 Task: Look for space in Bakri, Malaysia from 12th  July, 2023 to 15th July, 2023 for 3 adults in price range Rs.12000 to Rs.16000. Place can be entire place with 2 bedrooms having 3 beds and 1 bathroom. Property type can be house, flat, guest house. Booking option can be shelf check-in. Required host language is English.
Action: Mouse moved to (573, 110)
Screenshot: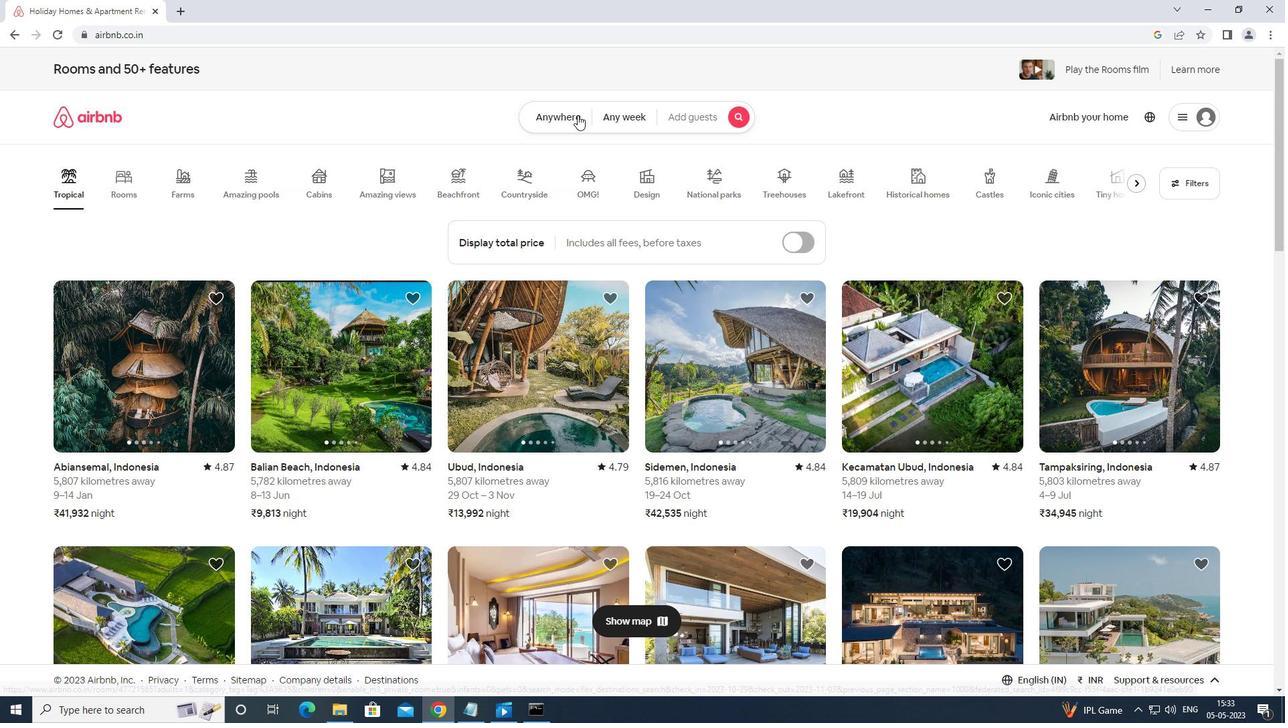 
Action: Mouse pressed left at (573, 110)
Screenshot: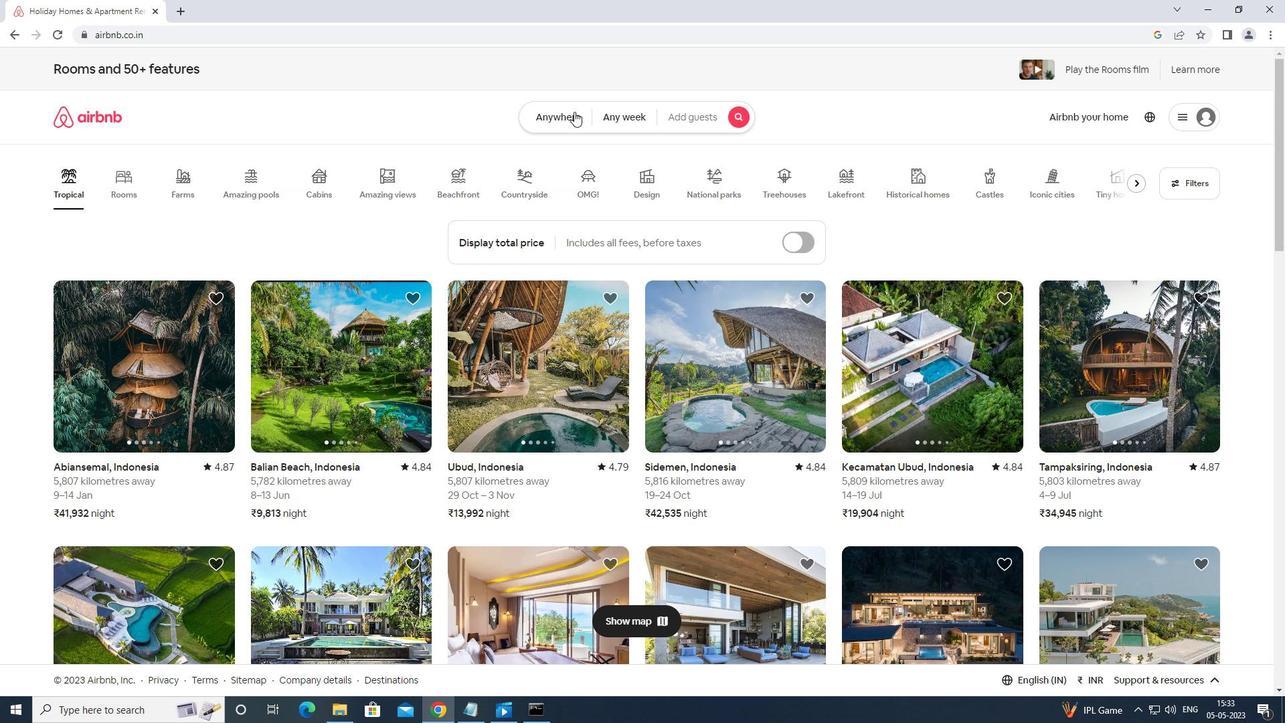 
Action: Mouse moved to (572, 148)
Screenshot: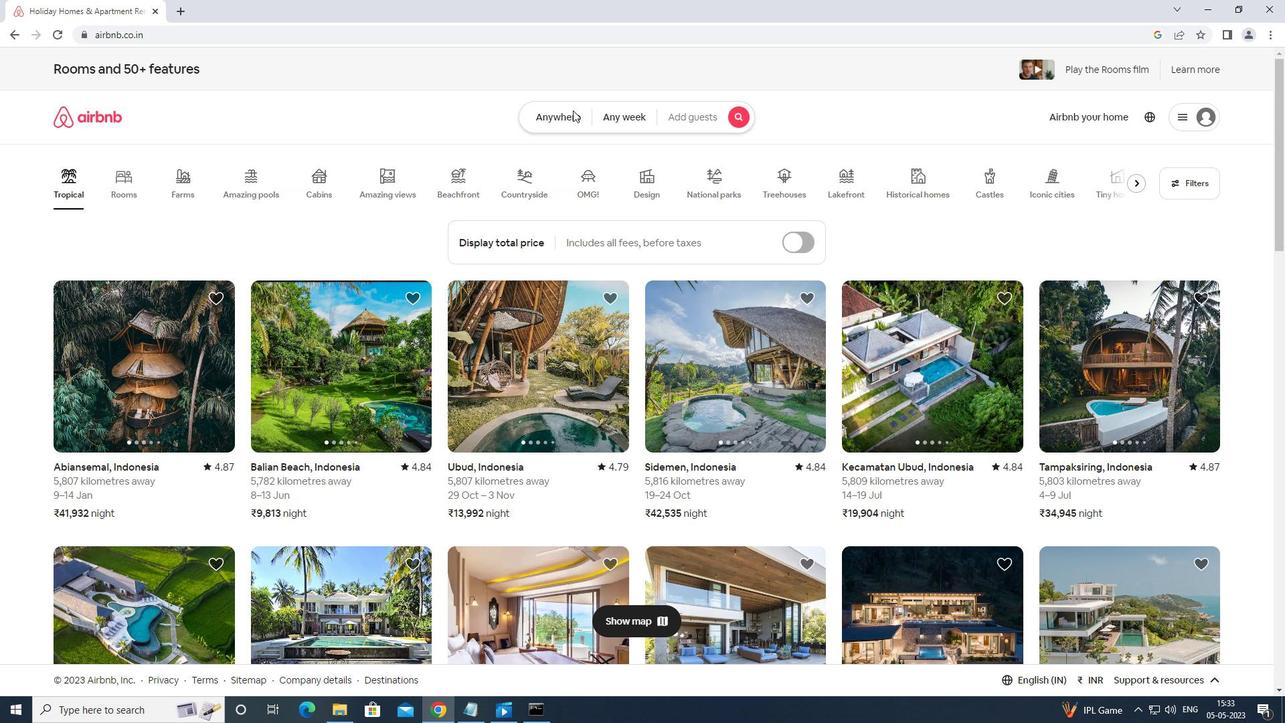 
Action: Key pressed nn
Screenshot: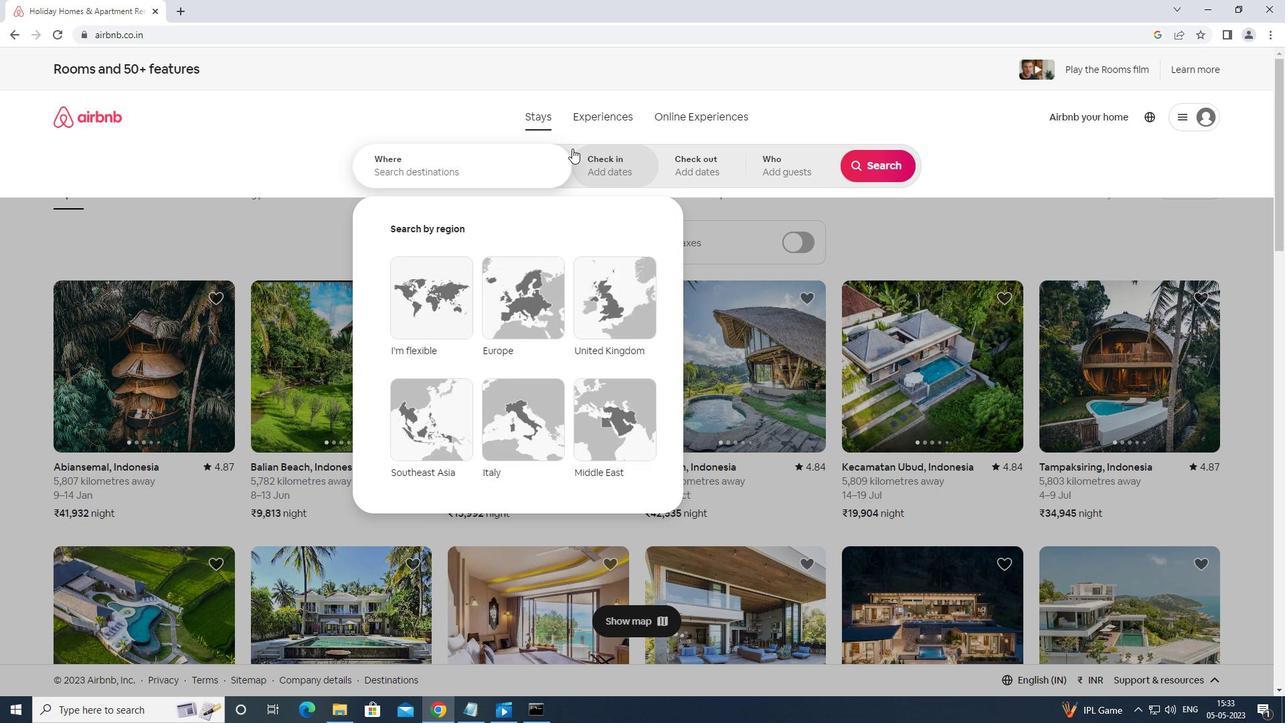 
Action: Mouse moved to (479, 150)
Screenshot: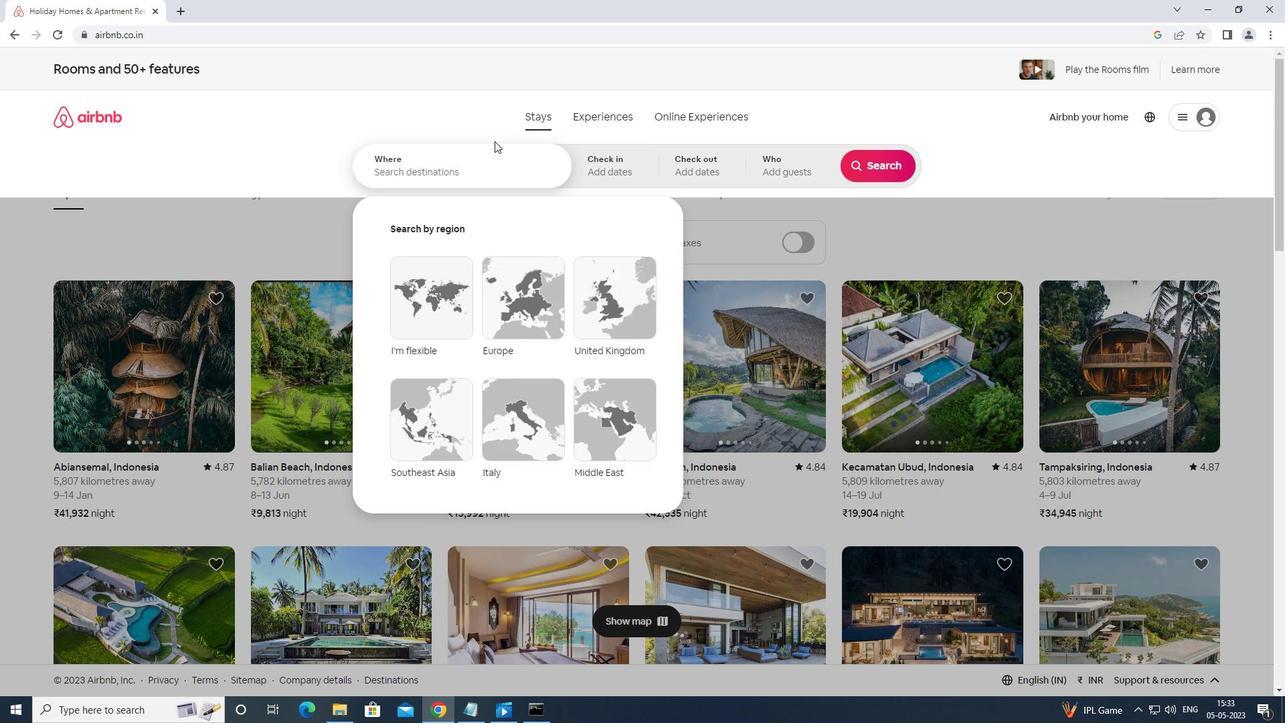 
Action: Mouse pressed left at (479, 150)
Screenshot: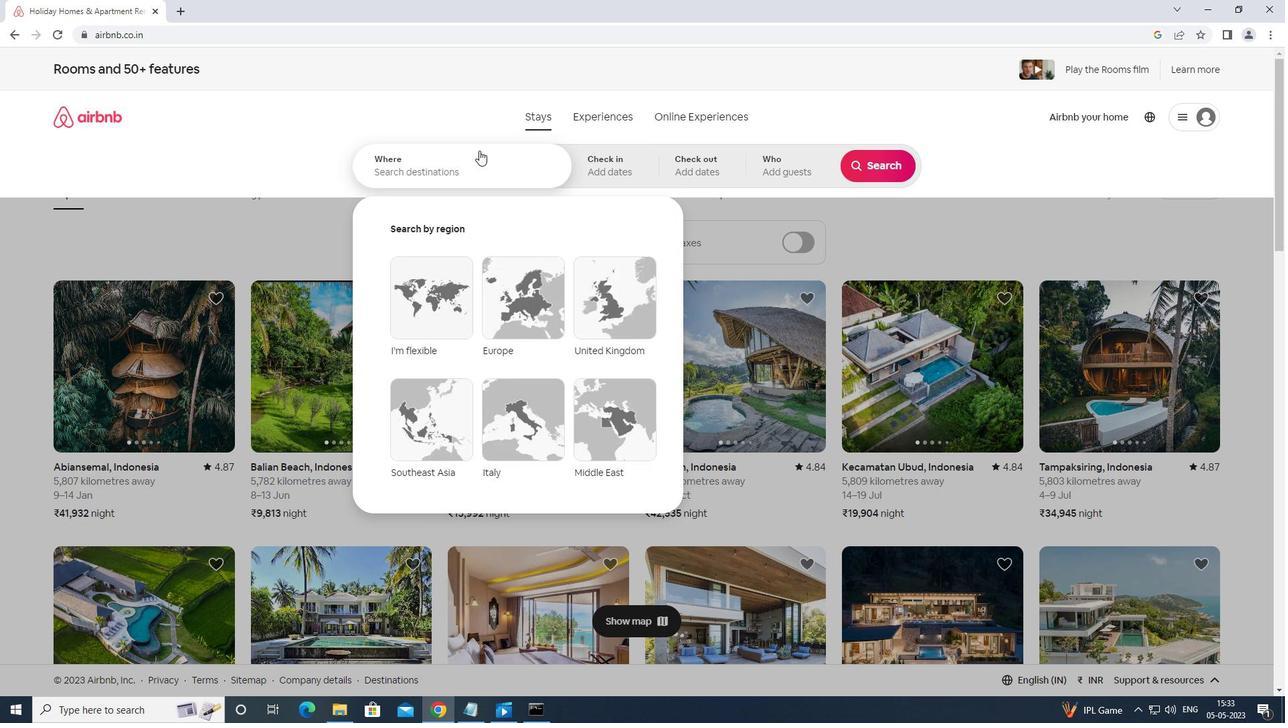 
Action: Mouse moved to (476, 153)
Screenshot: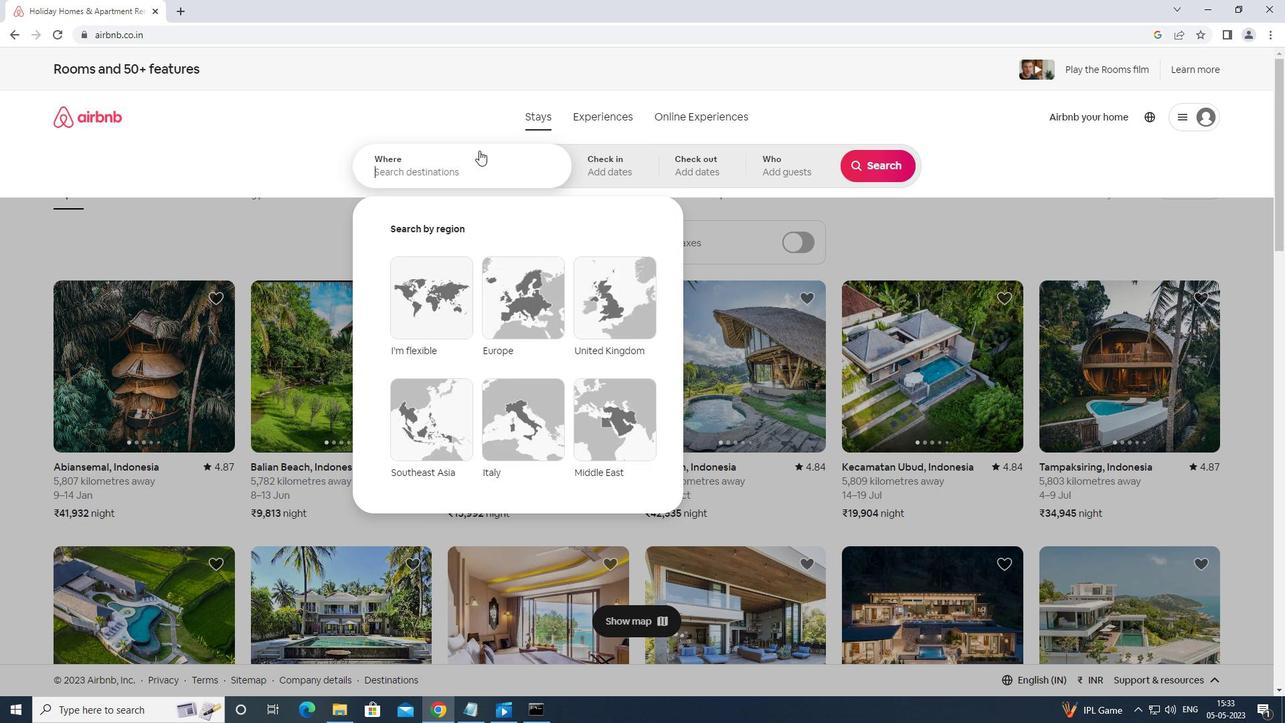 
Action: Key pressed <Key.backspace><Key.shift>B<Key.backspace><Key.shift>BAKRI<Key.space>MALAYSIA<Key.enter>
Screenshot: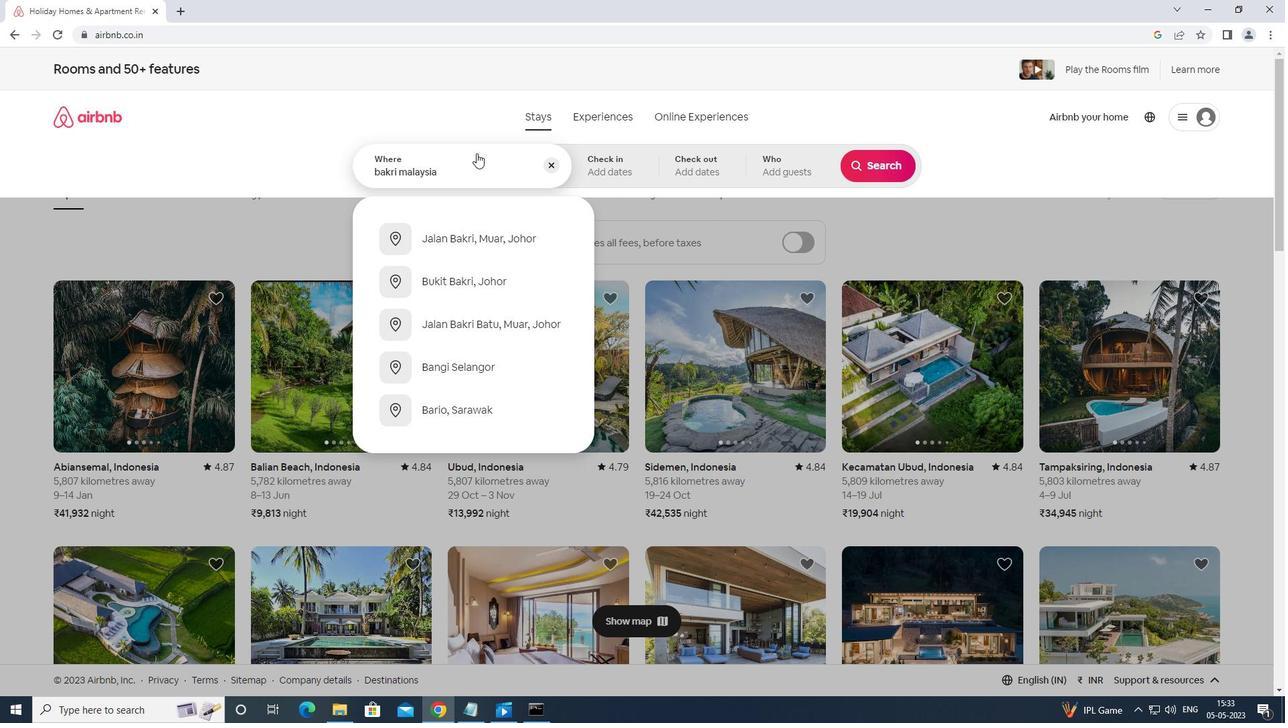 
Action: Mouse moved to (879, 273)
Screenshot: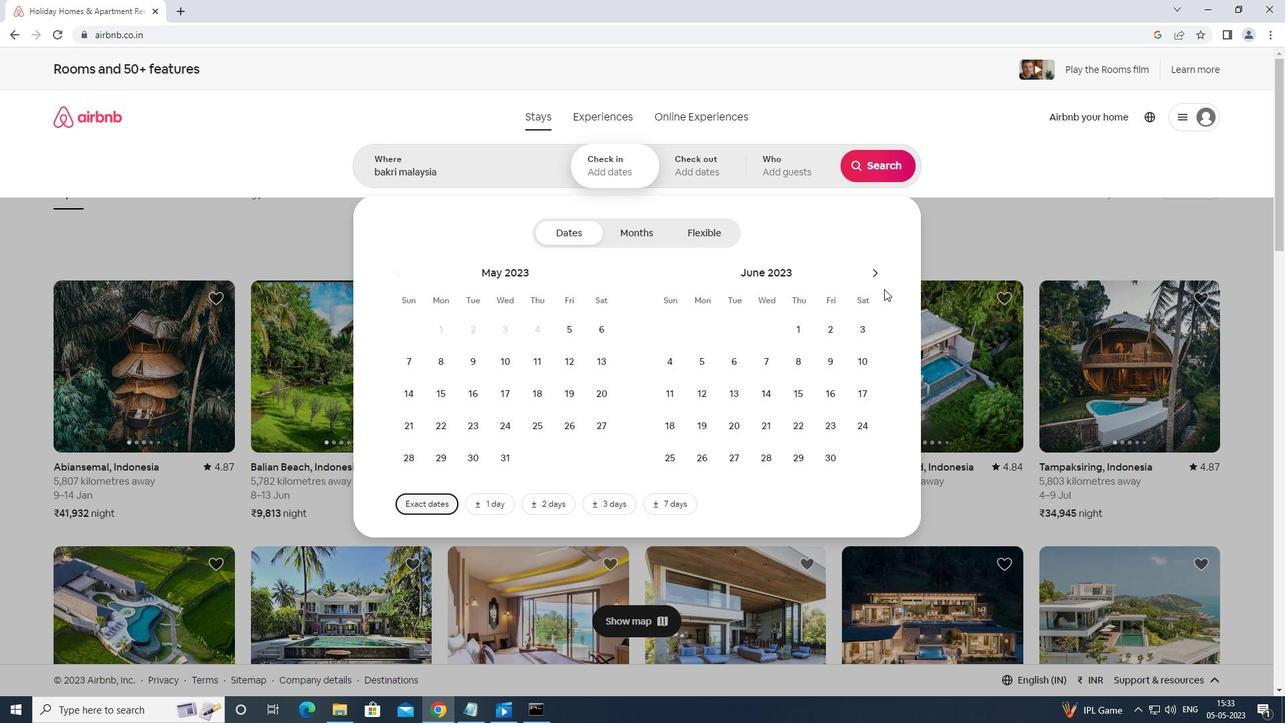 
Action: Mouse pressed left at (879, 273)
Screenshot: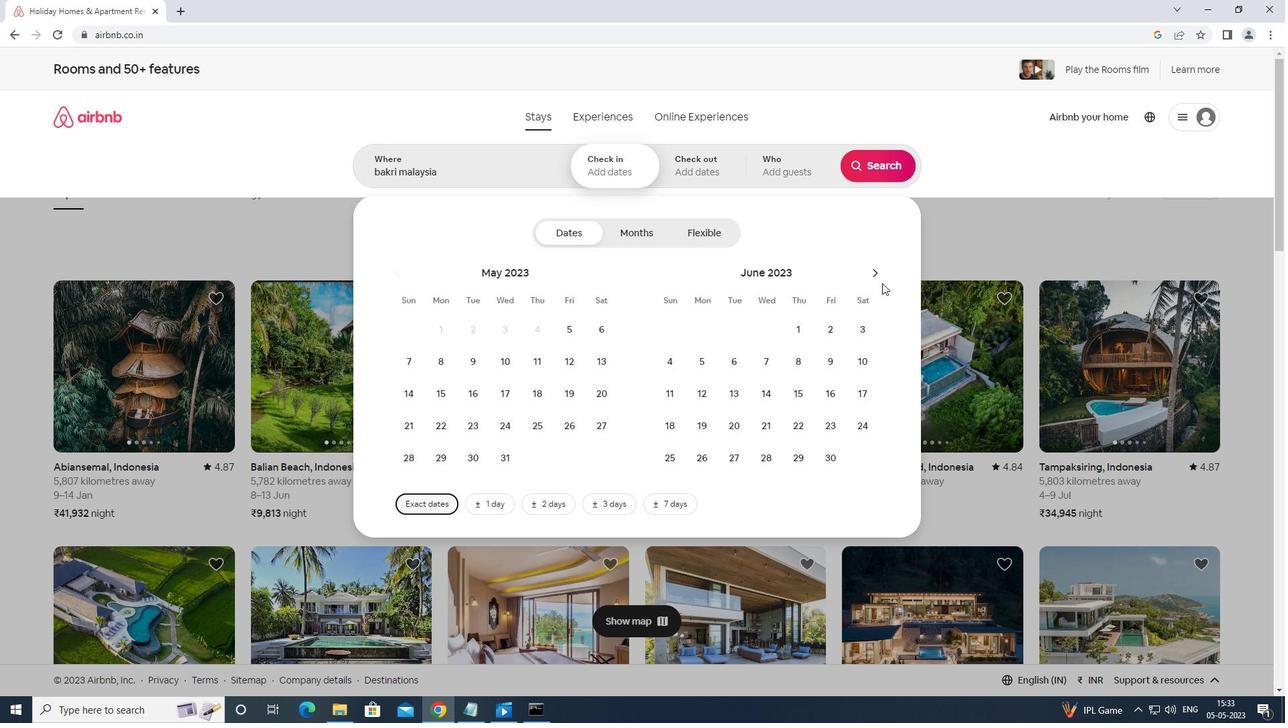 
Action: Mouse moved to (769, 389)
Screenshot: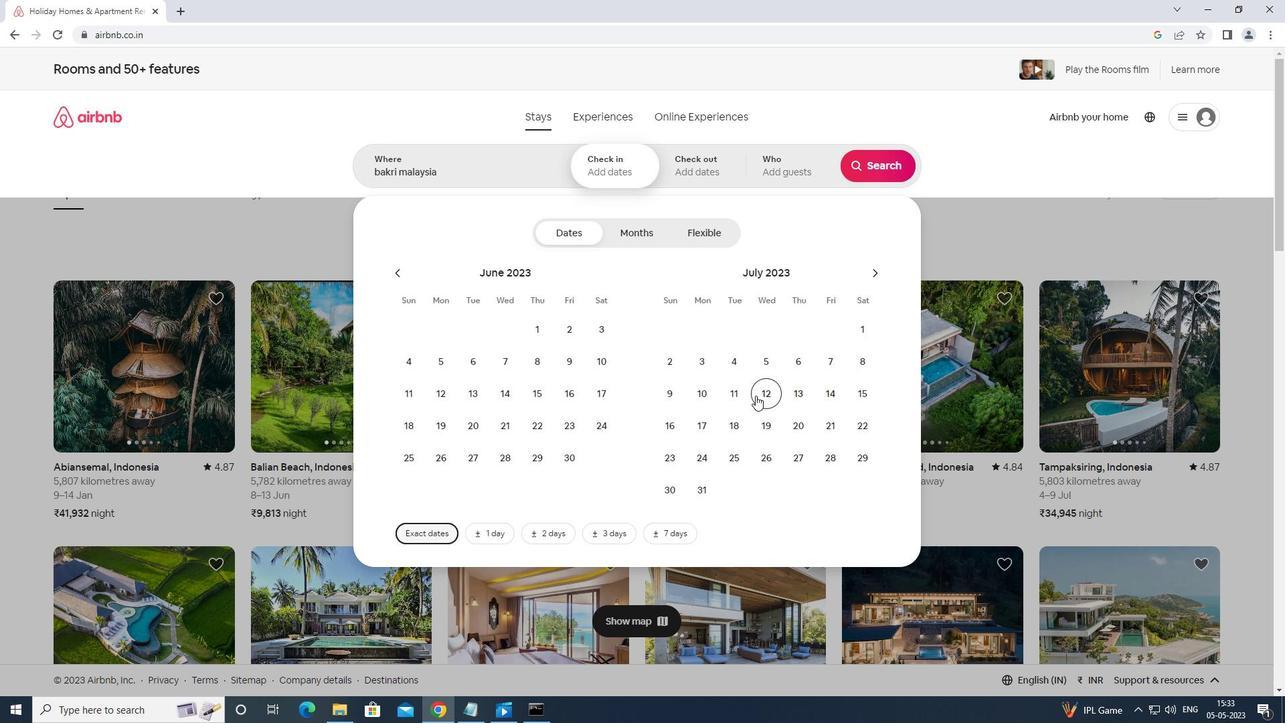 
Action: Mouse pressed left at (769, 389)
Screenshot: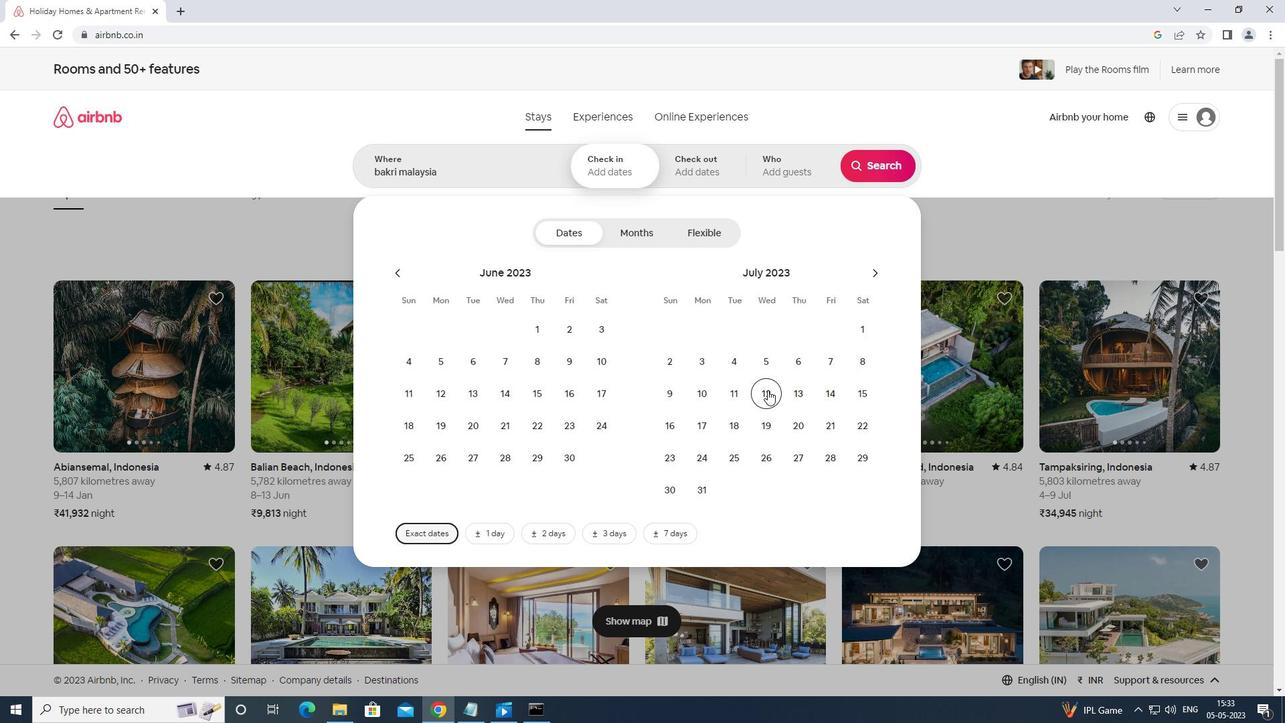 
Action: Mouse moved to (857, 389)
Screenshot: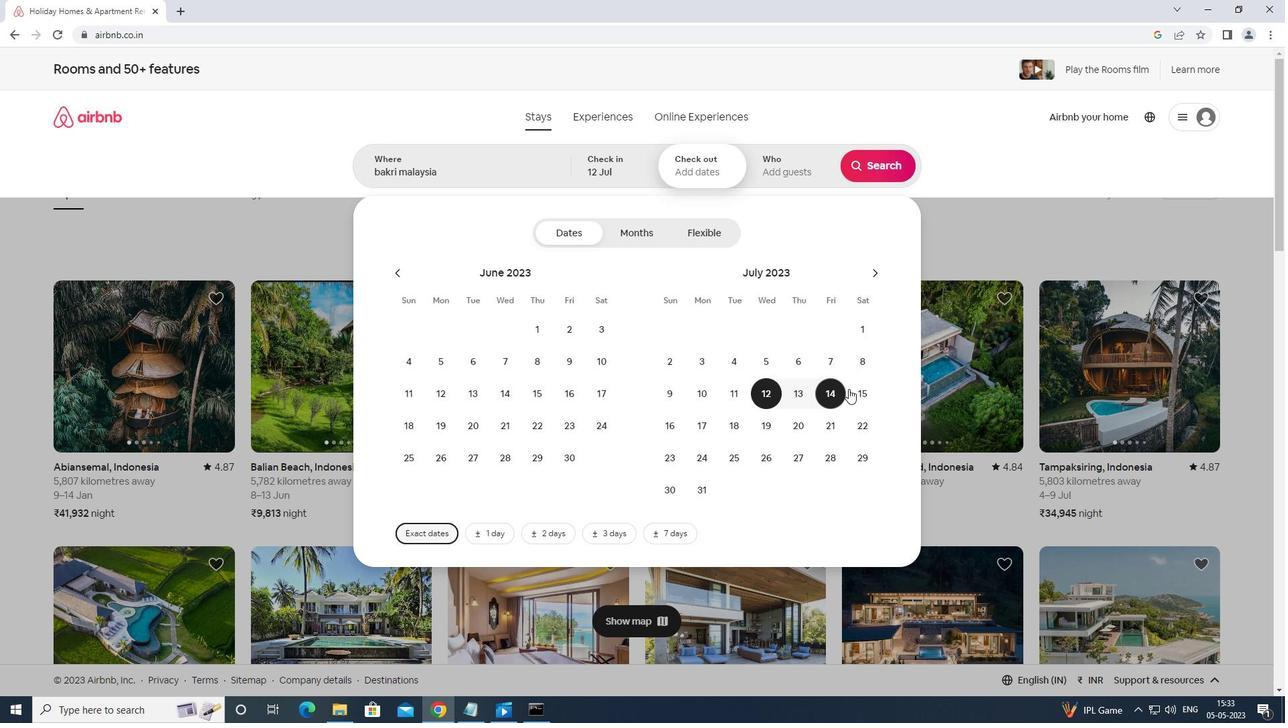 
Action: Mouse pressed left at (857, 389)
Screenshot: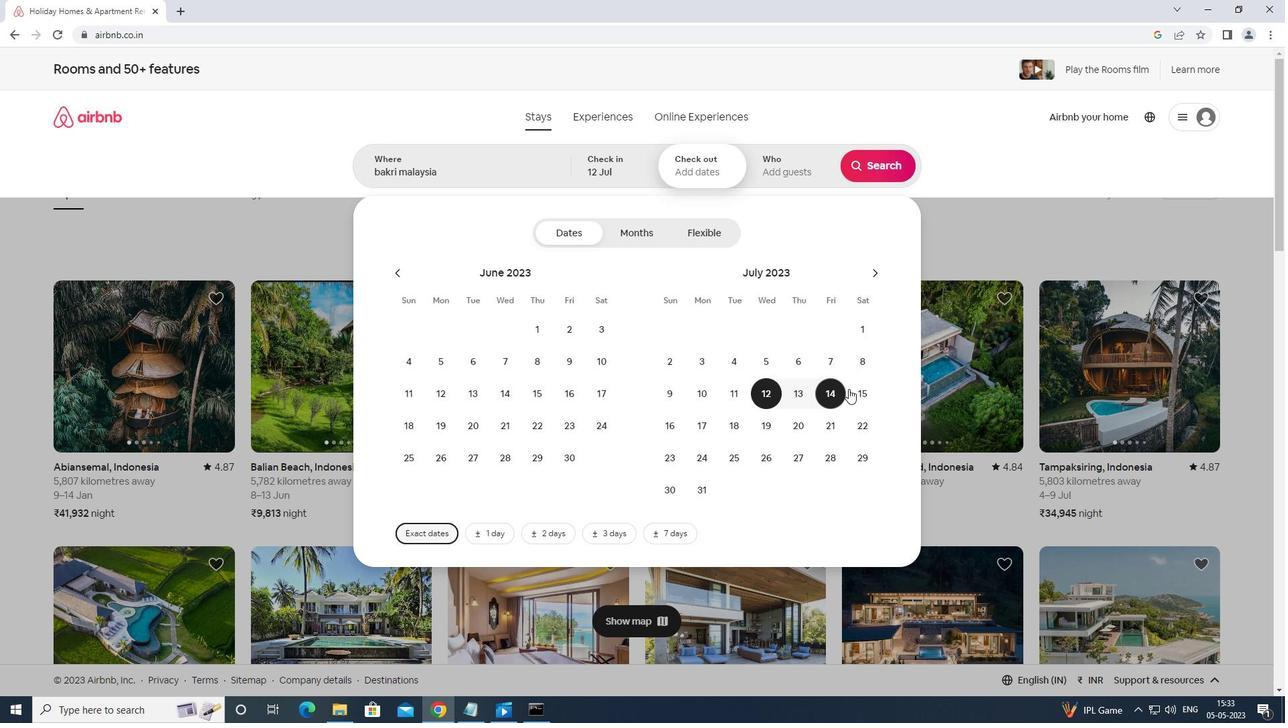 
Action: Mouse moved to (803, 162)
Screenshot: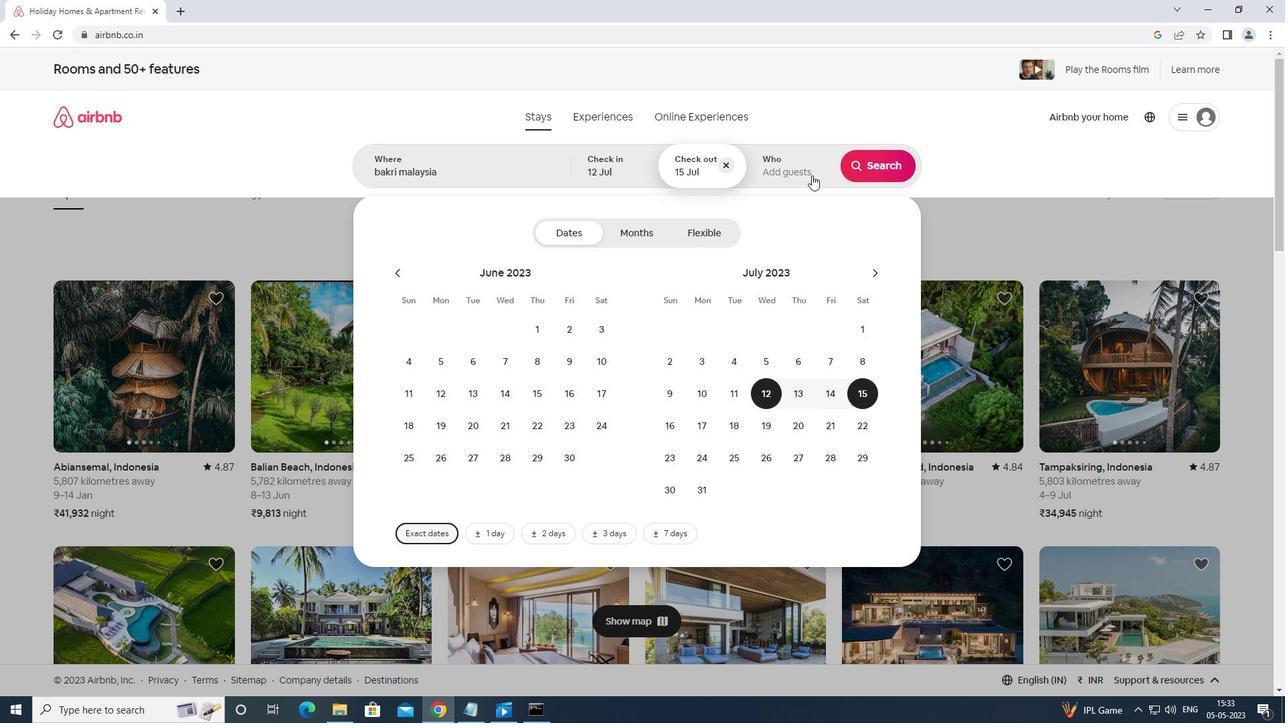 
Action: Mouse pressed left at (803, 162)
Screenshot: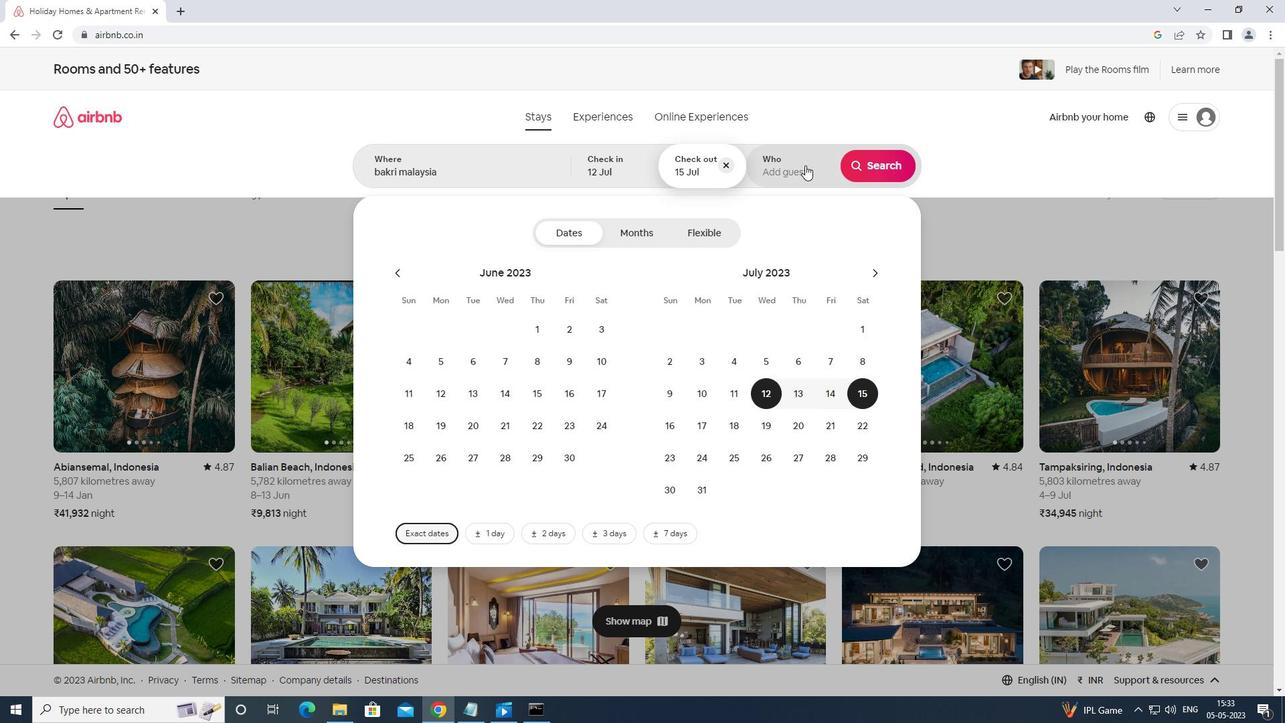 
Action: Mouse moved to (883, 241)
Screenshot: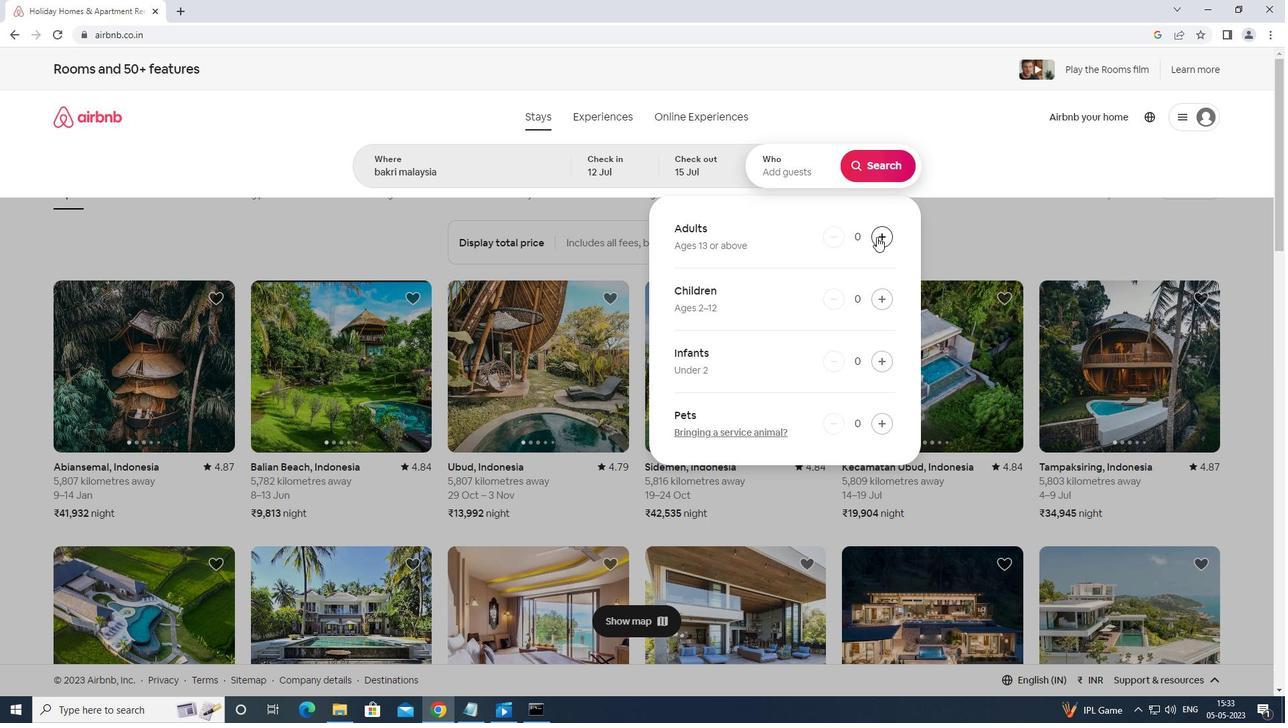 
Action: Mouse pressed left at (883, 241)
Screenshot: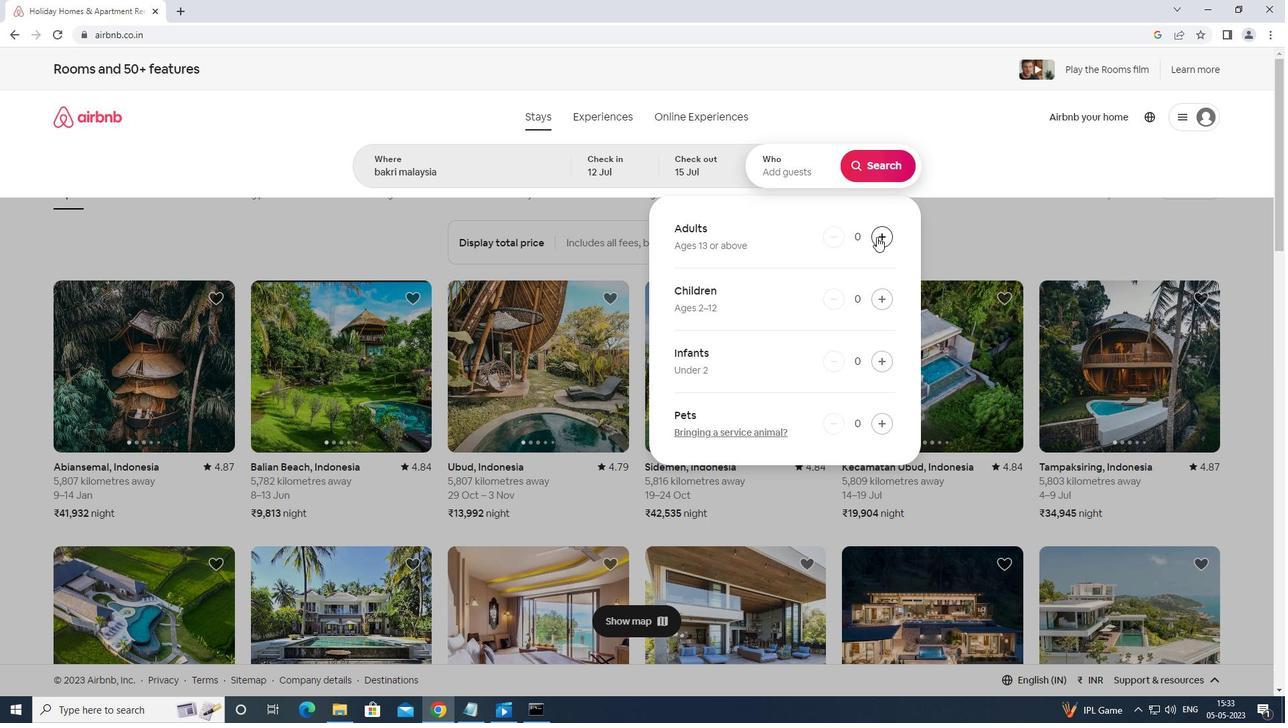 
Action: Mouse moved to (884, 237)
Screenshot: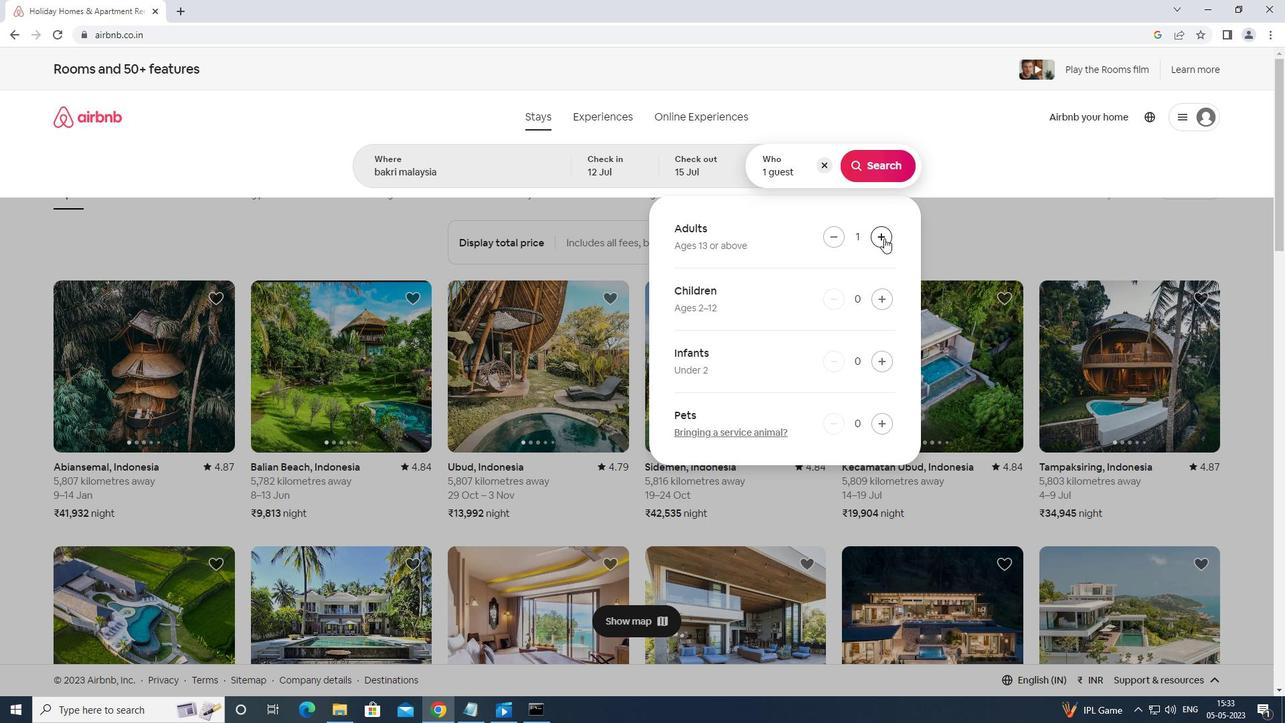 
Action: Mouse pressed left at (884, 237)
Screenshot: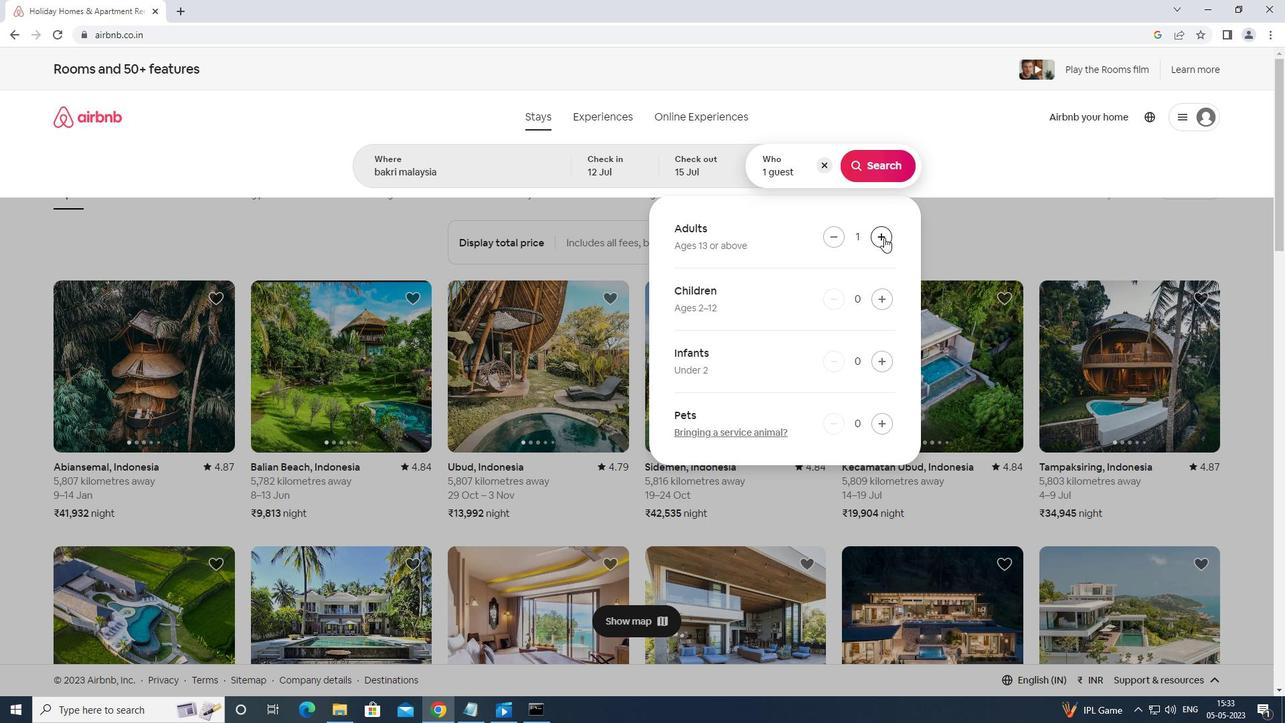 
Action: Mouse moved to (884, 235)
Screenshot: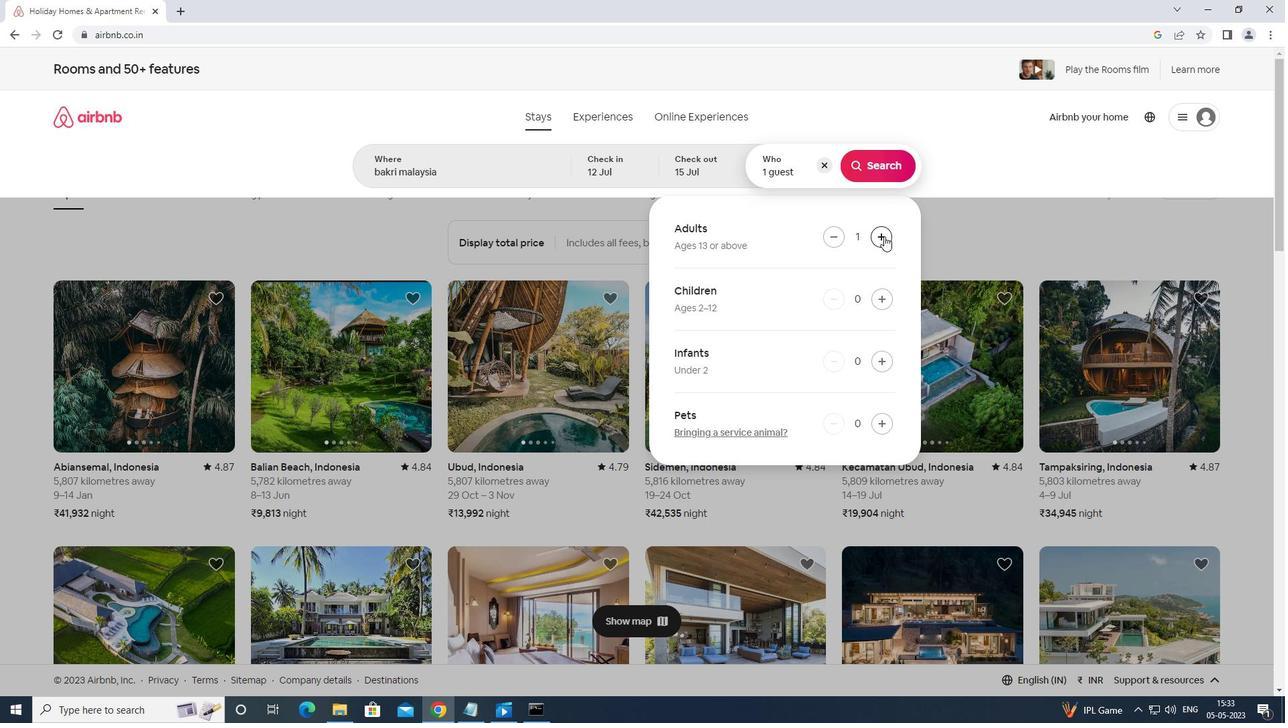 
Action: Mouse pressed left at (884, 235)
Screenshot: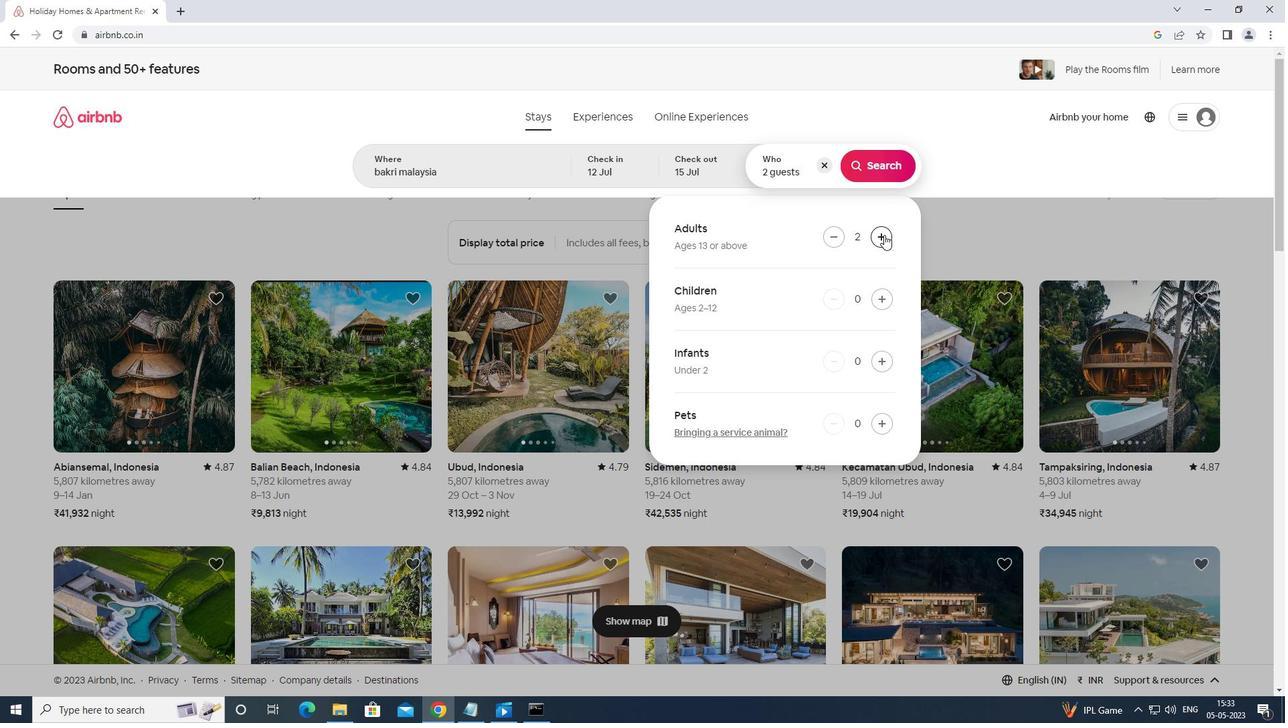 
Action: Mouse moved to (881, 162)
Screenshot: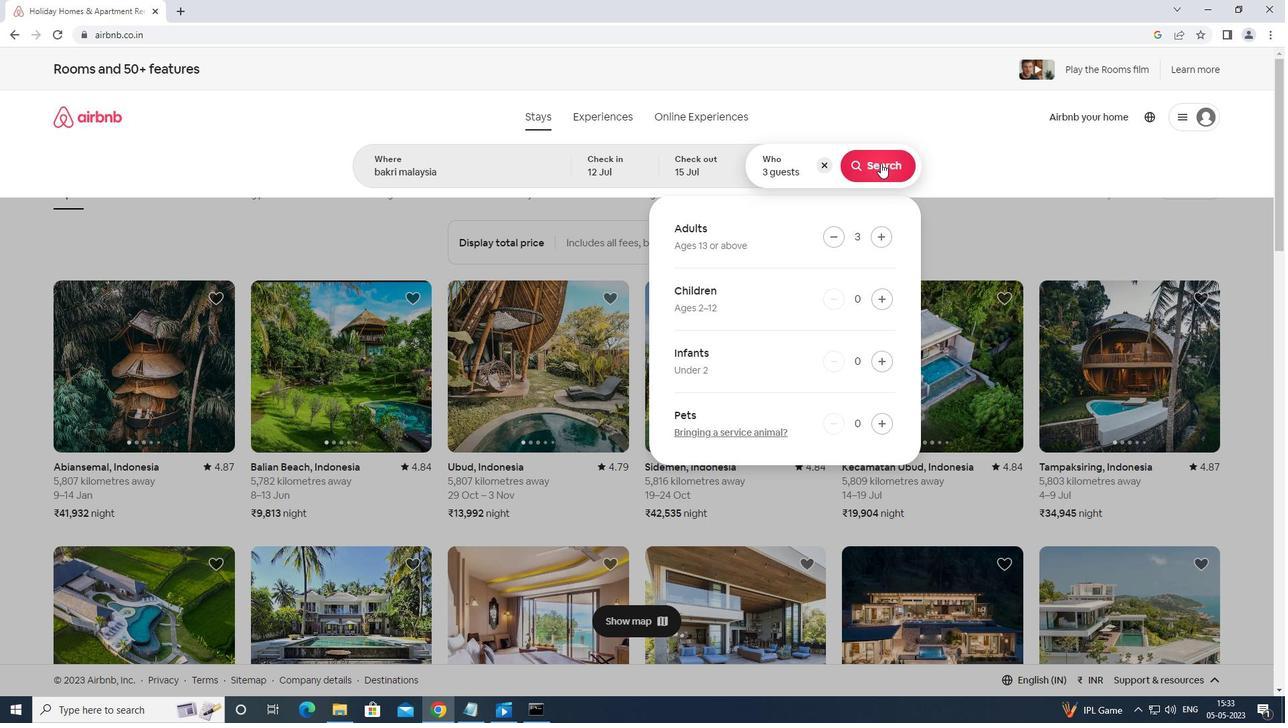 
Action: Mouse pressed left at (881, 162)
Screenshot: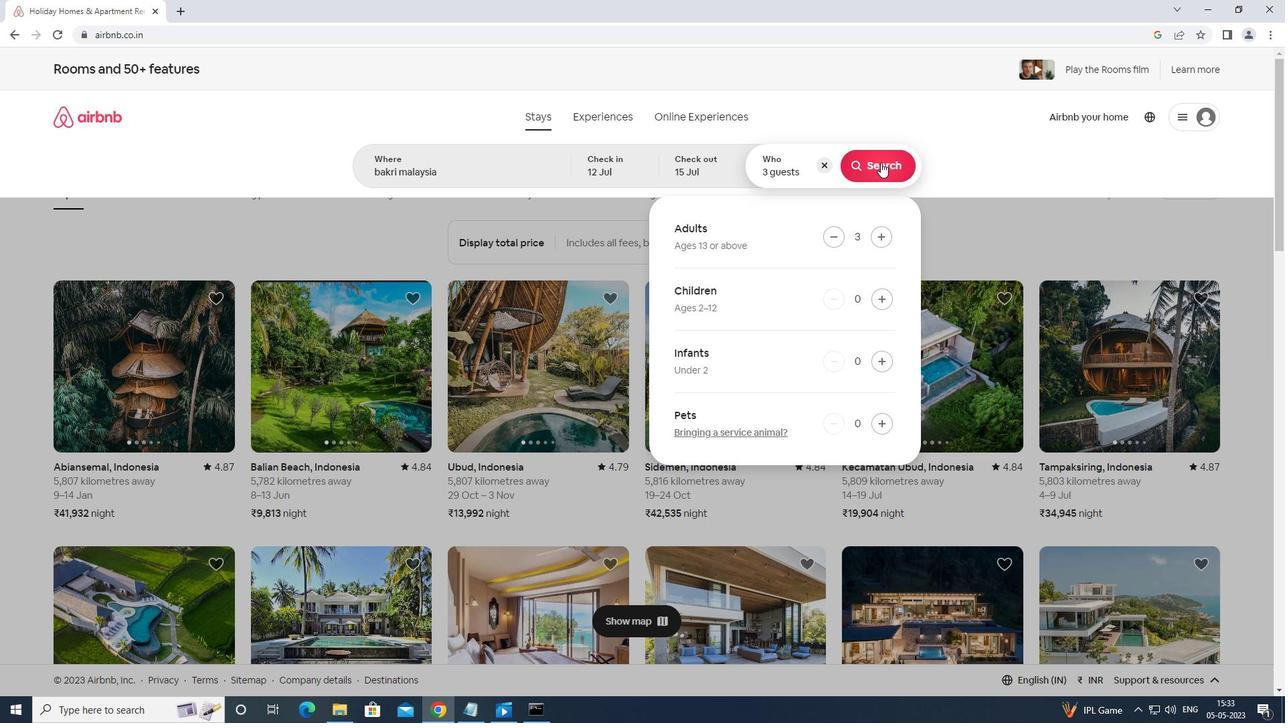 
Action: Mouse moved to (1240, 126)
Screenshot: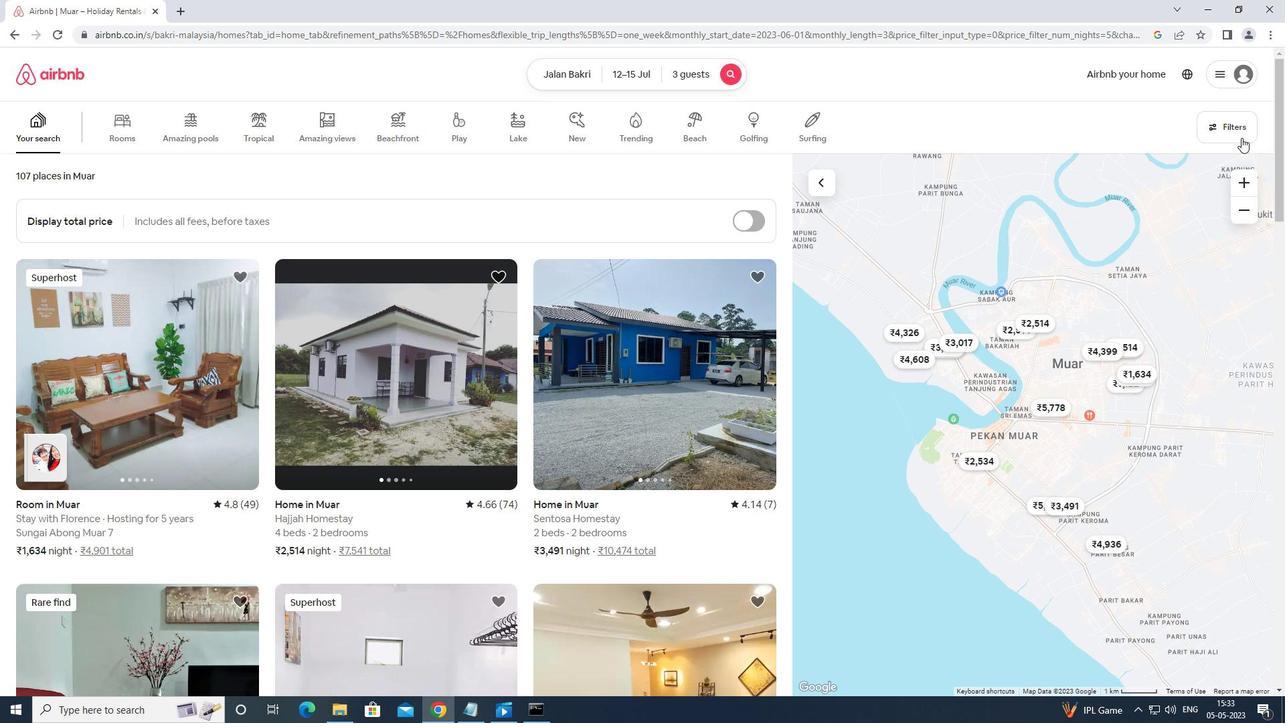 
Action: Mouse pressed left at (1240, 126)
Screenshot: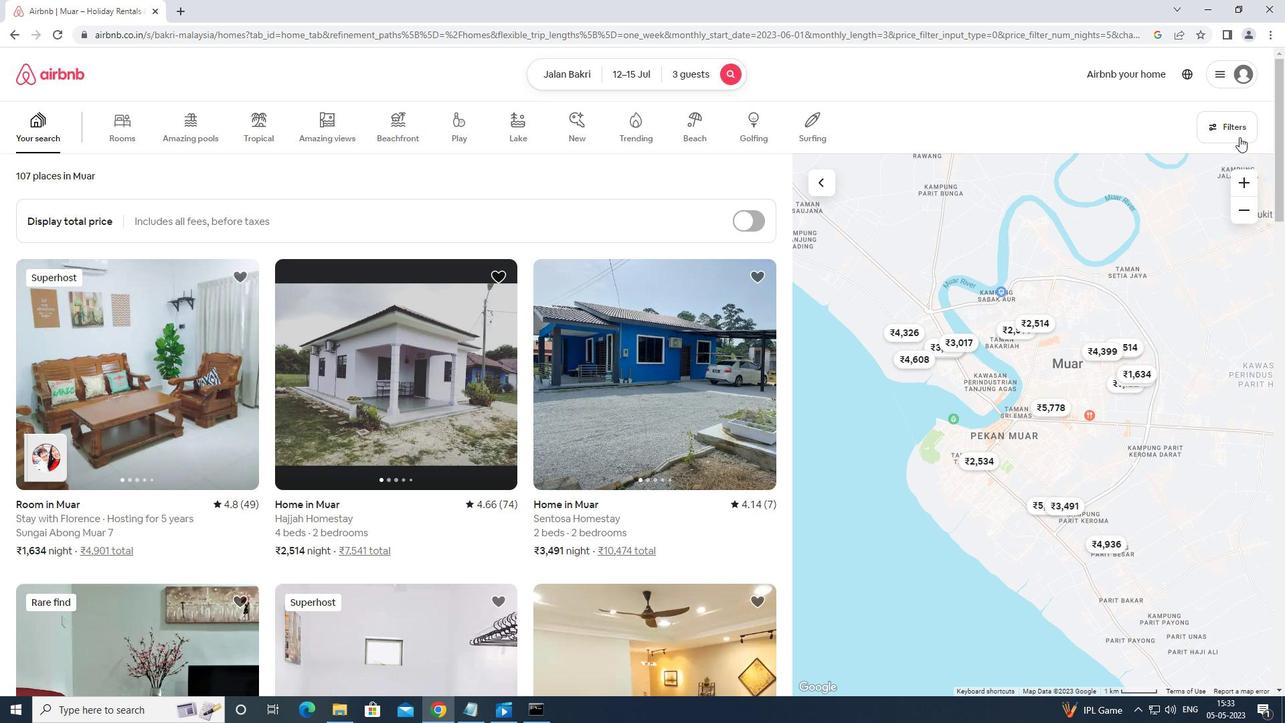 
Action: Mouse moved to (585, 450)
Screenshot: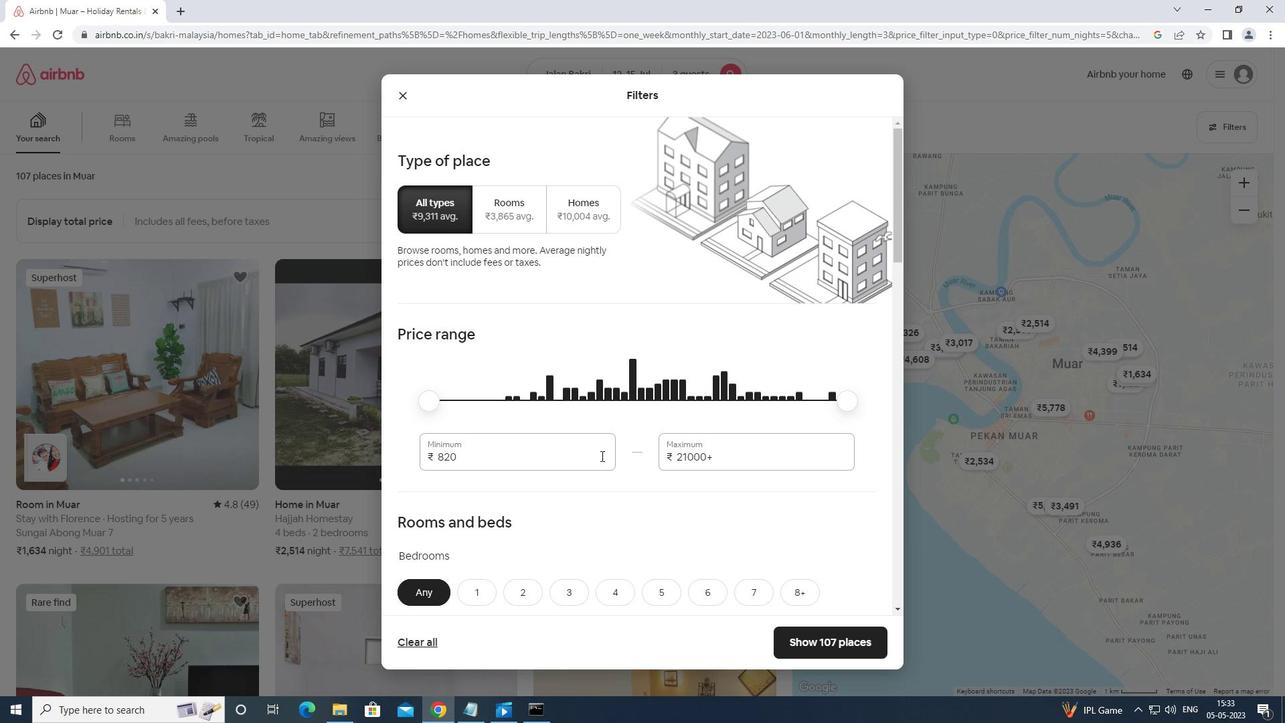 
Action: Mouse pressed left at (585, 450)
Screenshot: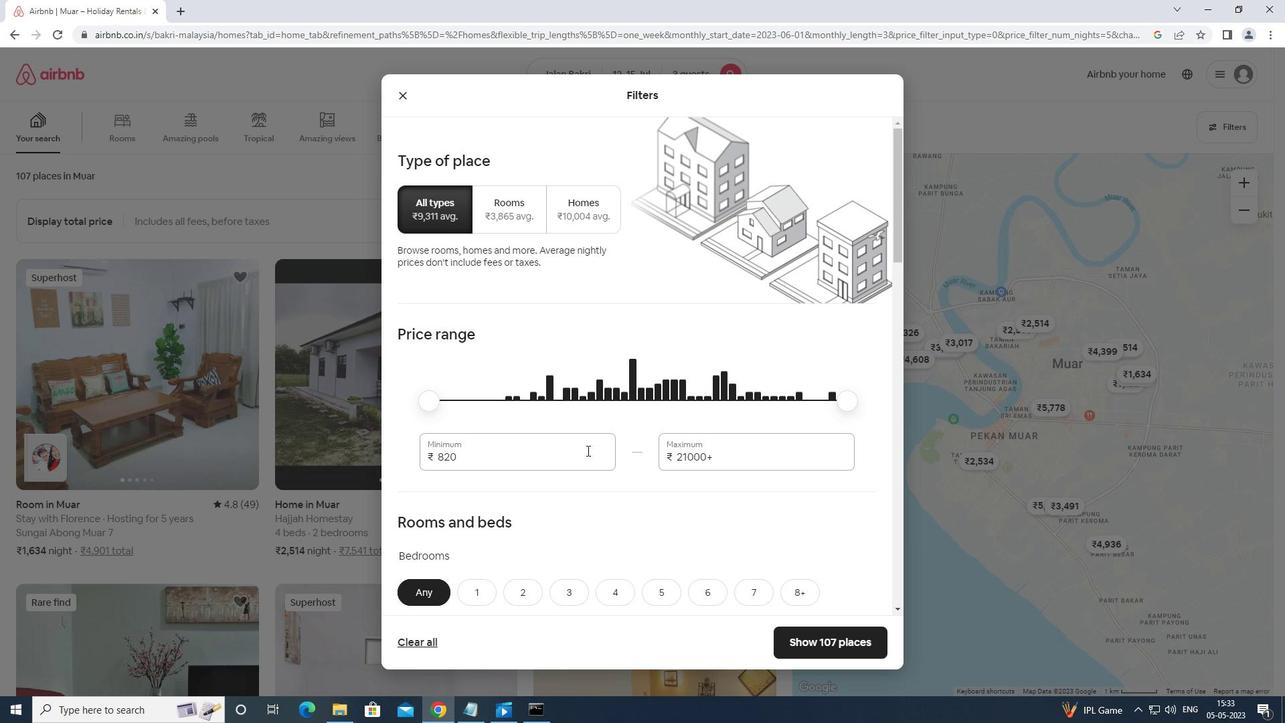 
Action: Mouse moved to (586, 449)
Screenshot: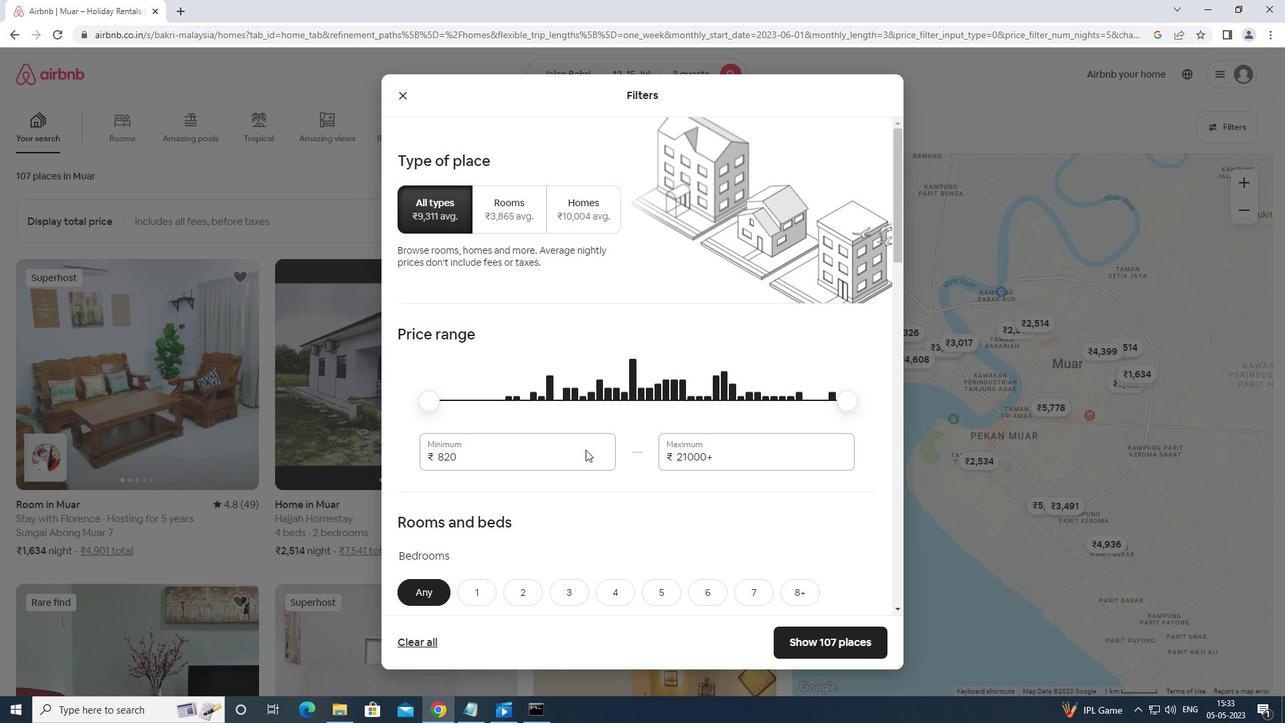 
Action: Key pressed <Key.backspace><Key.backspace><Key.backspace><Key.backspace><Key.backspace><Key.backspace>12000
Screenshot: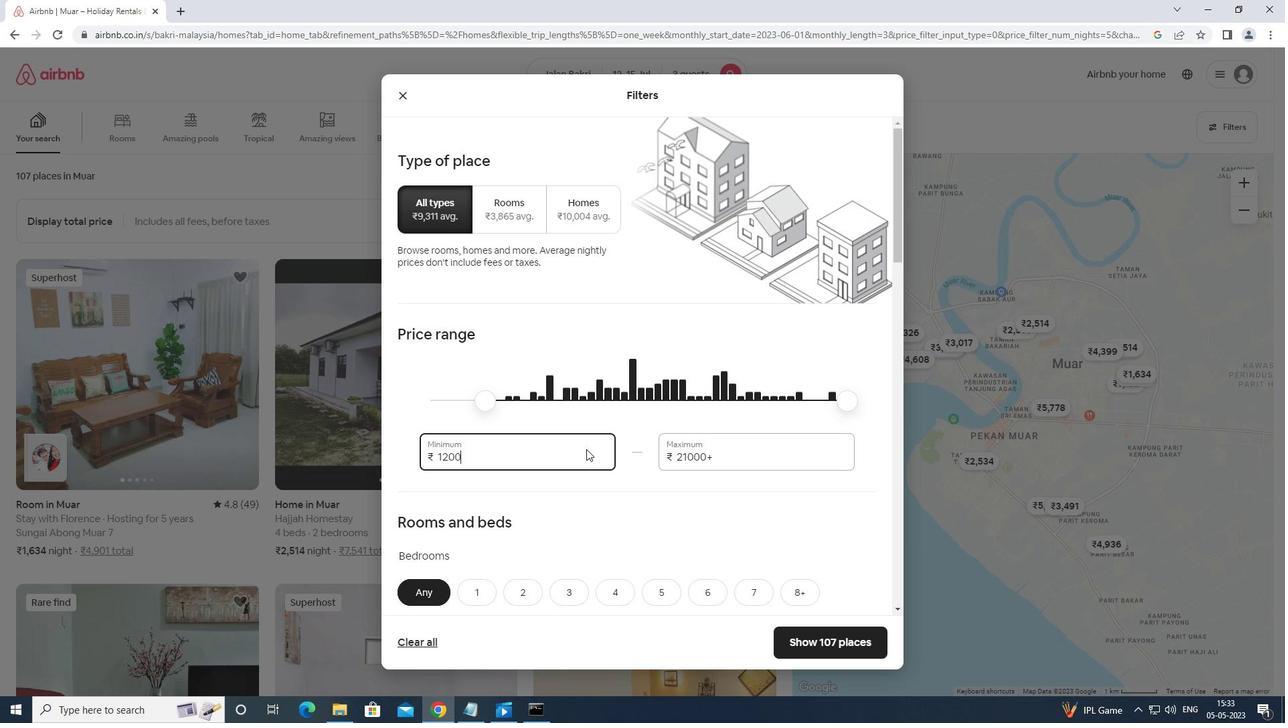 
Action: Mouse moved to (727, 452)
Screenshot: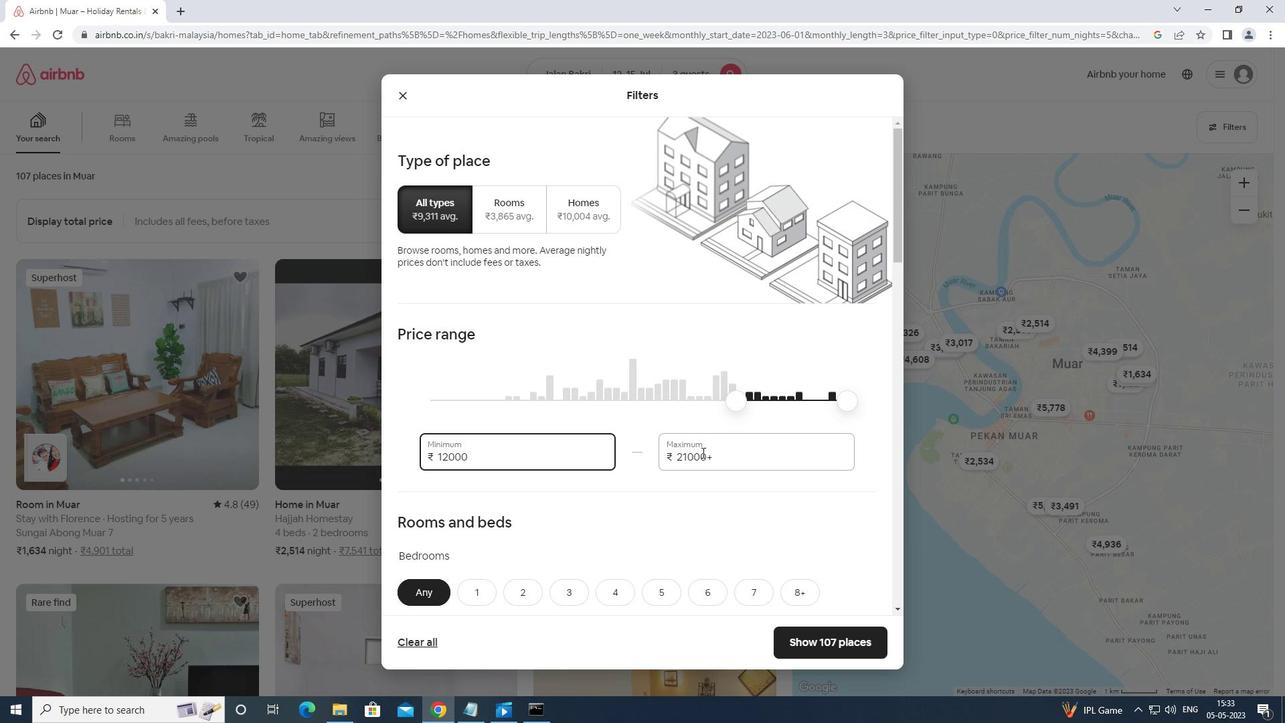 
Action: Mouse pressed left at (727, 452)
Screenshot: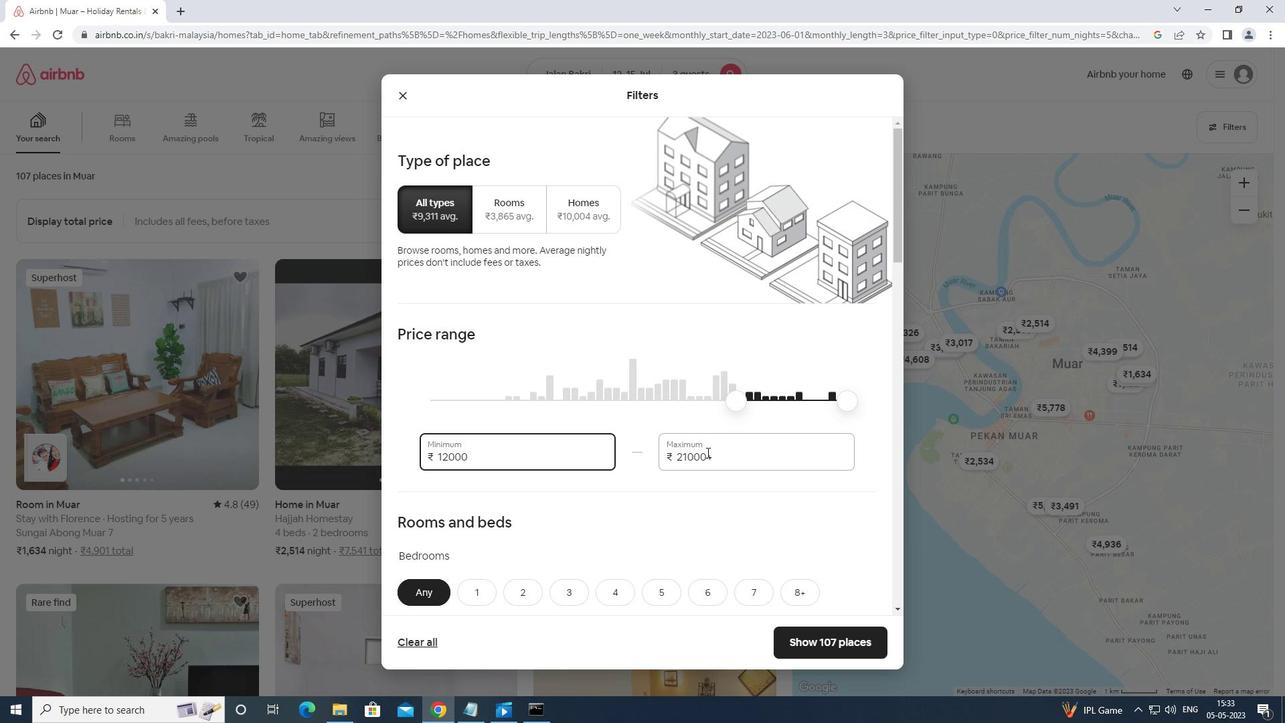 
Action: Key pressed <Key.backspace><Key.backspace><Key.backspace><Key.backspace><Key.backspace><Key.backspace><Key.backspace><Key.backspace><Key.backspace><Key.backspace><Key.backspace>1
Screenshot: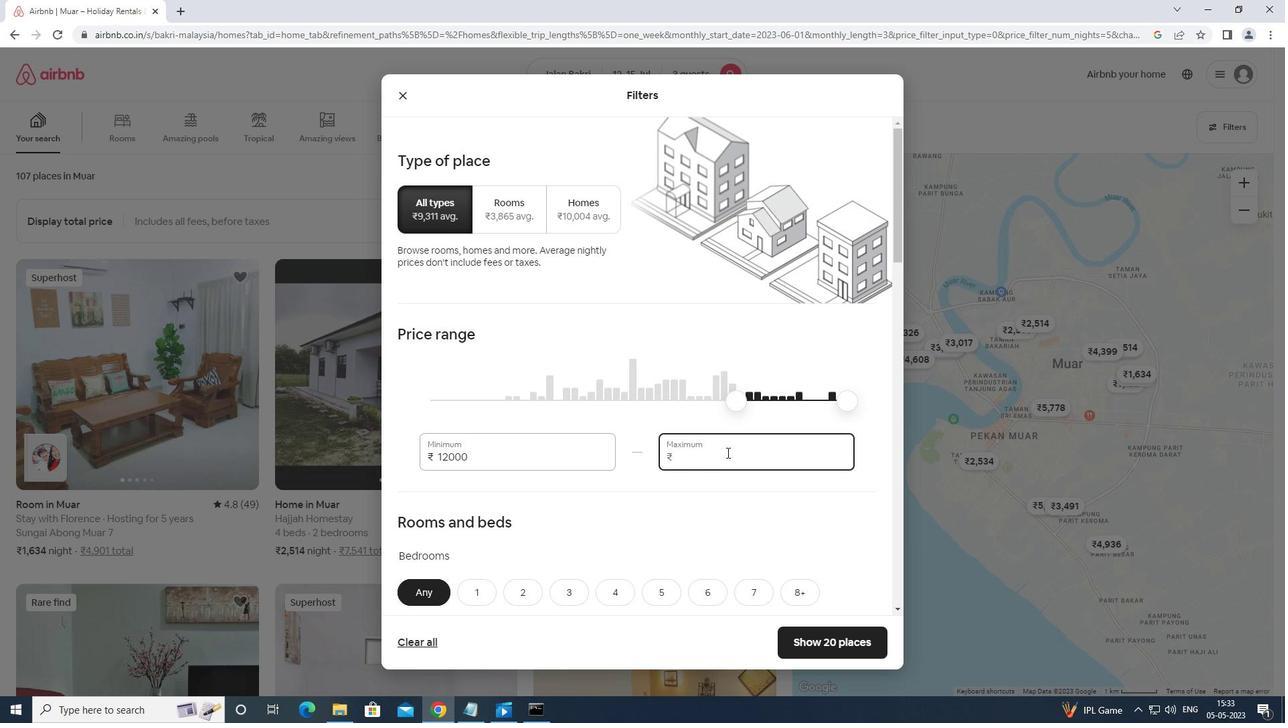 
Action: Mouse moved to (846, 425)
Screenshot: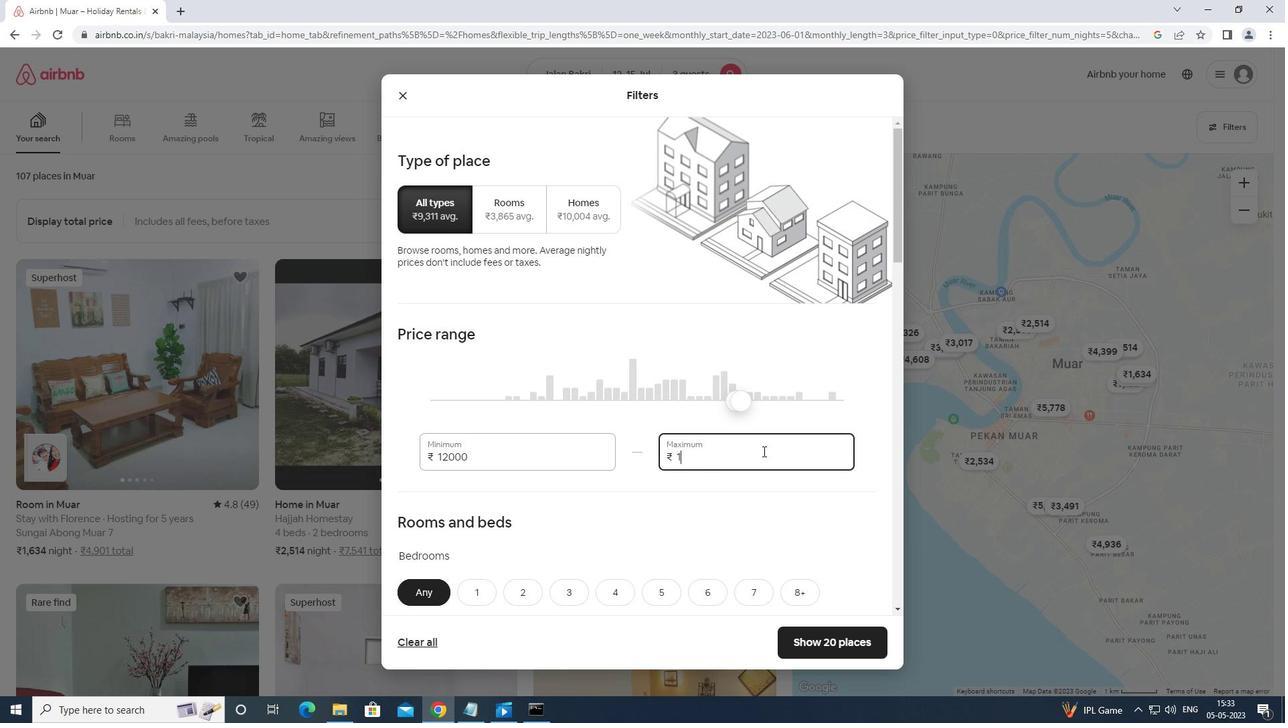 
Action: Key pressed 6
Screenshot: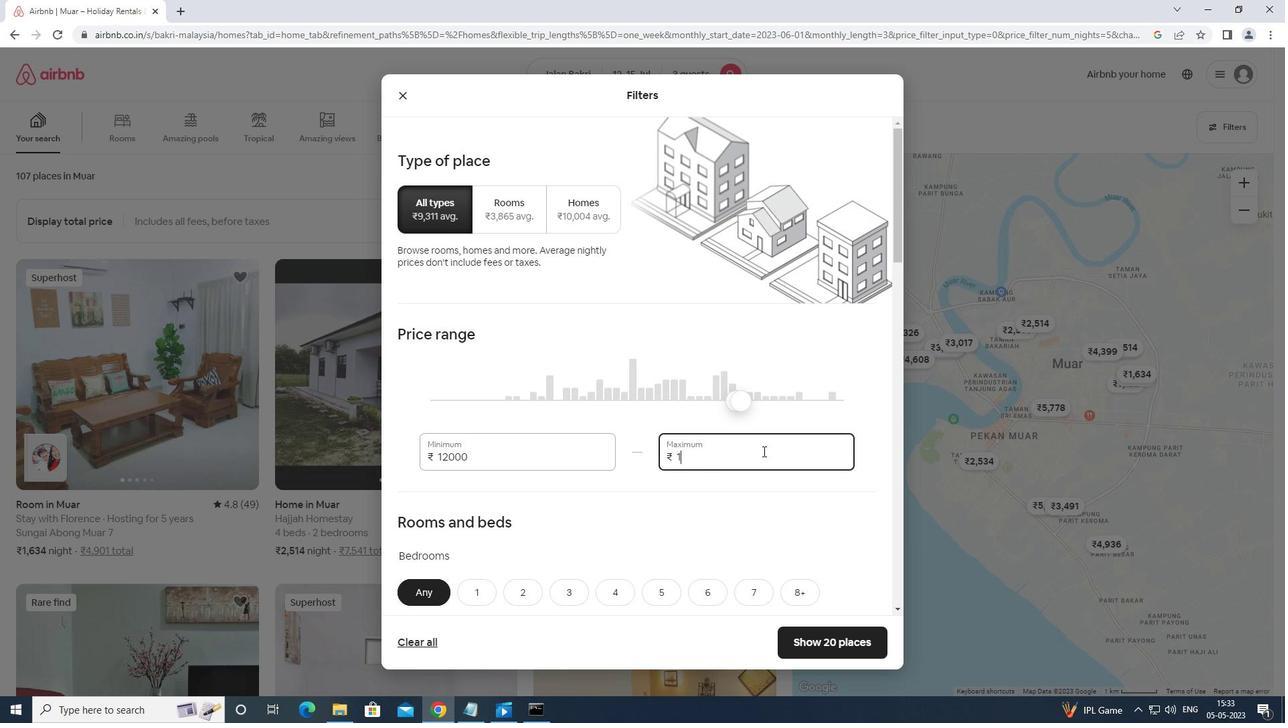 
Action: Mouse moved to (853, 427)
Screenshot: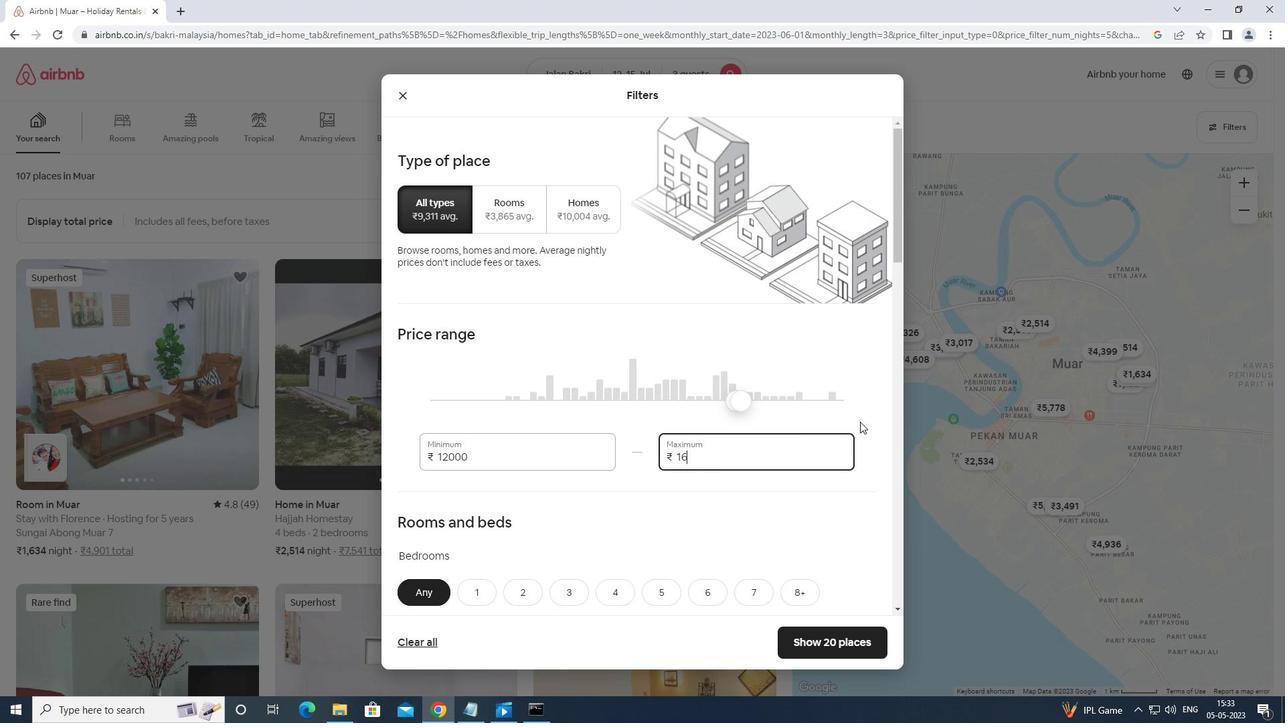 
Action: Key pressed 0
Screenshot: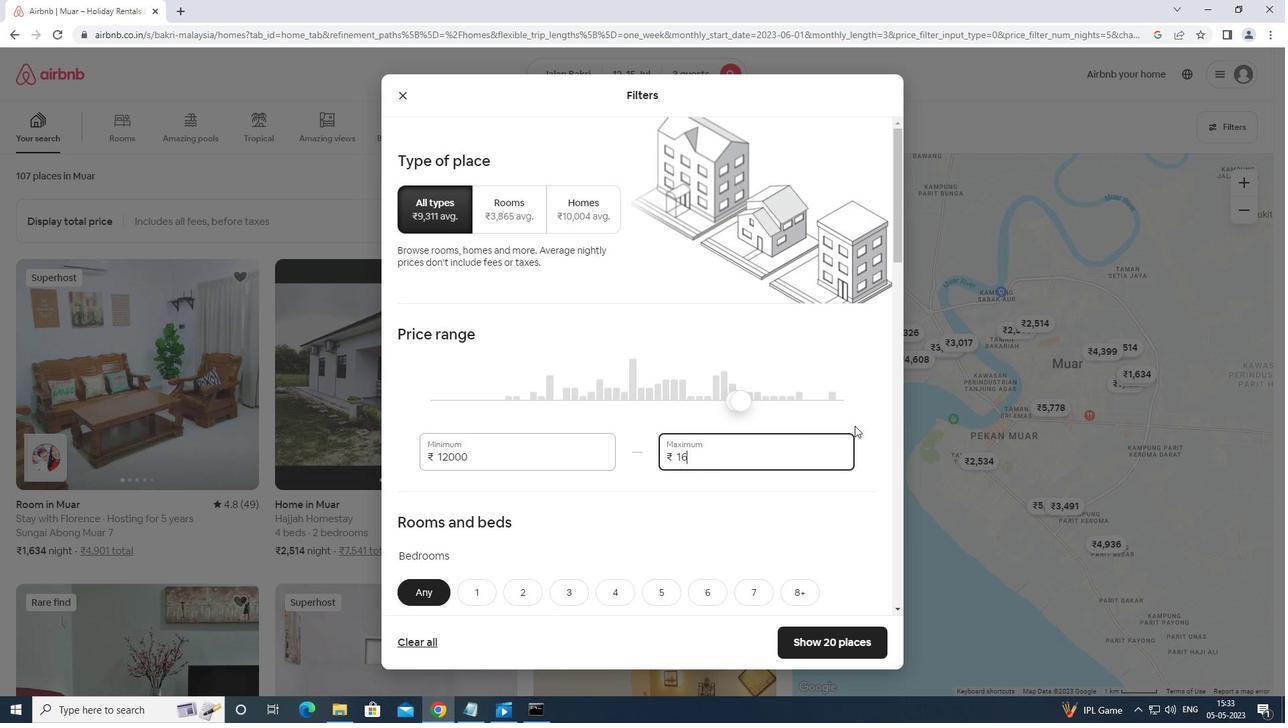 
Action: Mouse moved to (852, 427)
Screenshot: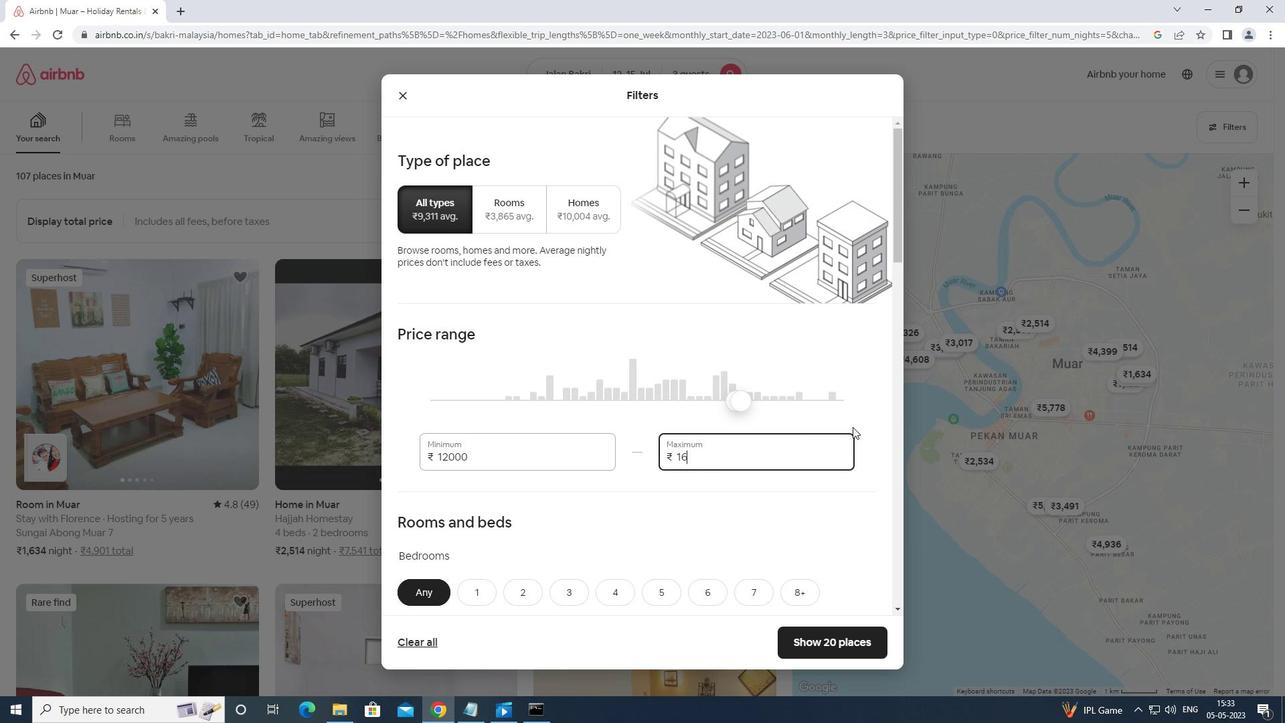 
Action: Key pressed 00
Screenshot: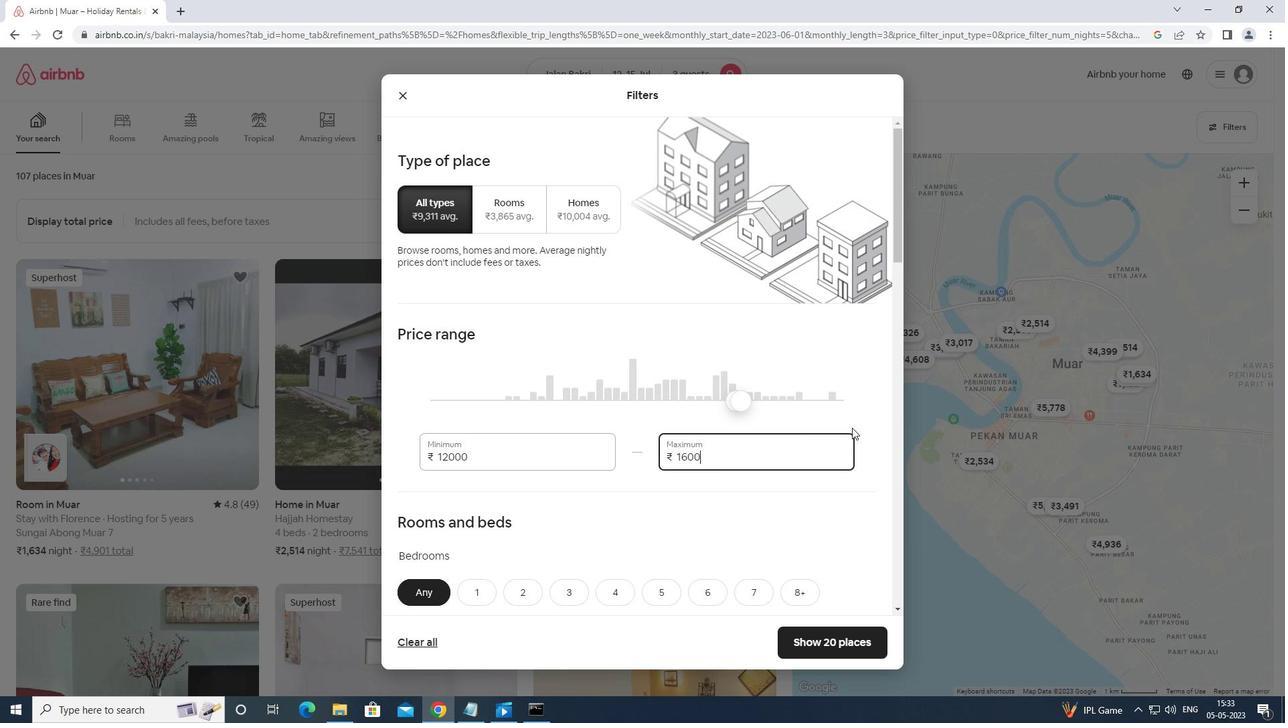 
Action: Mouse moved to (800, 436)
Screenshot: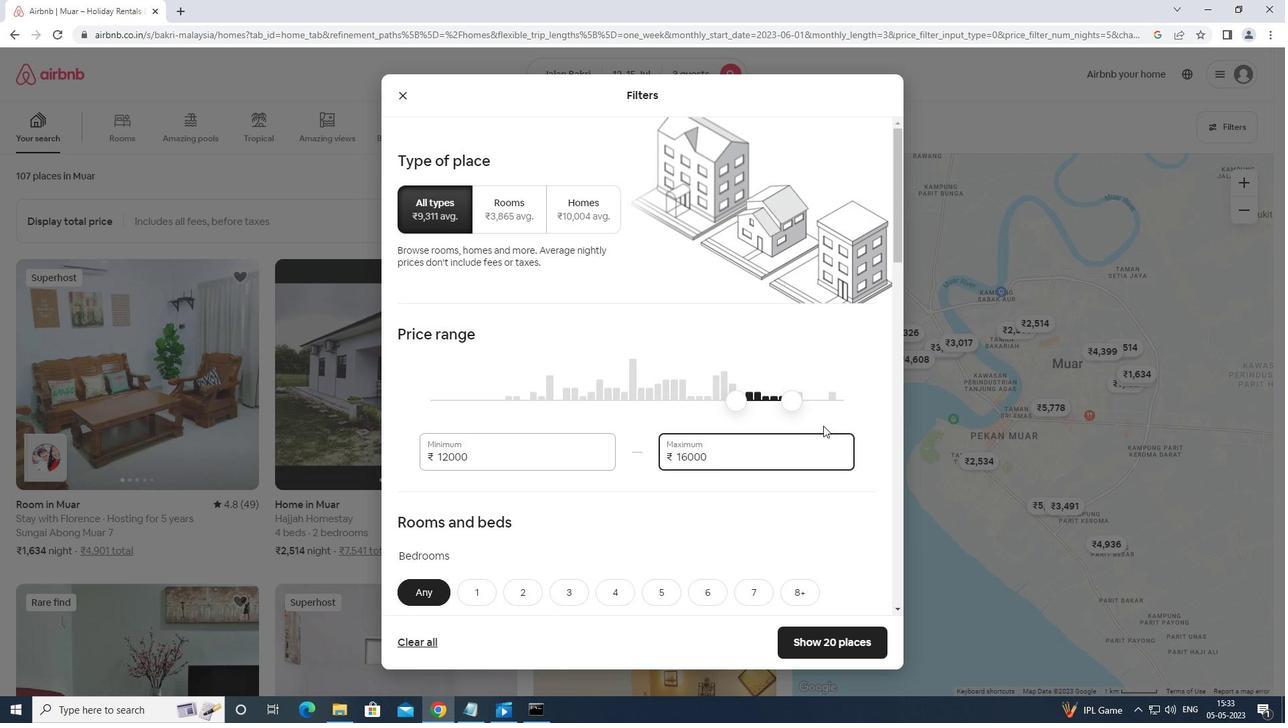 
Action: Mouse scrolled (800, 435) with delta (0, 0)
Screenshot: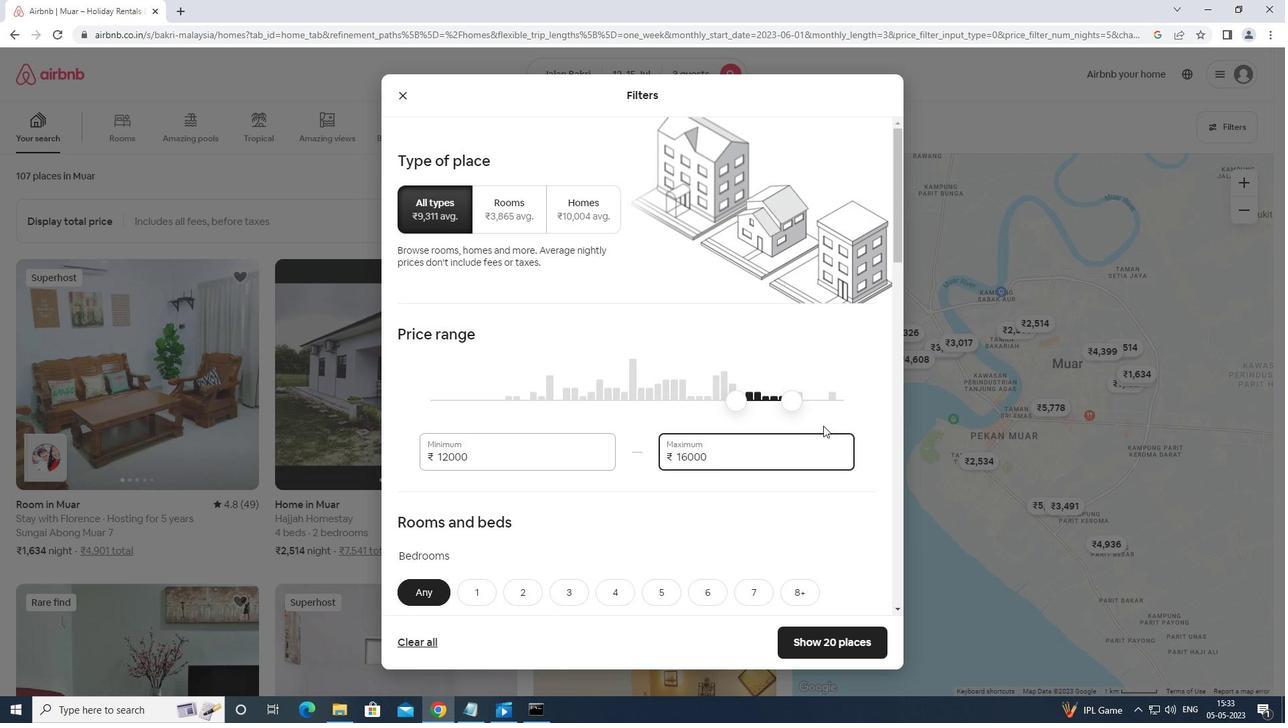 
Action: Mouse moved to (797, 439)
Screenshot: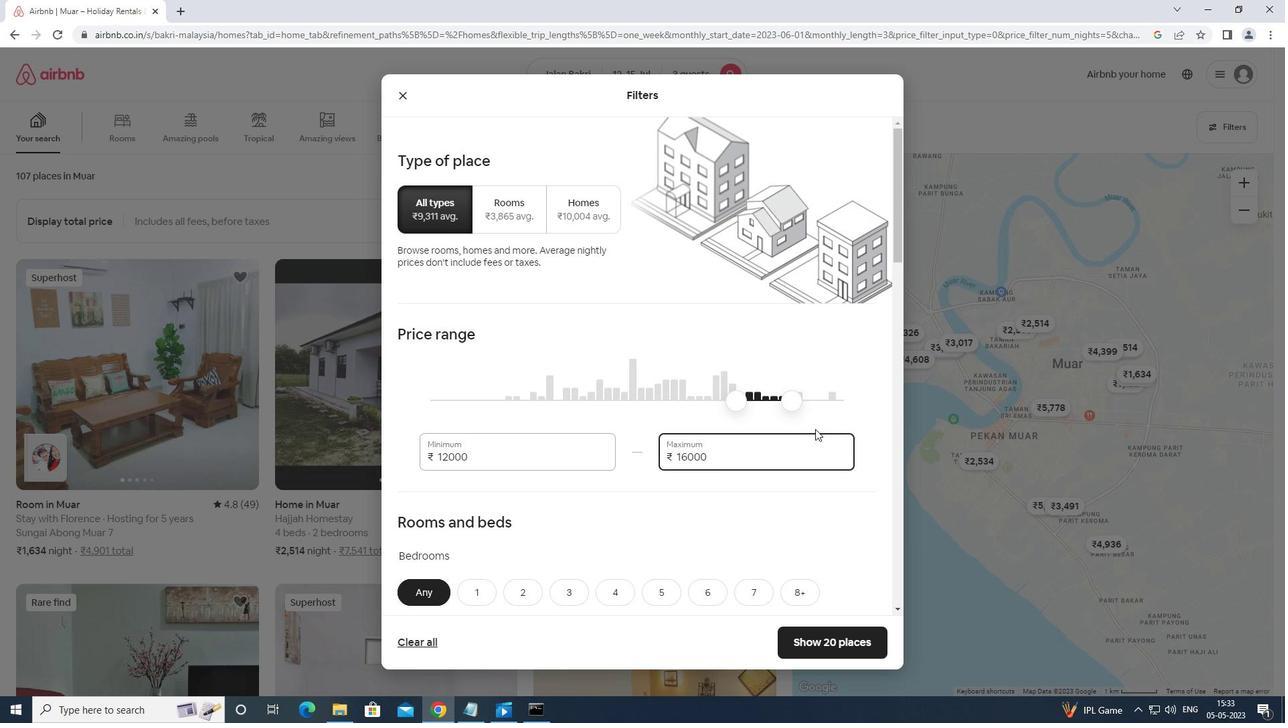 
Action: Mouse scrolled (797, 438) with delta (0, 0)
Screenshot: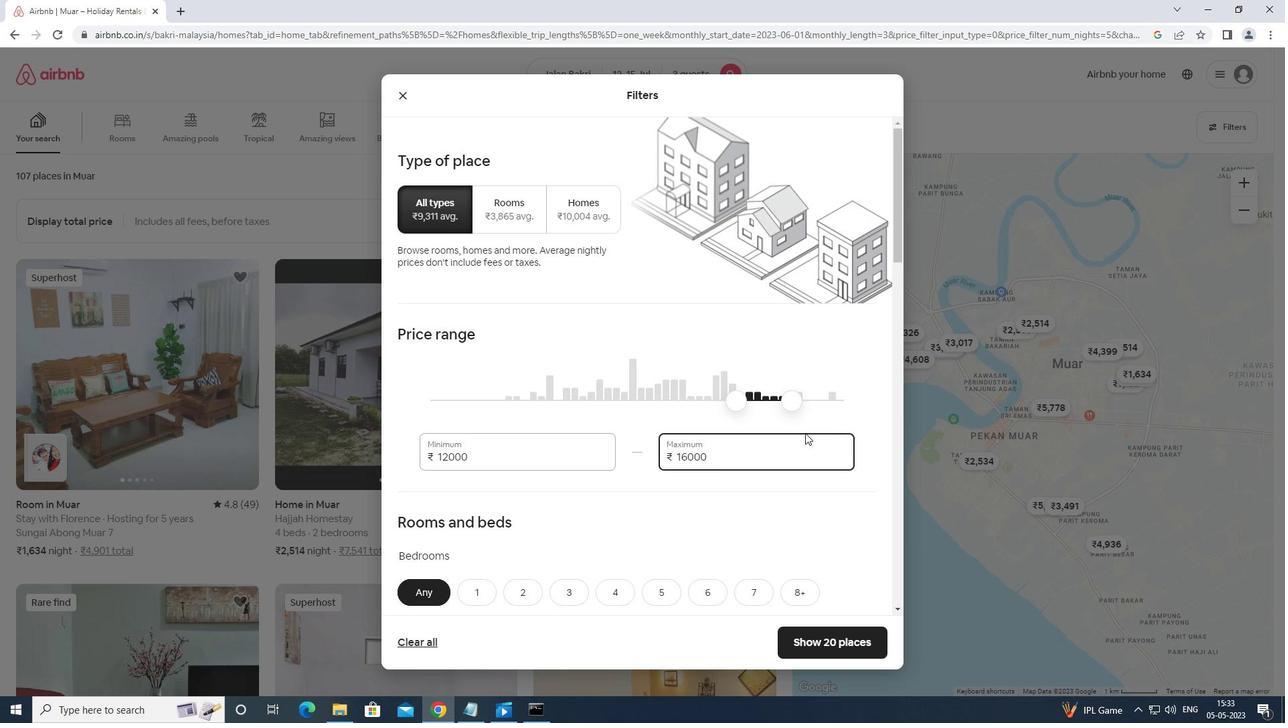 
Action: Mouse scrolled (797, 438) with delta (0, 0)
Screenshot: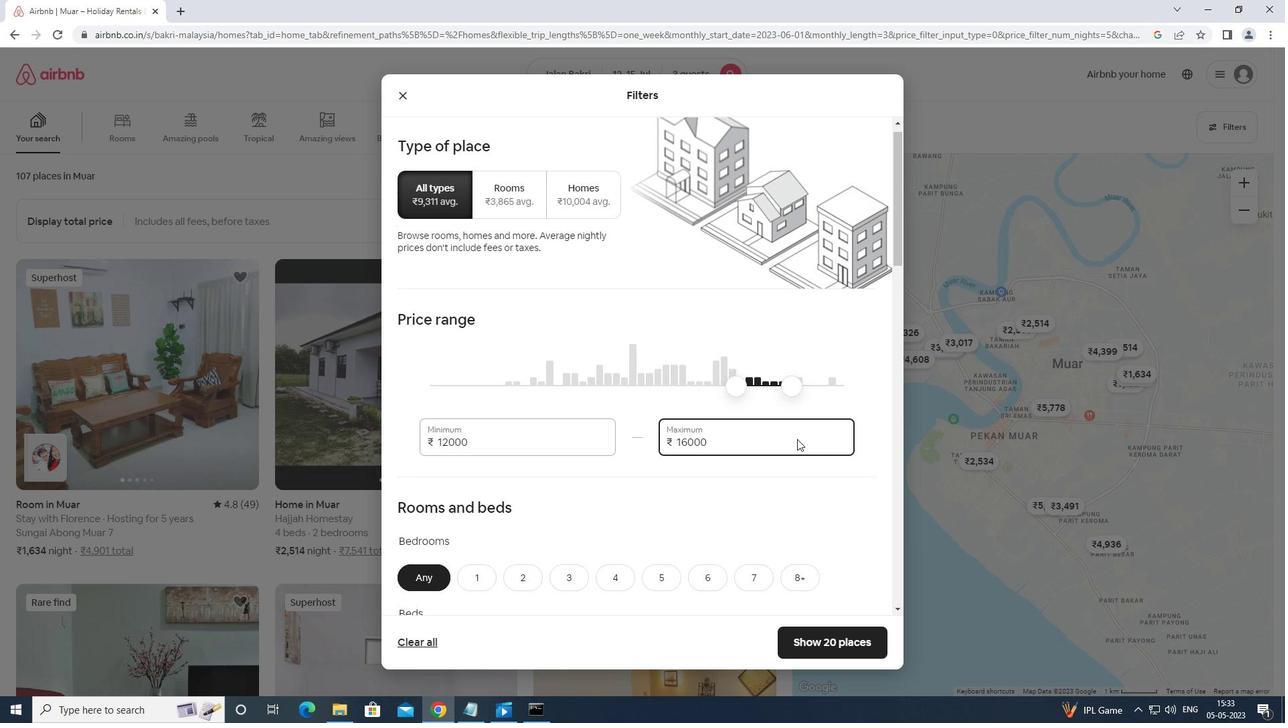 
Action: Mouse scrolled (797, 438) with delta (0, 0)
Screenshot: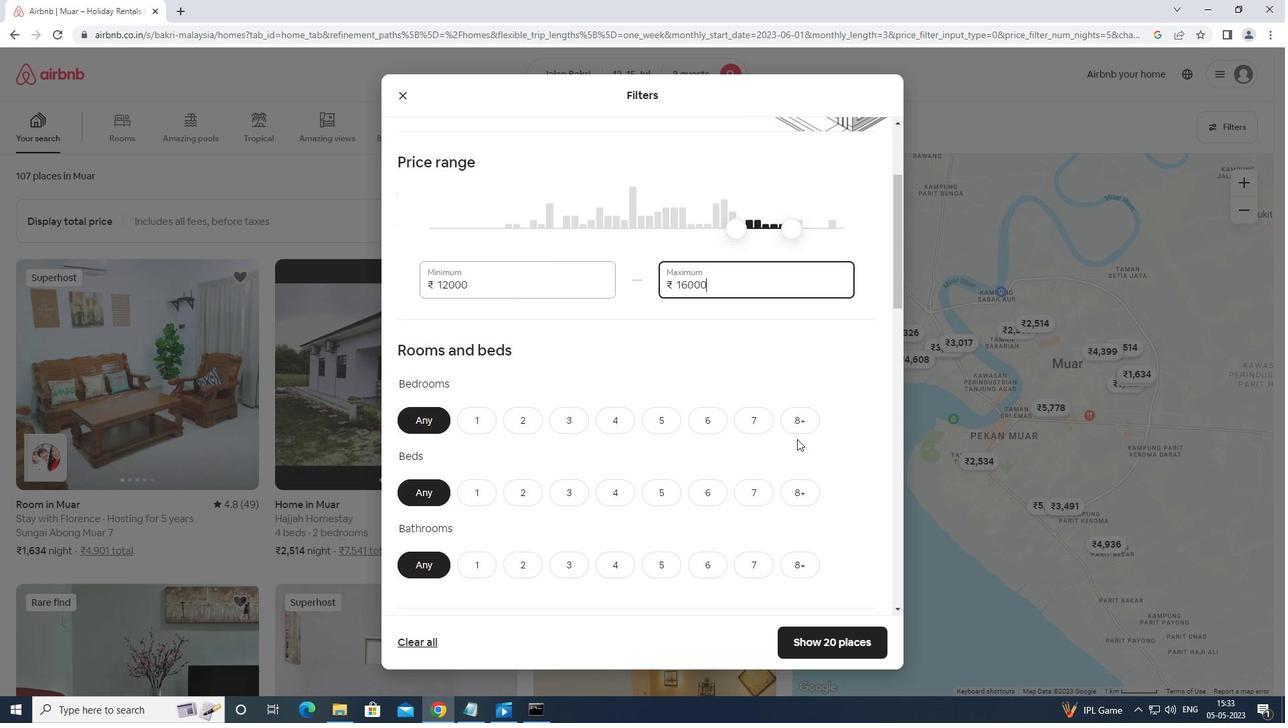 
Action: Mouse scrolled (797, 438) with delta (0, 0)
Screenshot: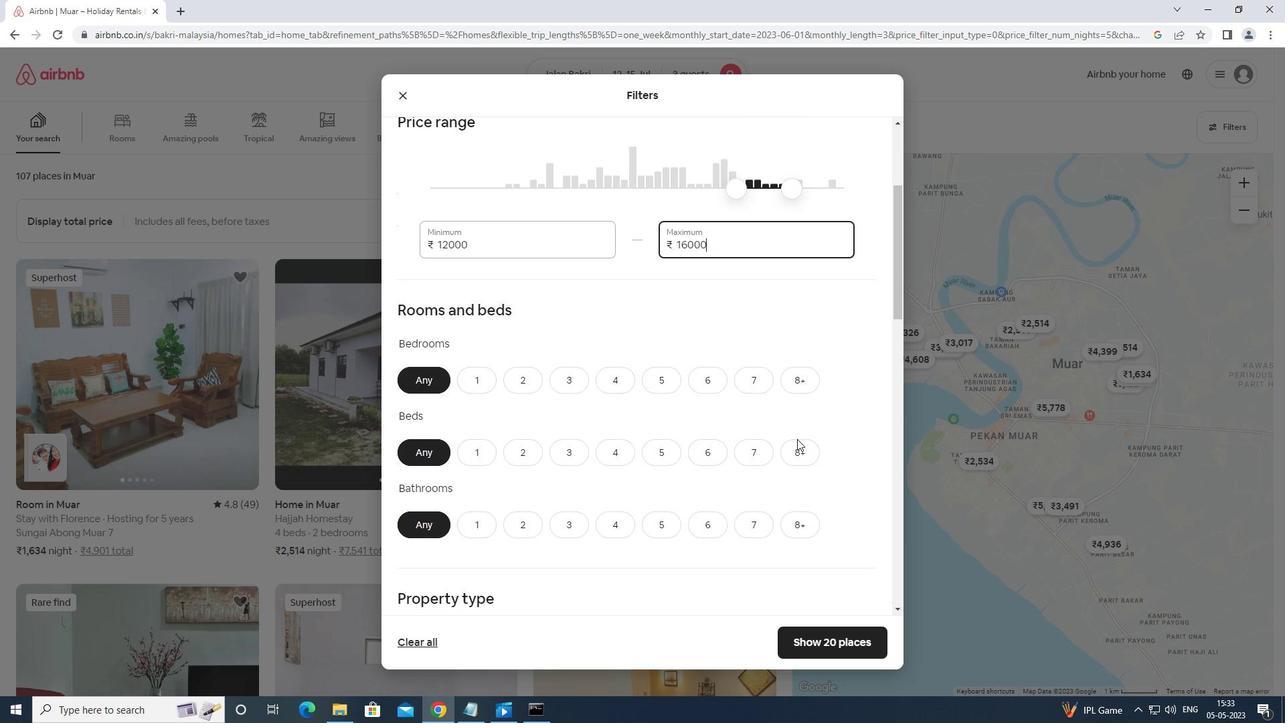 
Action: Mouse moved to (521, 250)
Screenshot: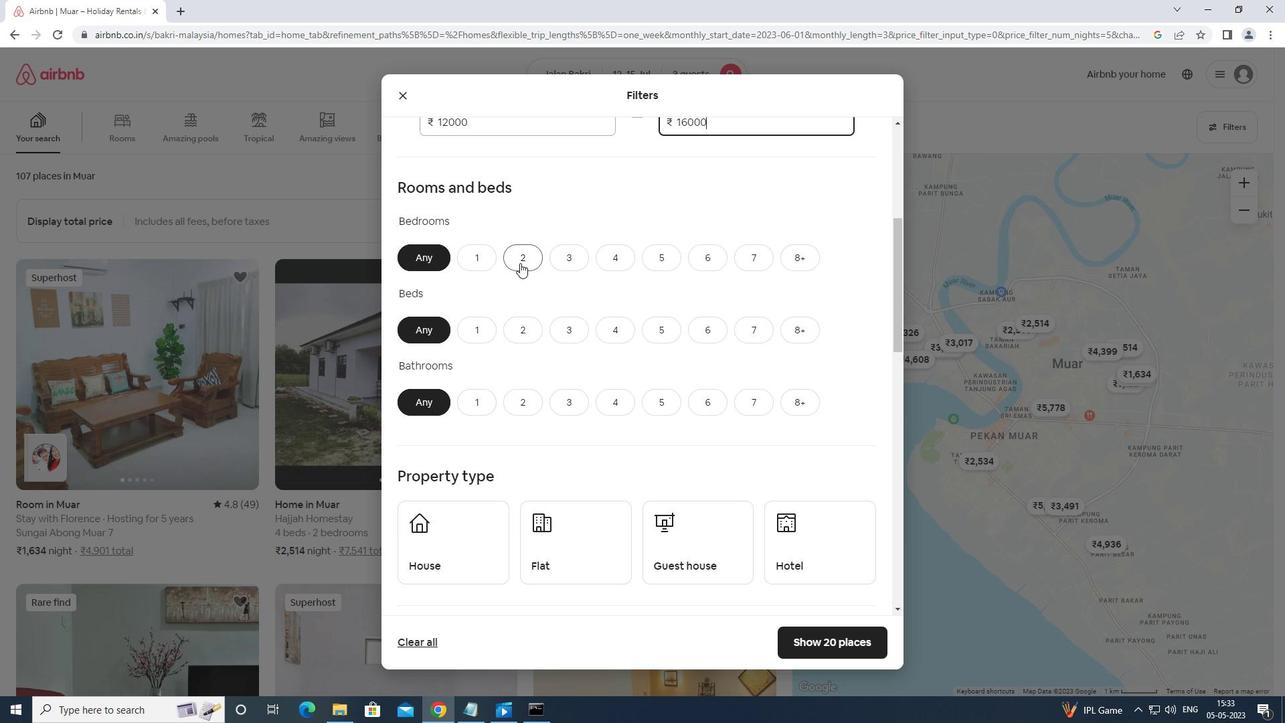 
Action: Mouse pressed left at (521, 250)
Screenshot: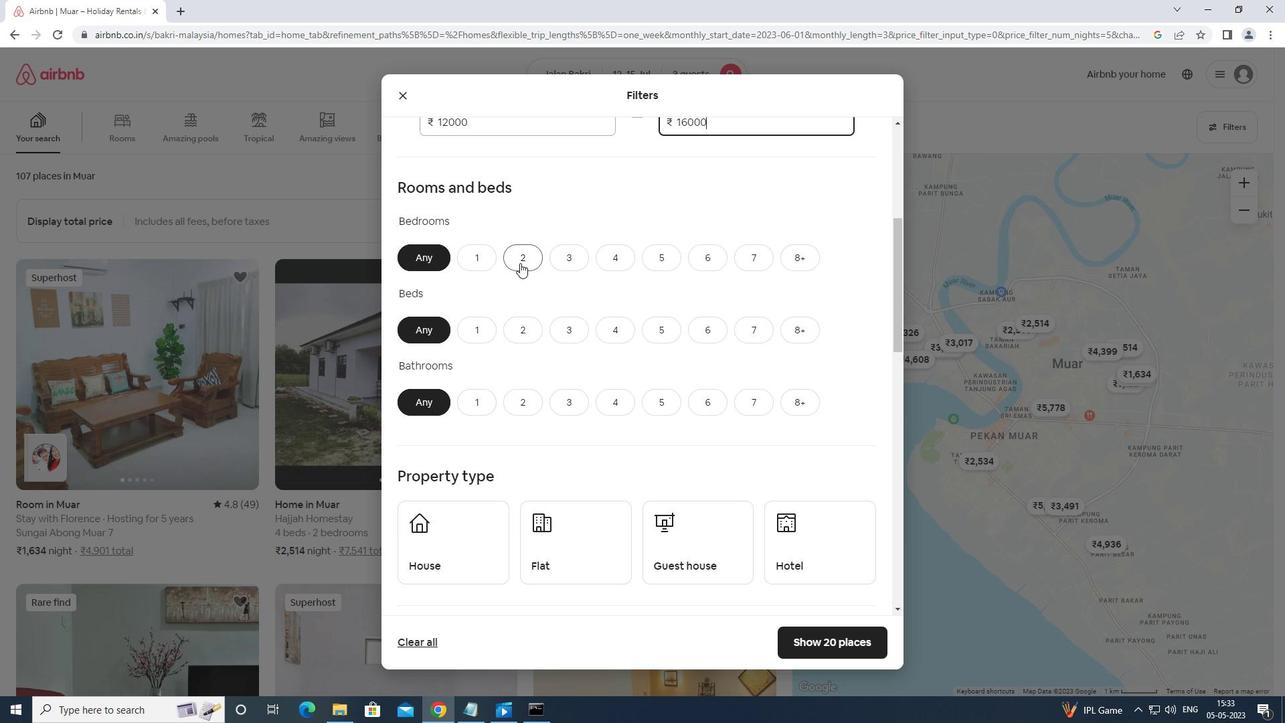 
Action: Mouse moved to (563, 321)
Screenshot: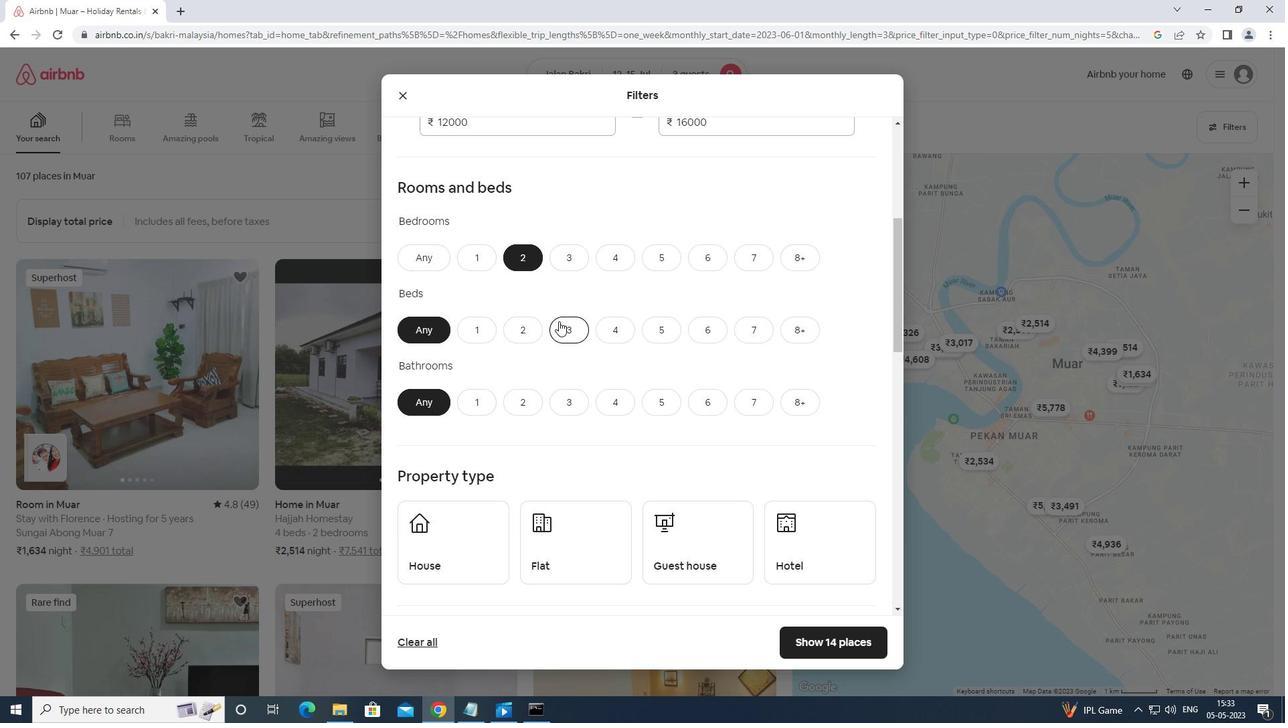 
Action: Mouse pressed left at (563, 321)
Screenshot: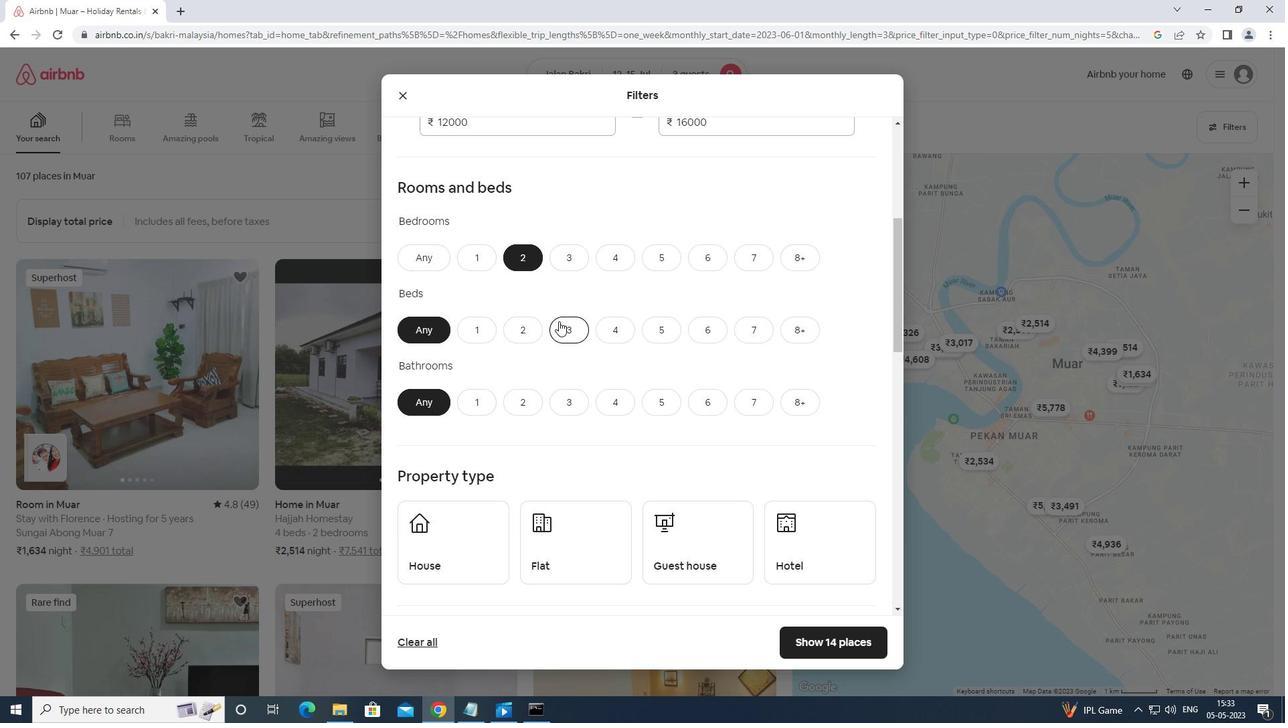
Action: Mouse moved to (480, 394)
Screenshot: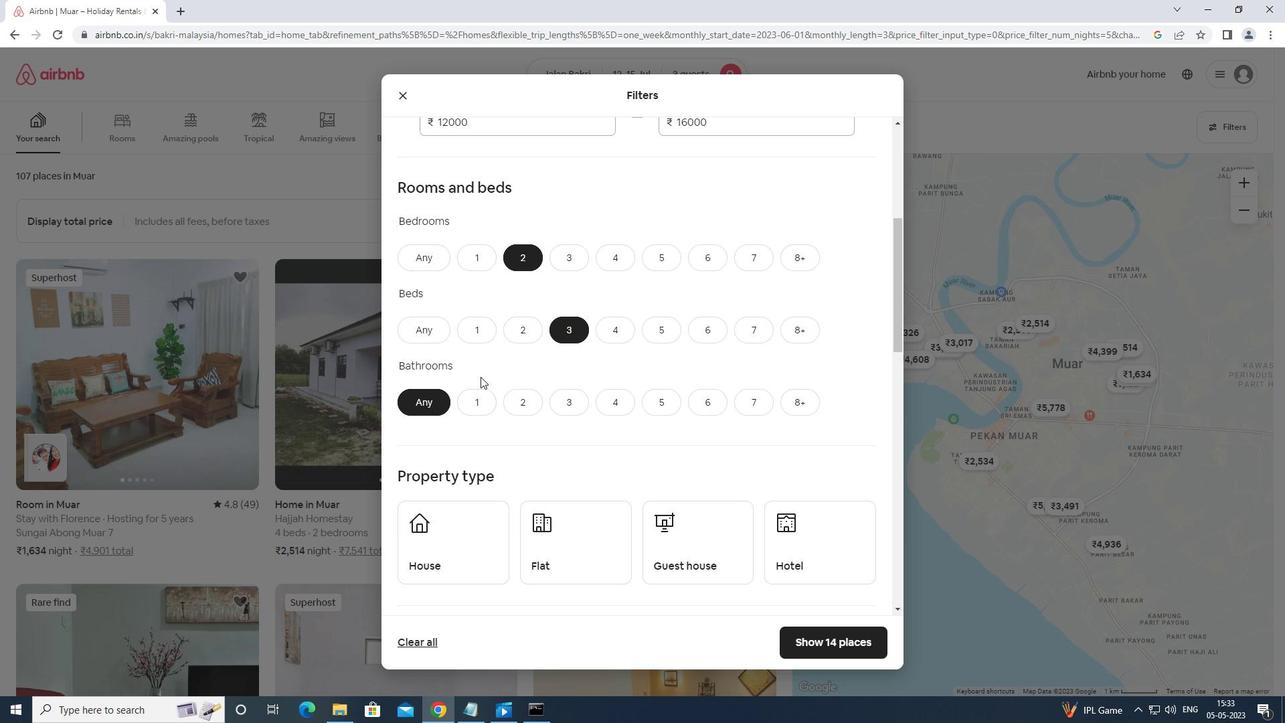 
Action: Mouse pressed left at (480, 394)
Screenshot: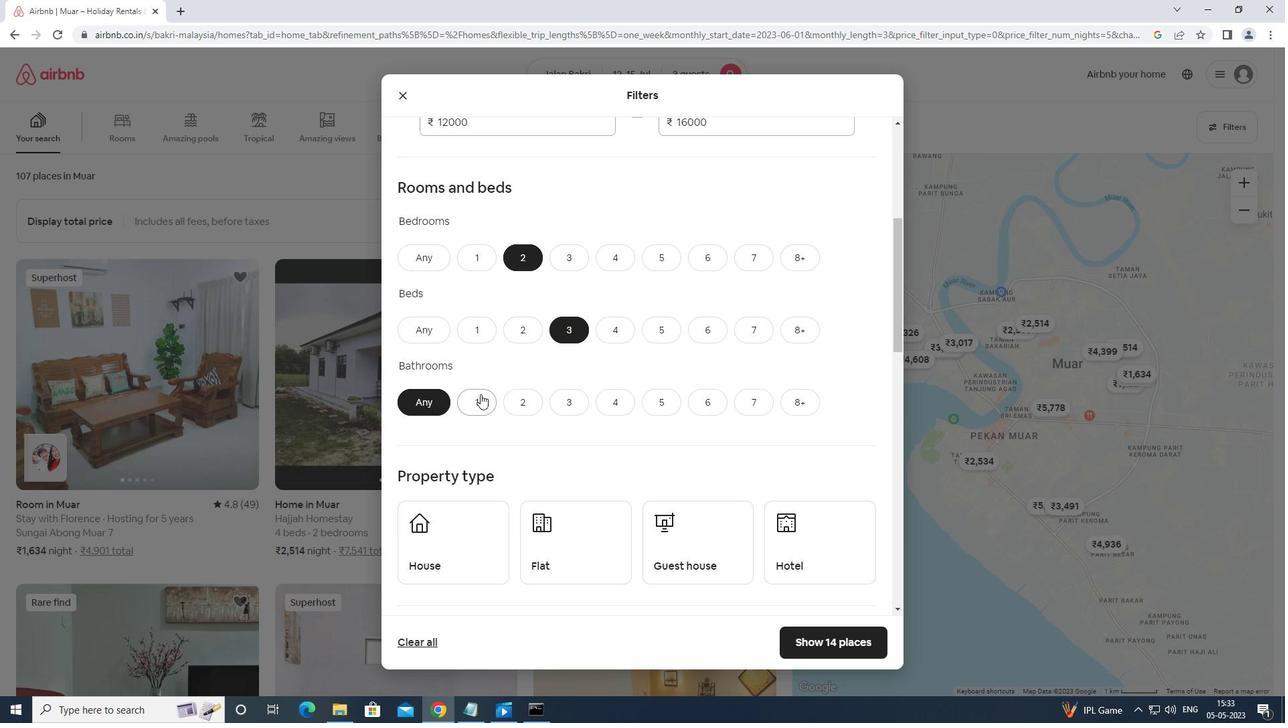 
Action: Mouse moved to (454, 535)
Screenshot: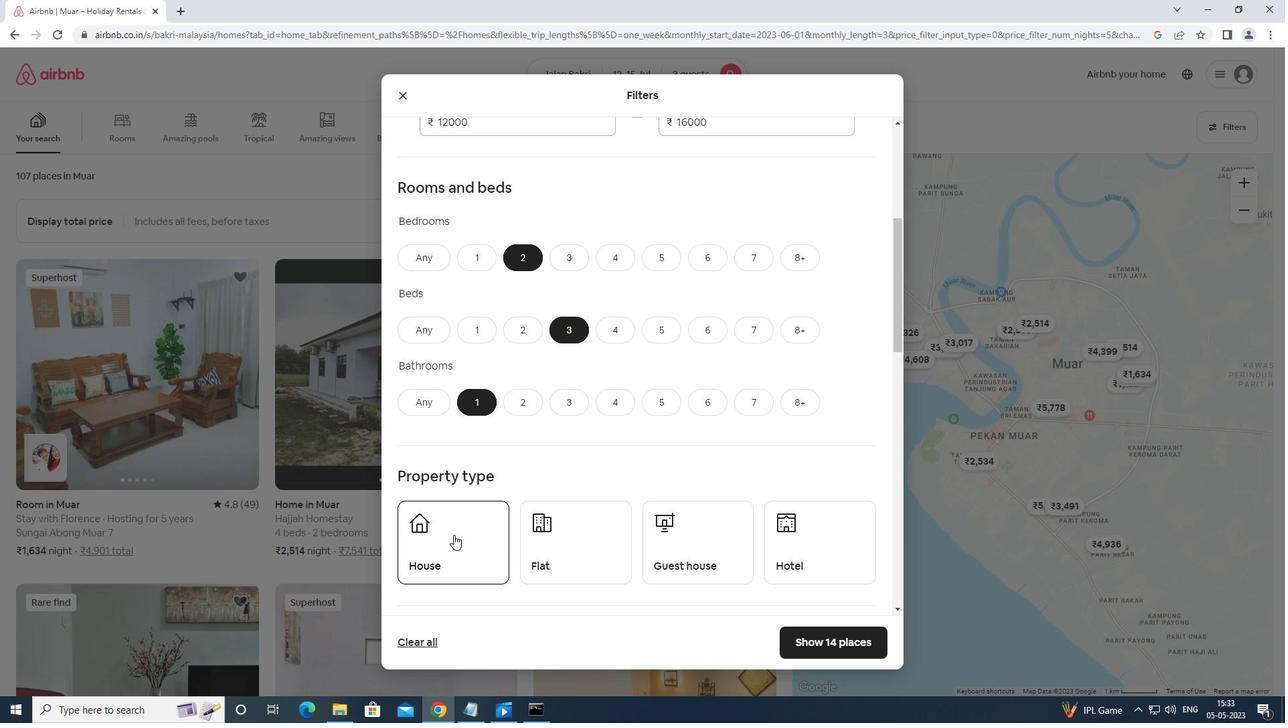 
Action: Mouse pressed left at (454, 535)
Screenshot: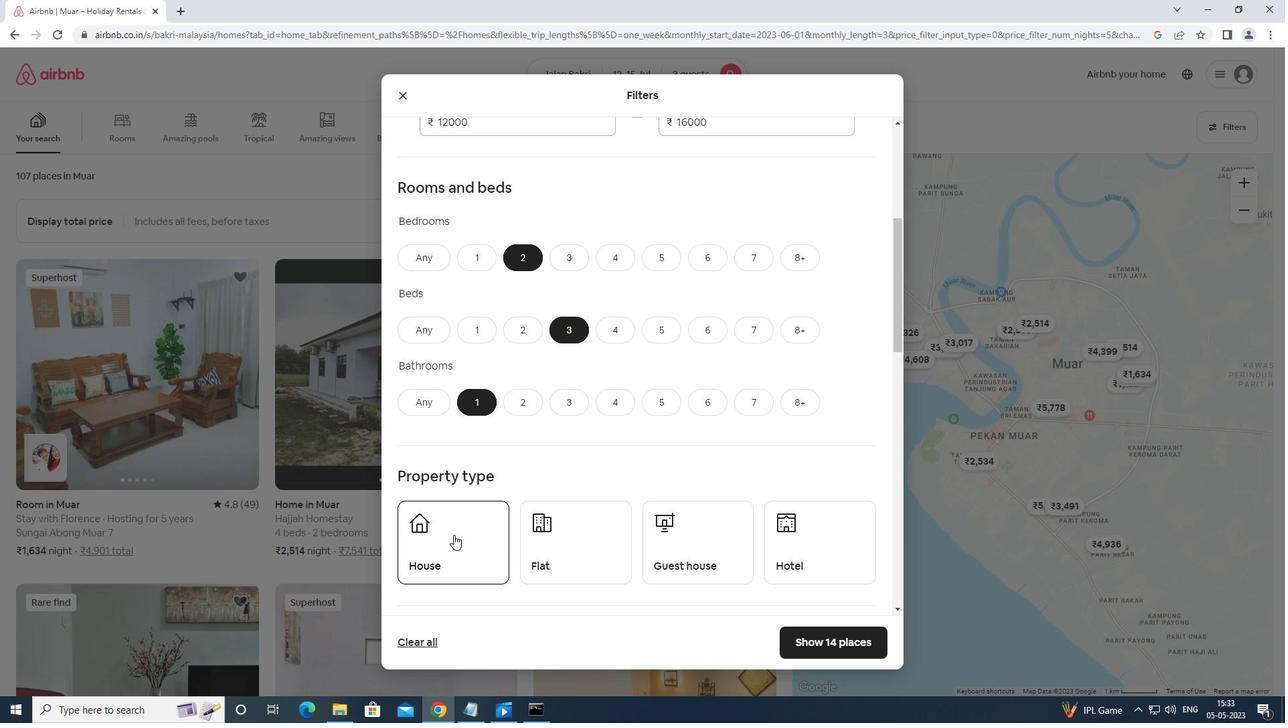 
Action: Mouse moved to (556, 563)
Screenshot: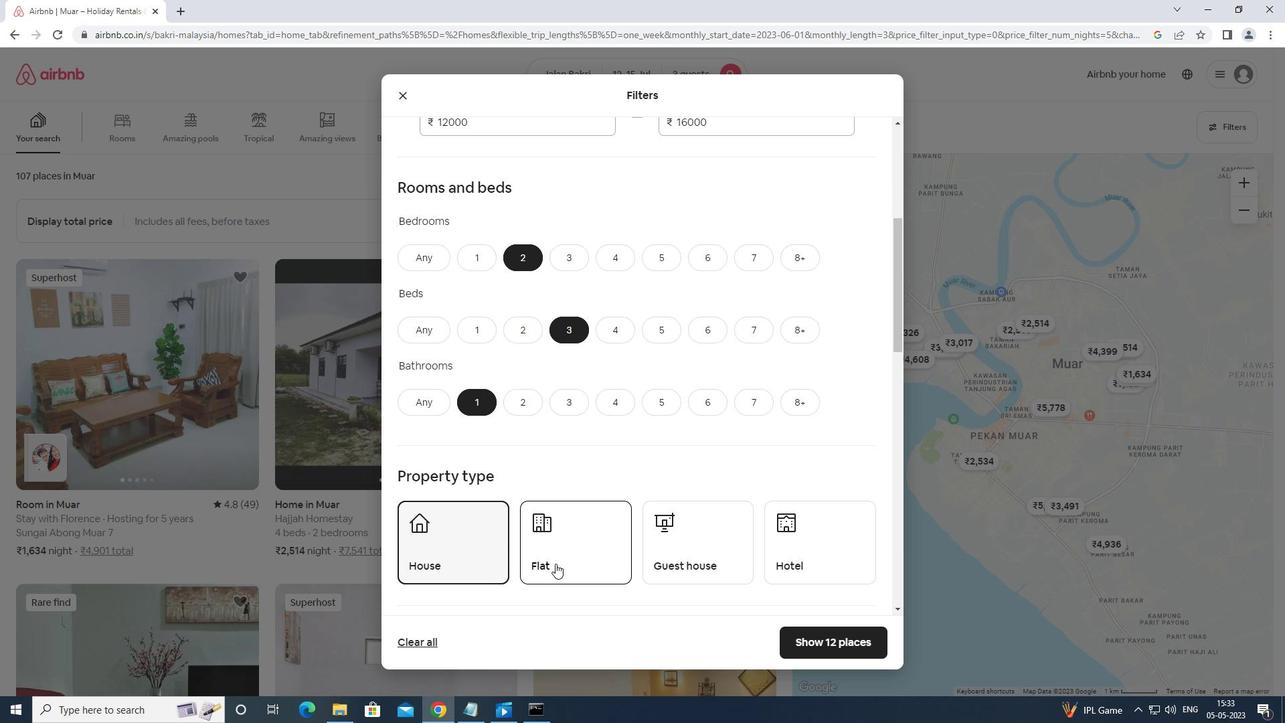 
Action: Mouse pressed left at (556, 563)
Screenshot: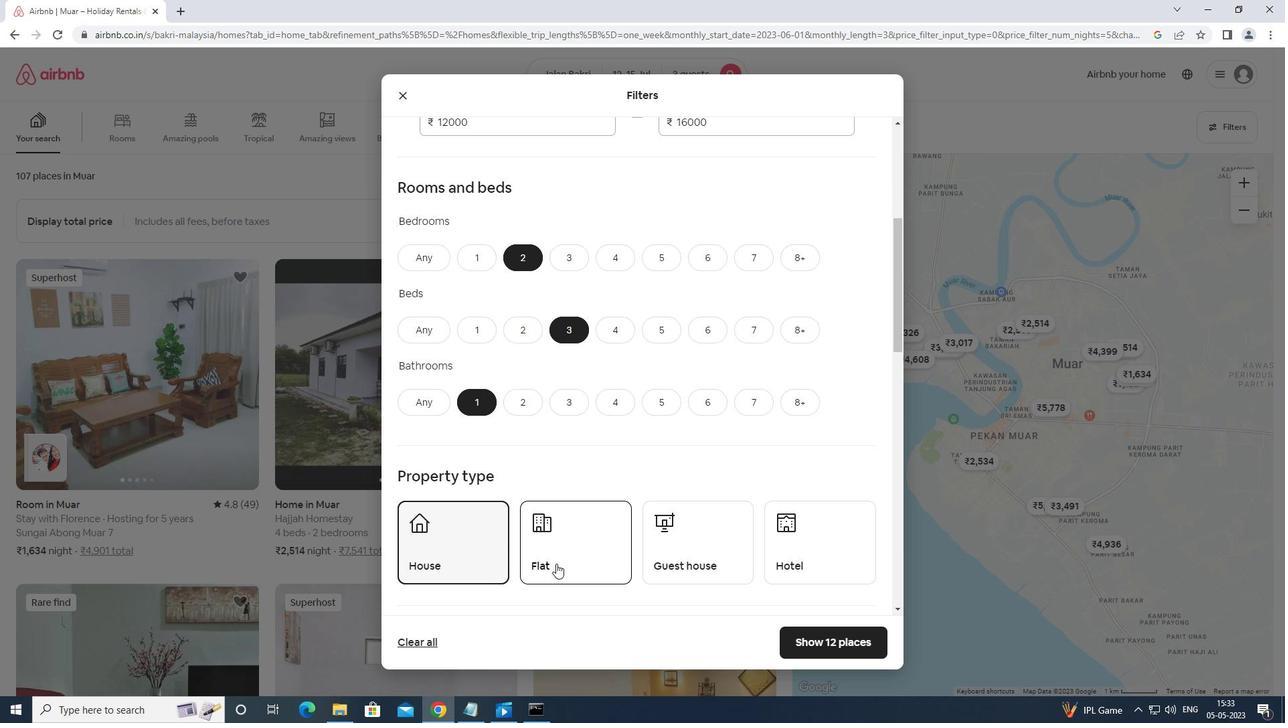 
Action: Mouse moved to (692, 550)
Screenshot: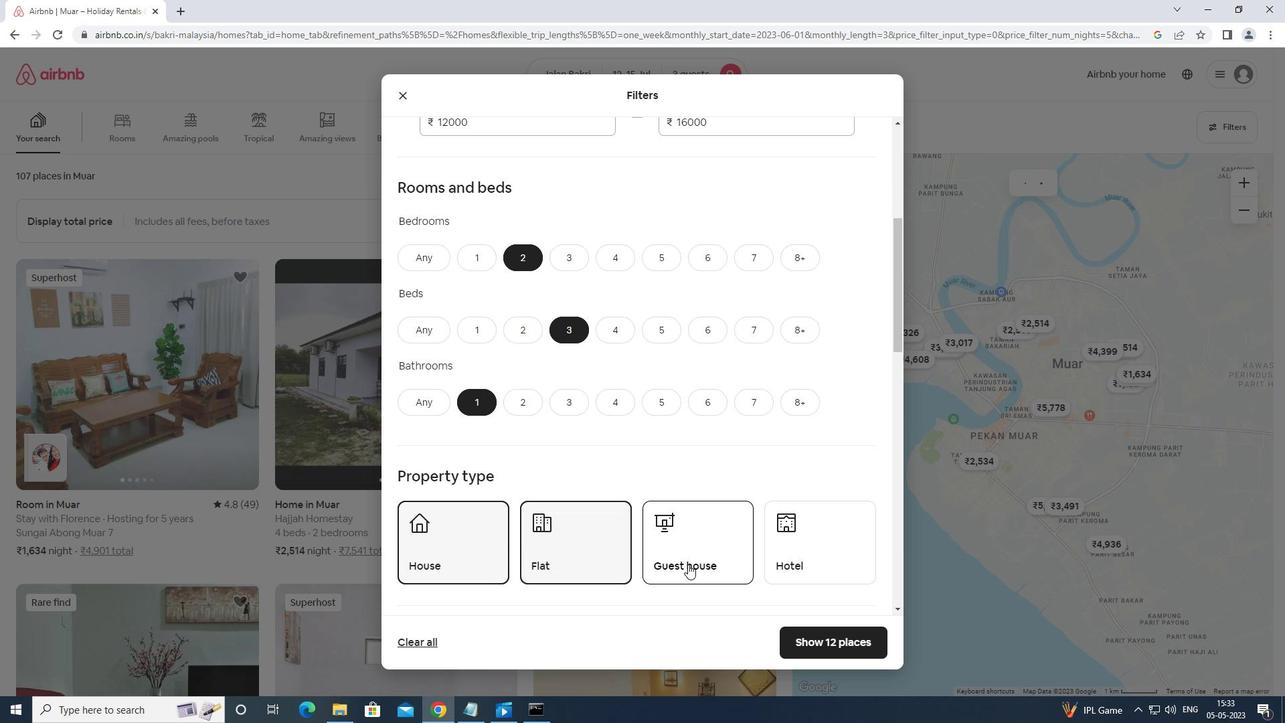 
Action: Mouse pressed left at (692, 550)
Screenshot: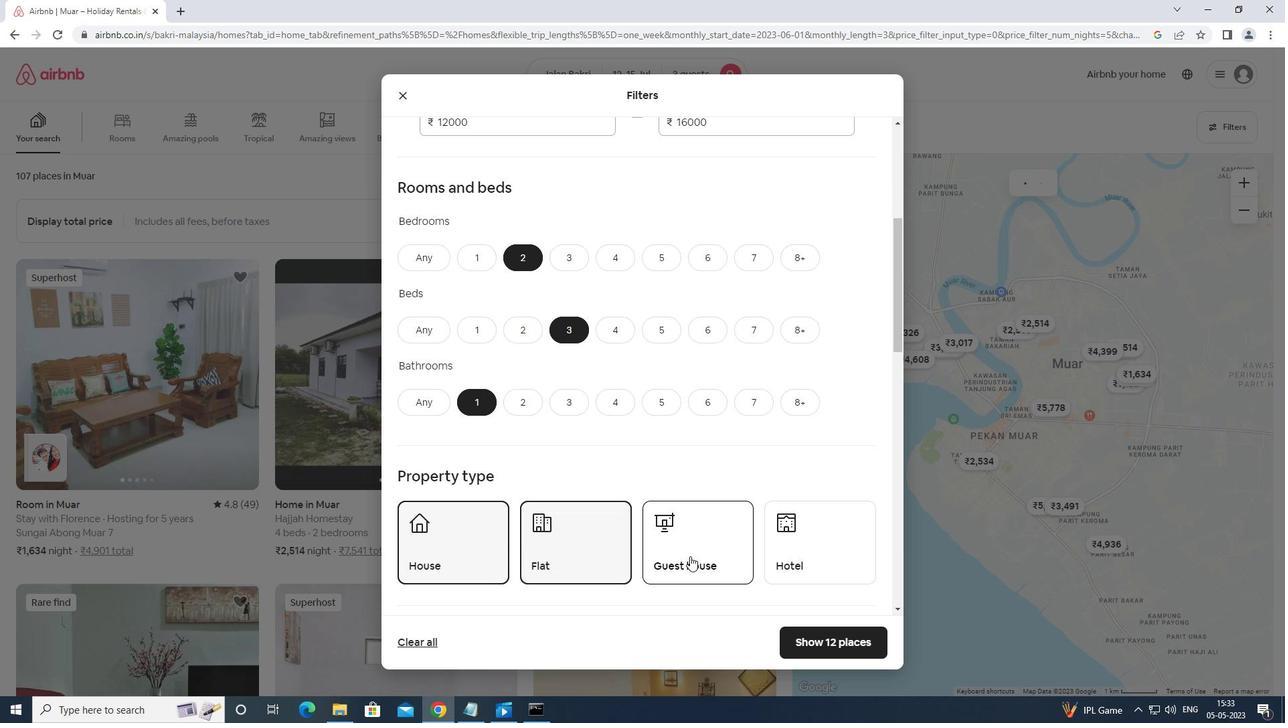 
Action: Mouse moved to (697, 547)
Screenshot: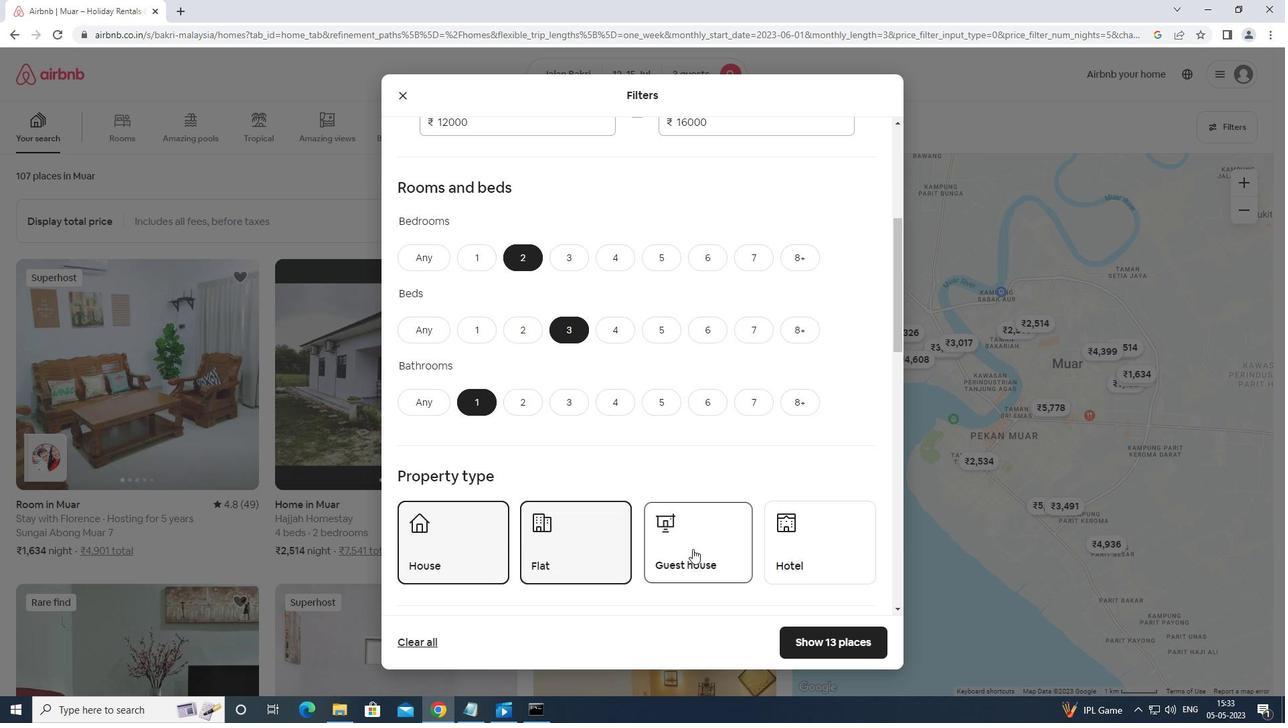 
Action: Mouse scrolled (697, 547) with delta (0, 0)
Screenshot: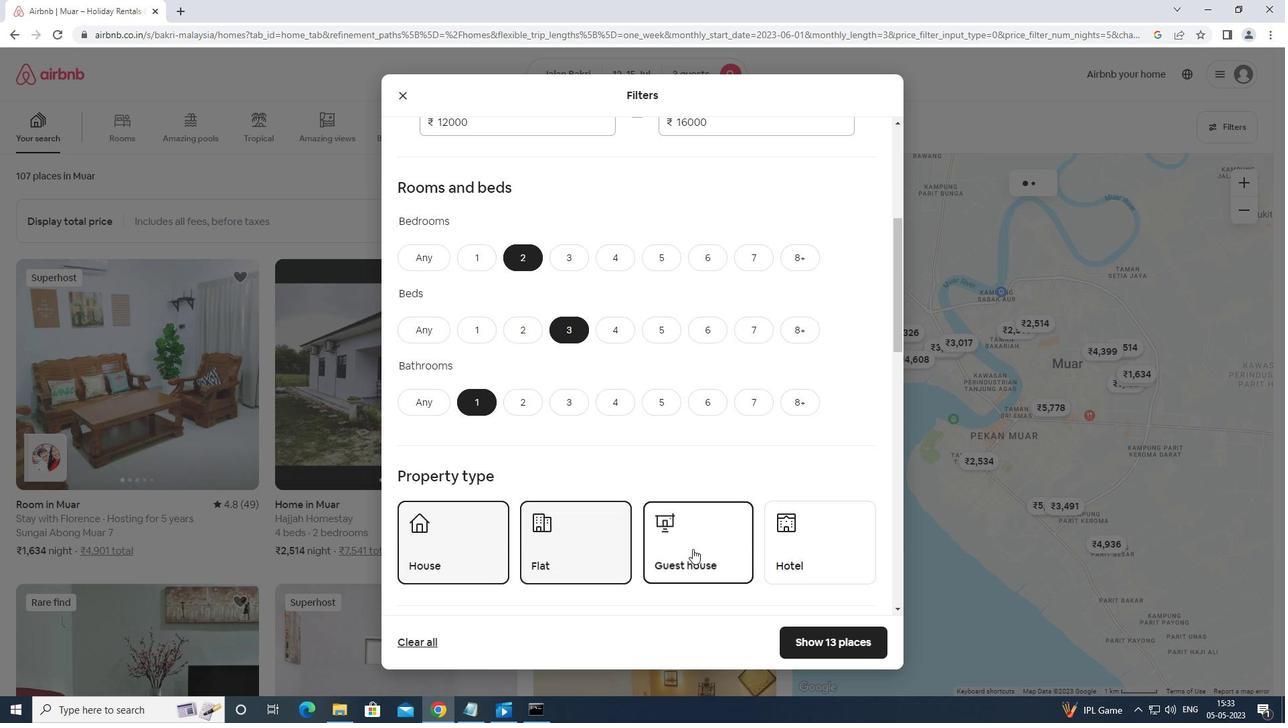 
Action: Mouse scrolled (697, 547) with delta (0, 0)
Screenshot: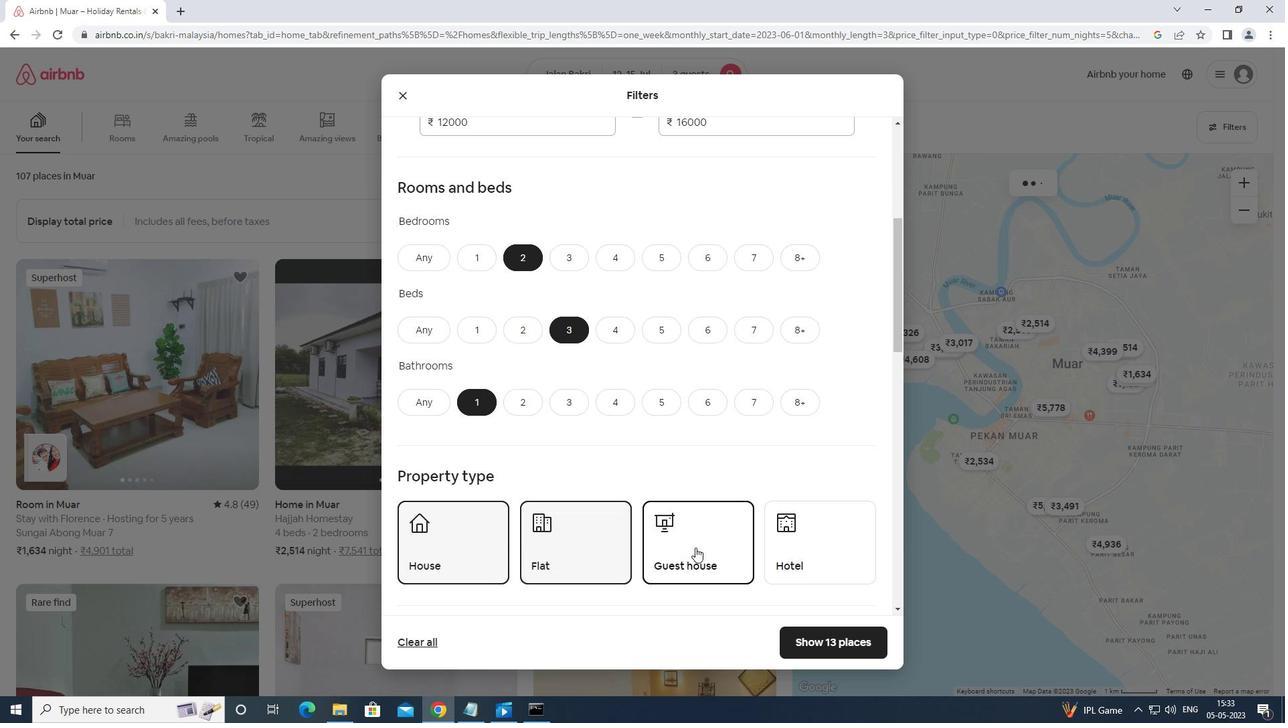 
Action: Mouse scrolled (697, 547) with delta (0, 0)
Screenshot: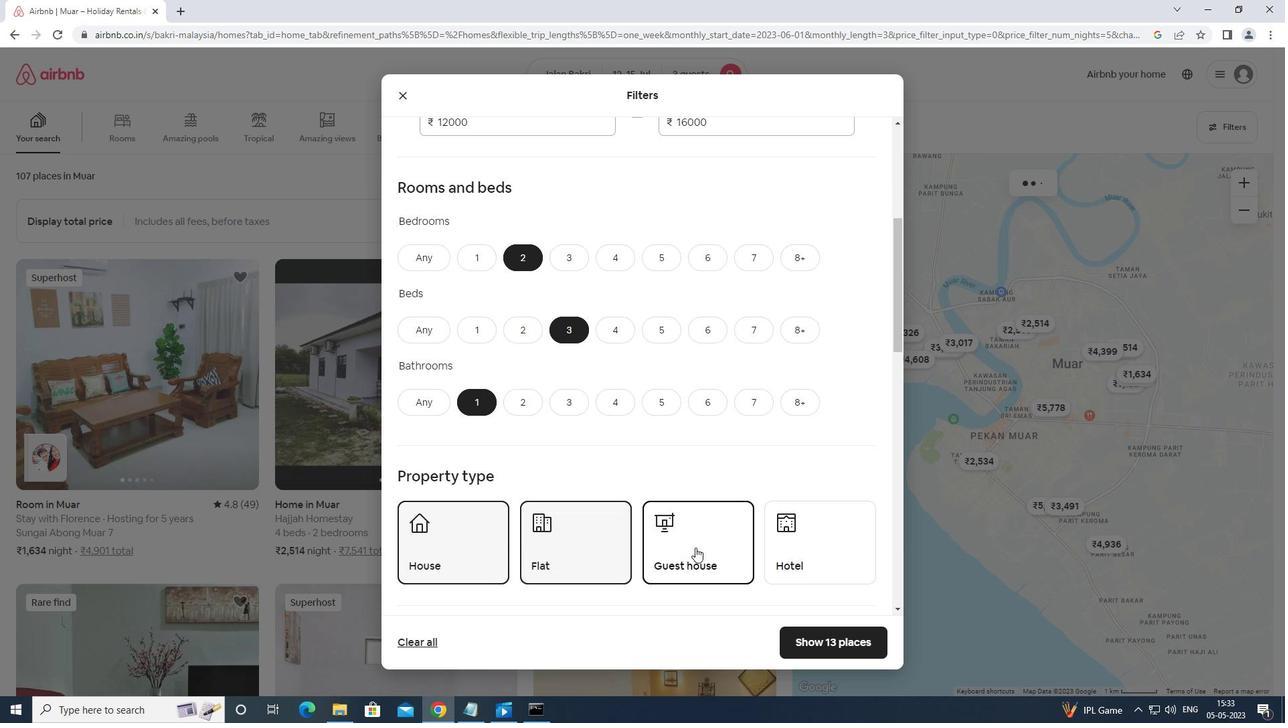 
Action: Mouse scrolled (697, 547) with delta (0, 0)
Screenshot: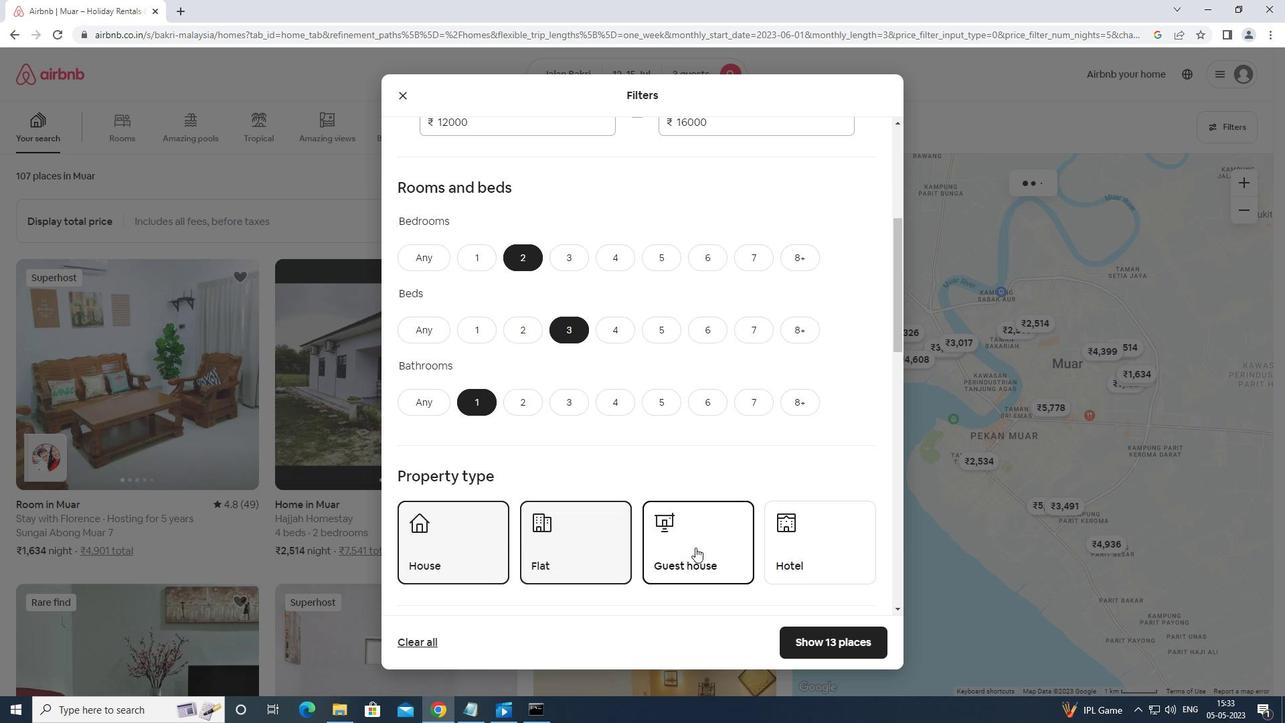 
Action: Mouse moved to (698, 541)
Screenshot: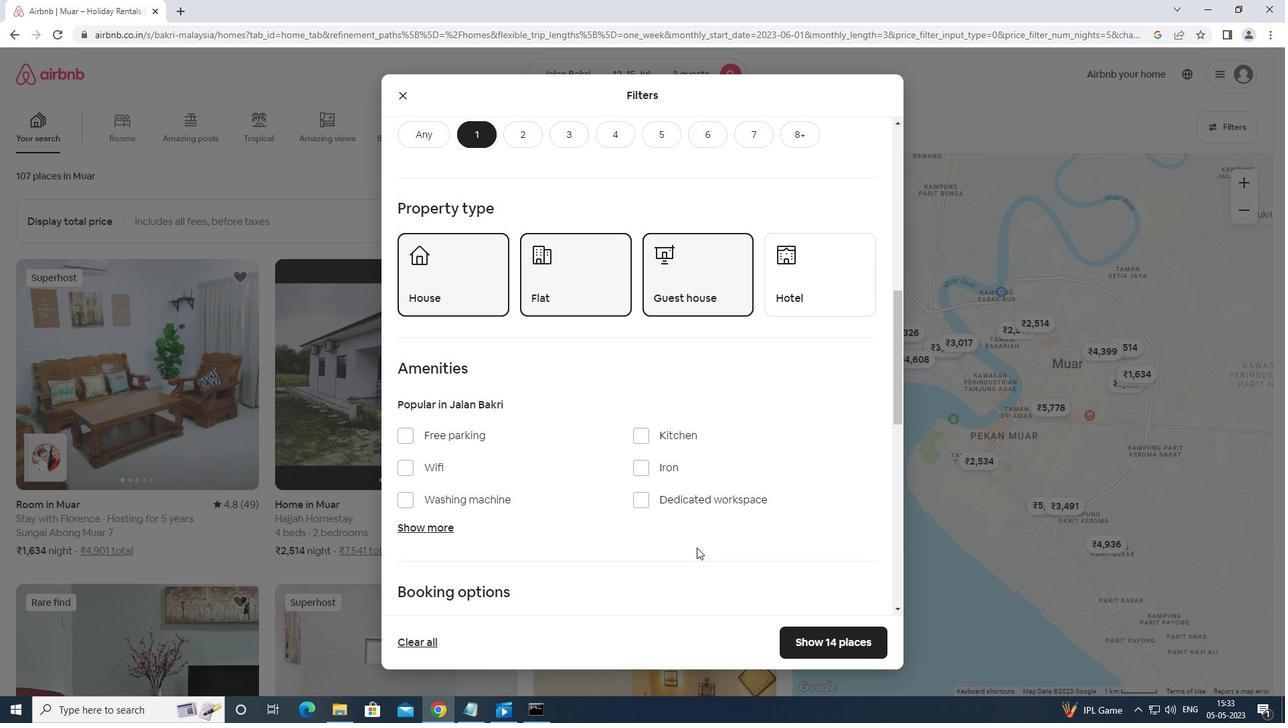 
Action: Mouse scrolled (698, 541) with delta (0, 0)
Screenshot: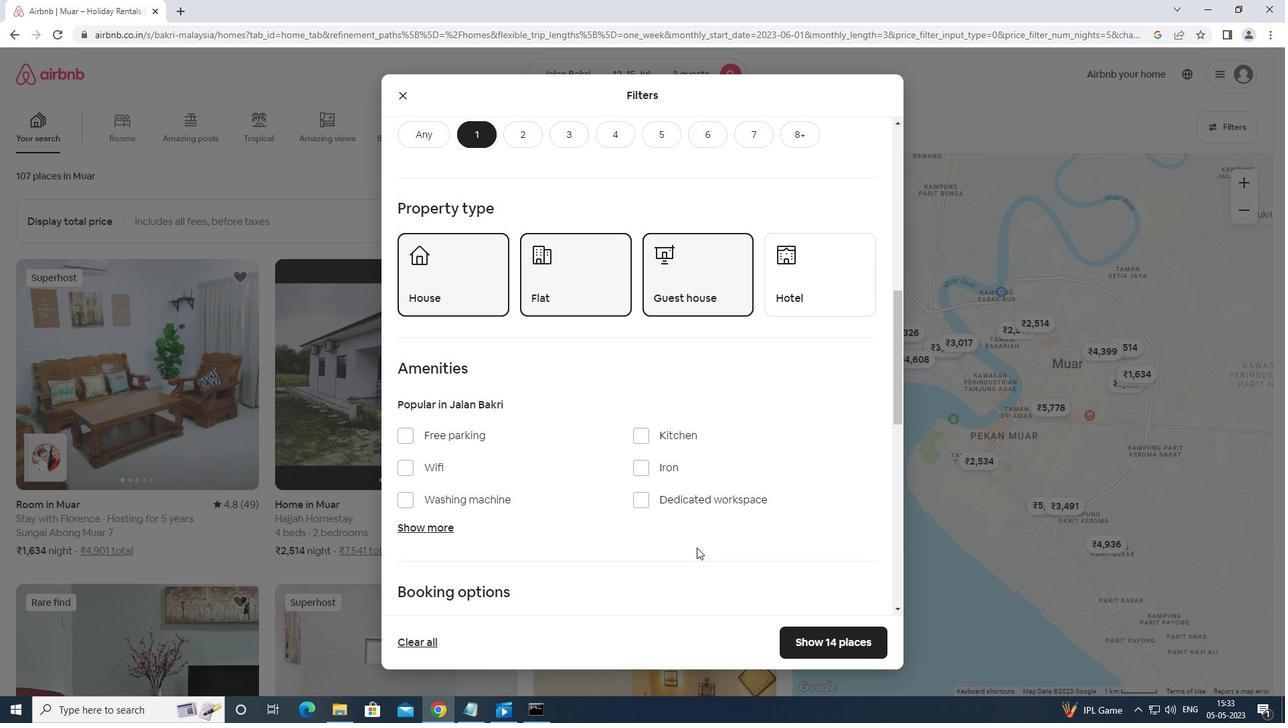 
Action: Mouse scrolled (698, 541) with delta (0, 0)
Screenshot: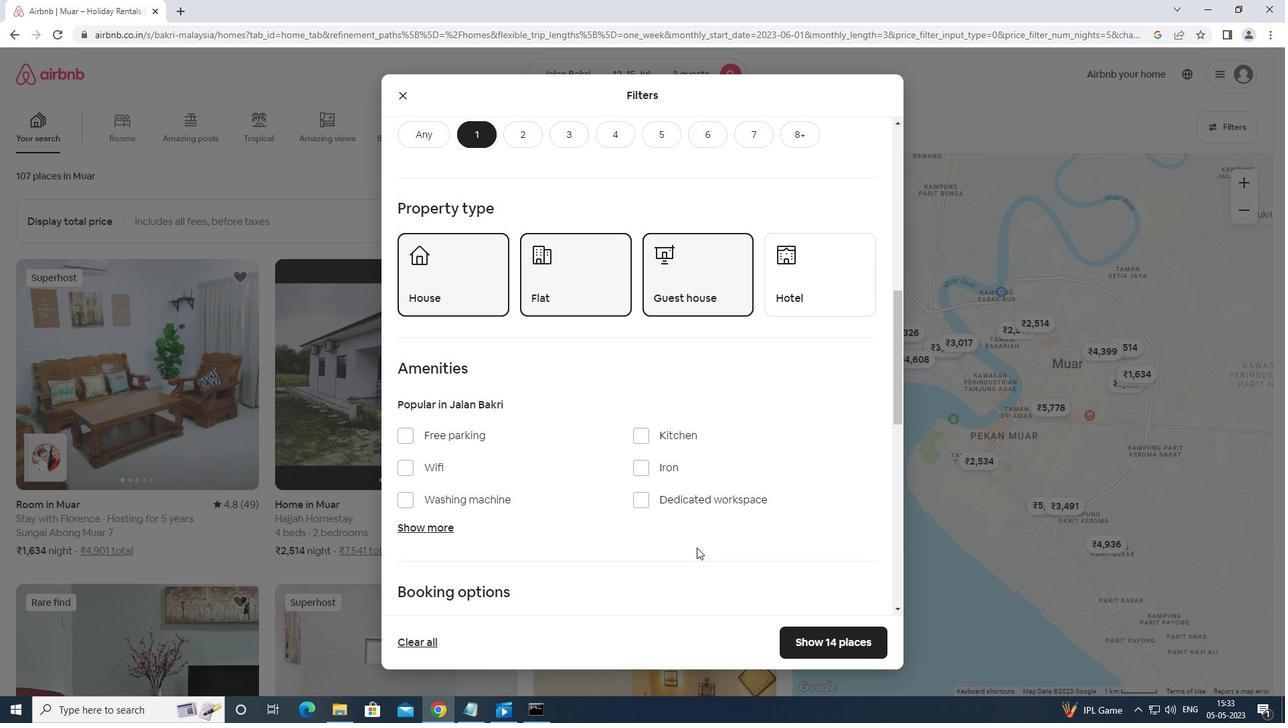
Action: Mouse scrolled (698, 541) with delta (0, 0)
Screenshot: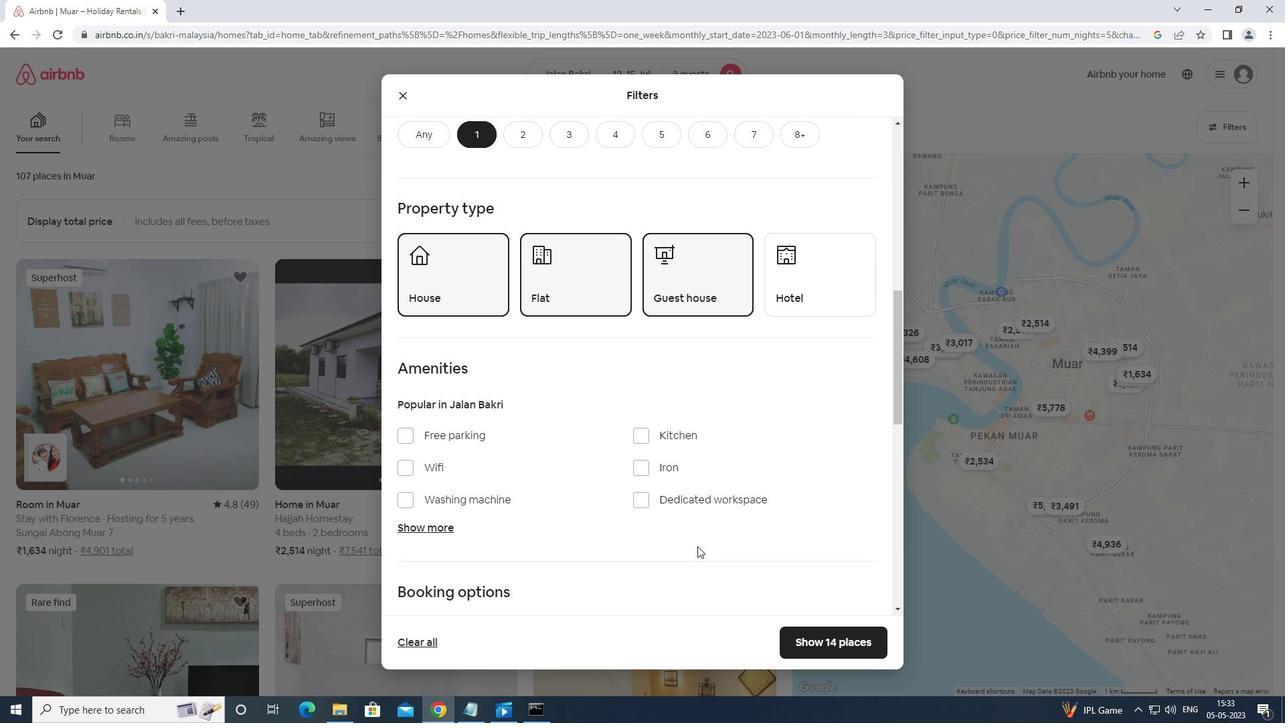 
Action: Mouse scrolled (698, 541) with delta (0, 0)
Screenshot: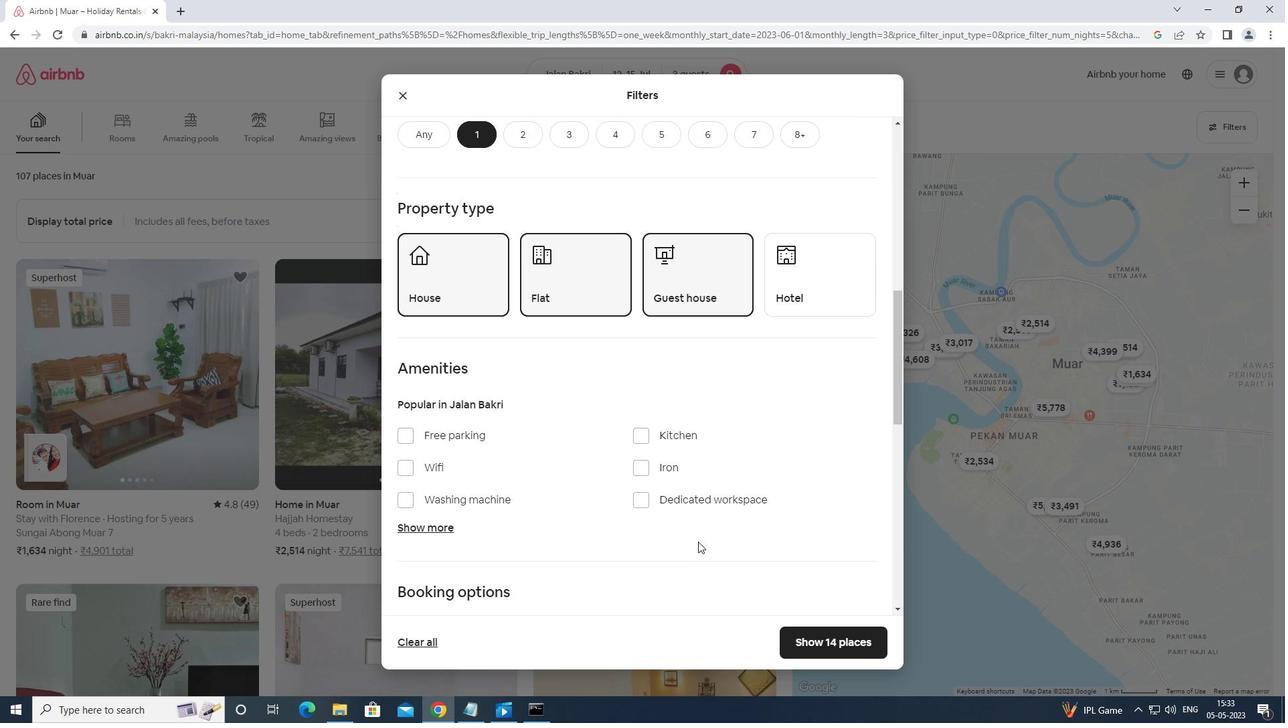 
Action: Mouse moved to (698, 541)
Screenshot: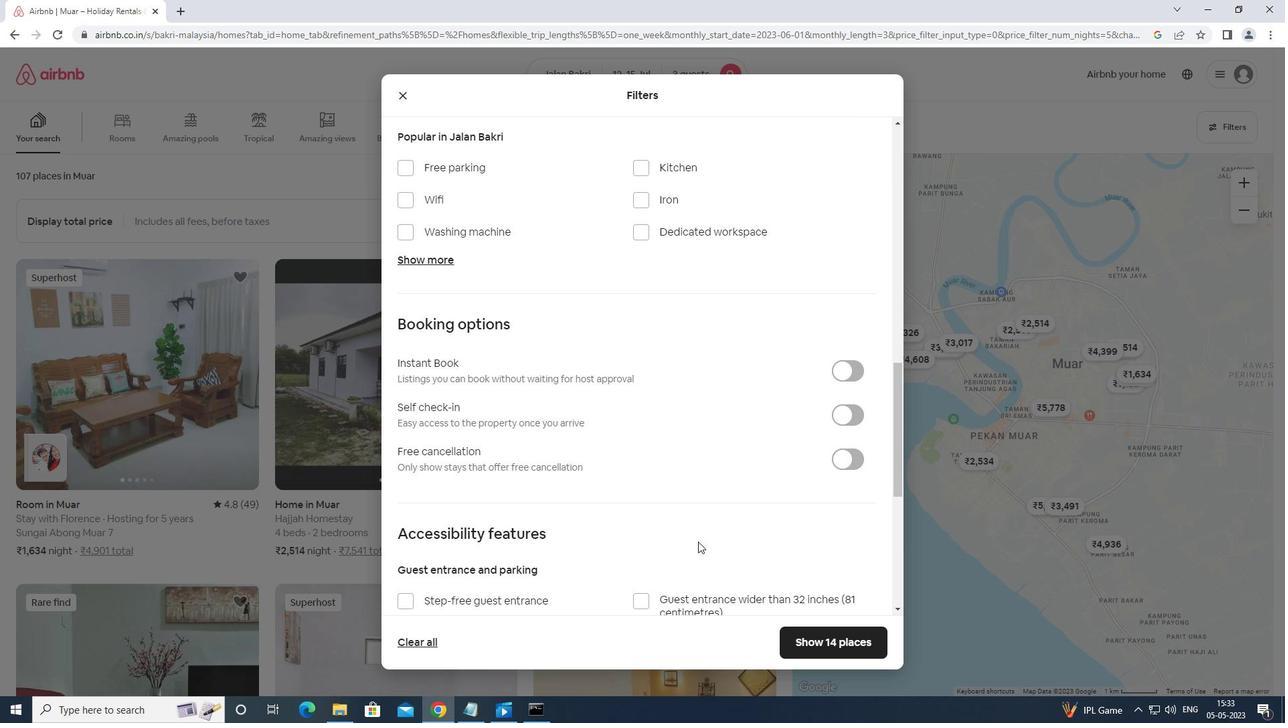 
Action: Mouse scrolled (698, 540) with delta (0, 0)
Screenshot: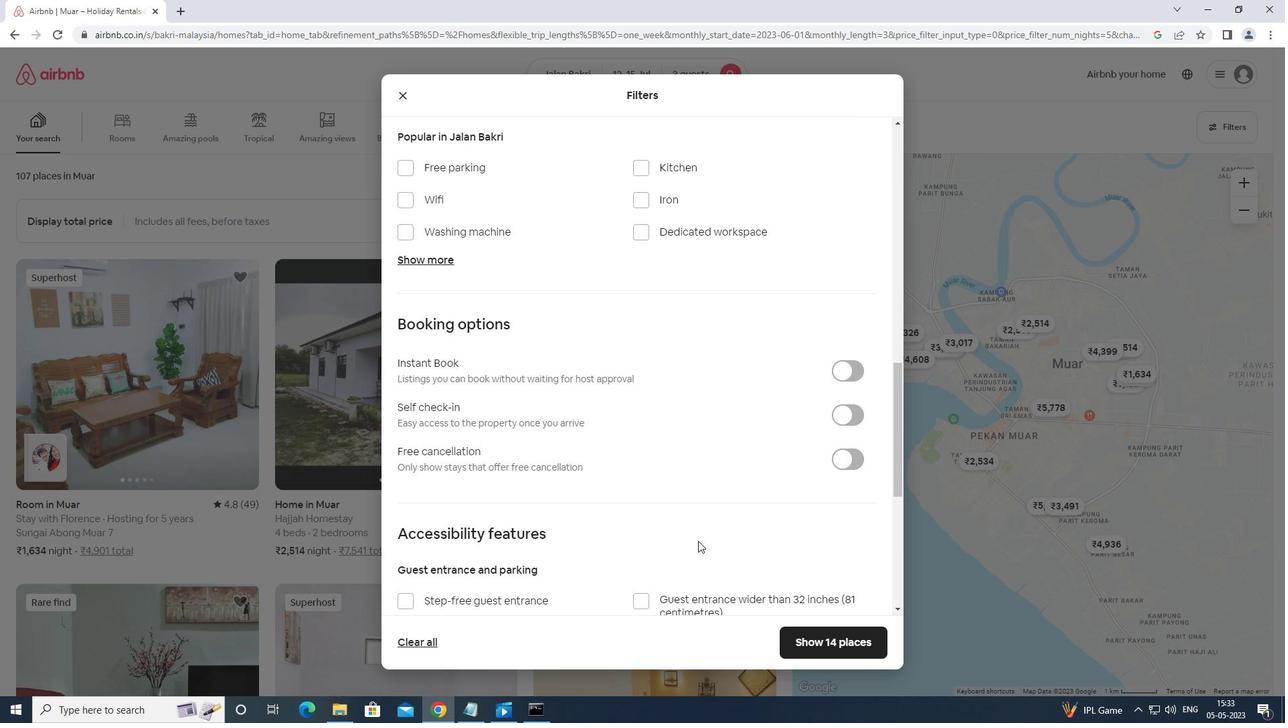 
Action: Mouse scrolled (698, 540) with delta (0, 0)
Screenshot: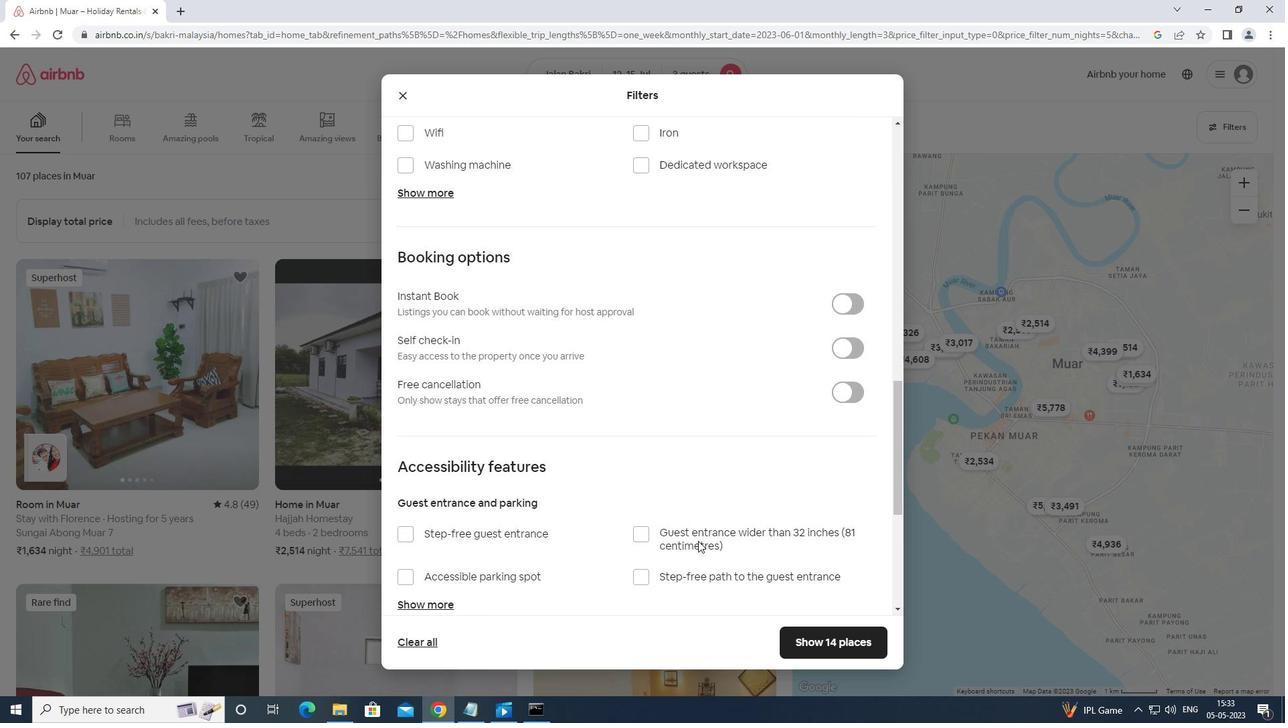 
Action: Mouse scrolled (698, 540) with delta (0, 0)
Screenshot: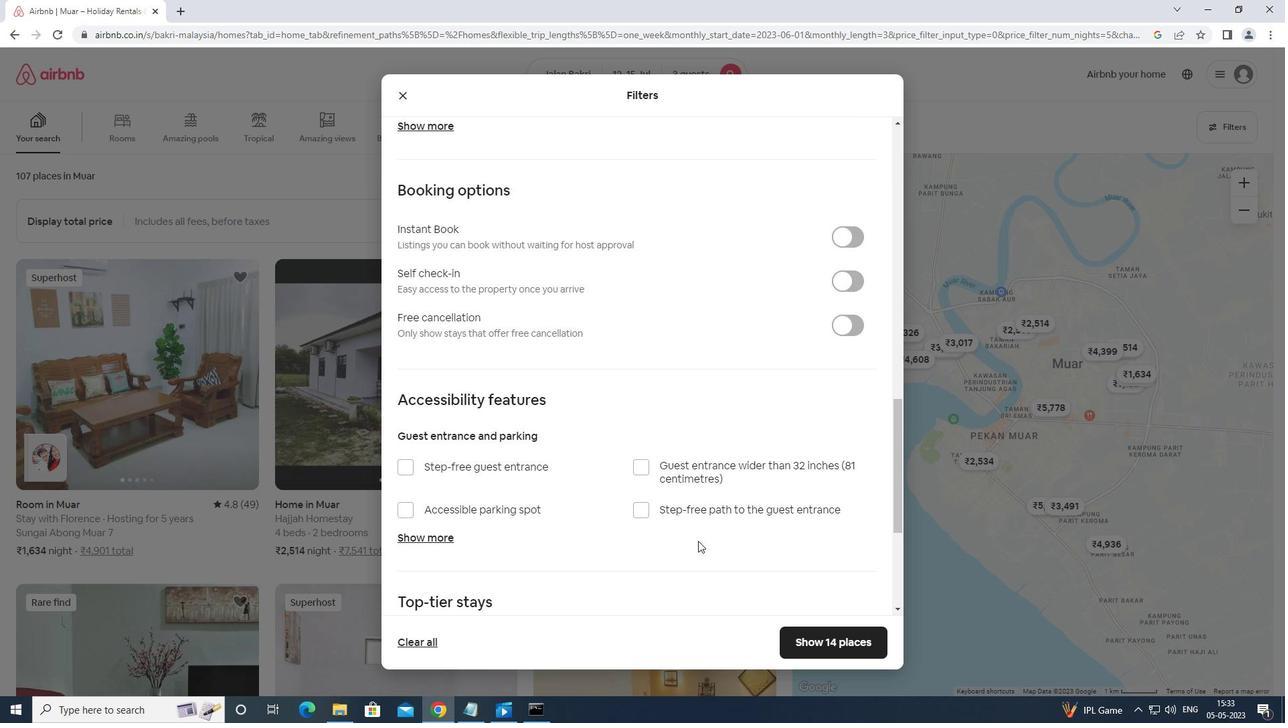 
Action: Mouse moved to (698, 541)
Screenshot: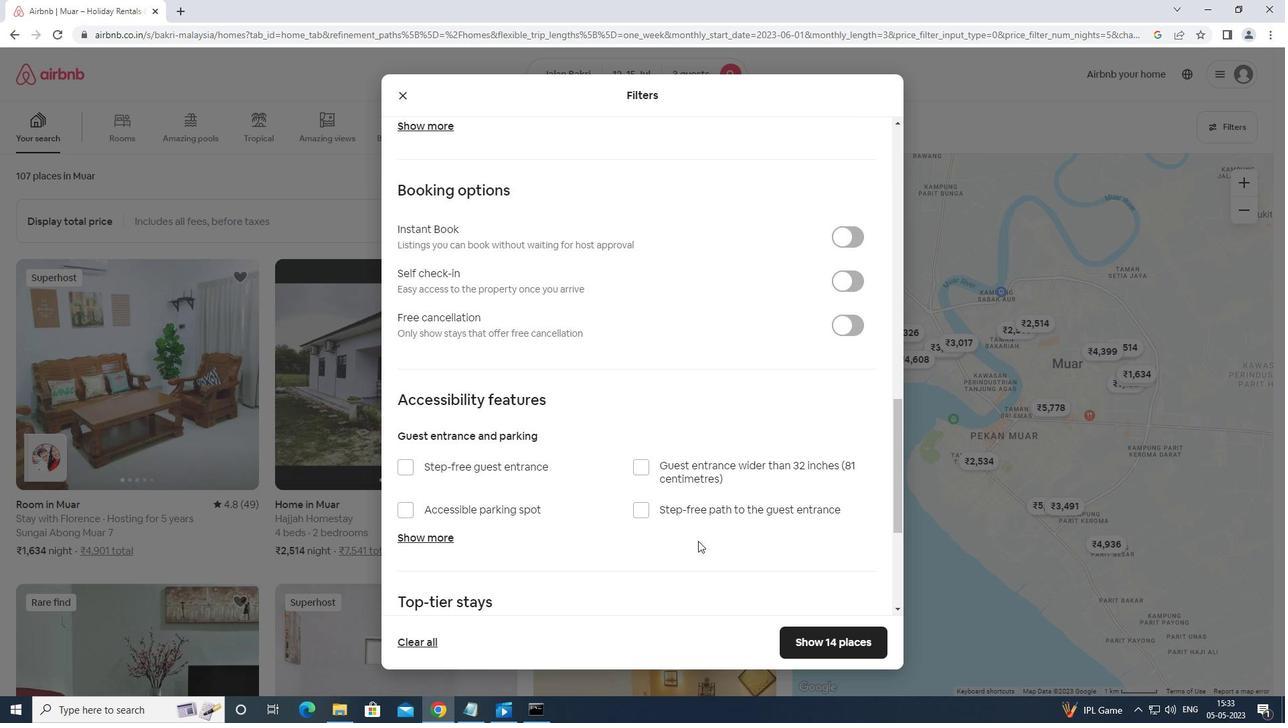 
Action: Mouse scrolled (698, 540) with delta (0, 0)
Screenshot: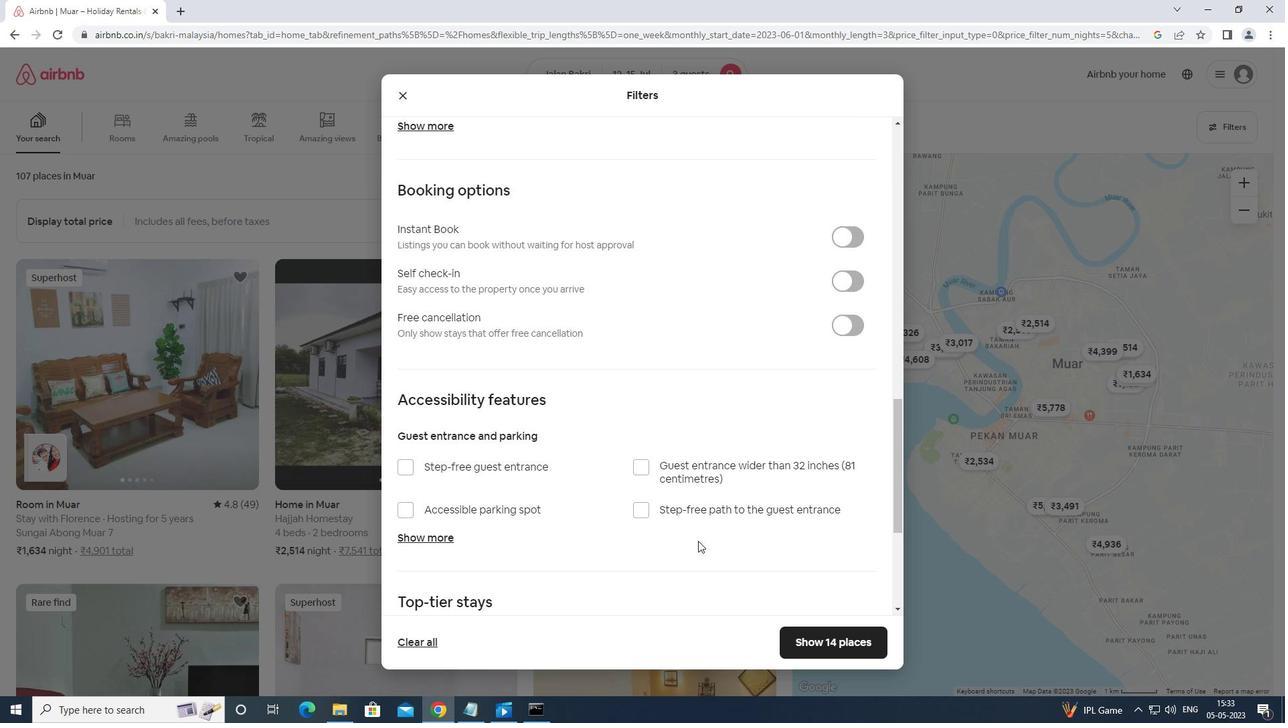 
Action: Mouse moved to (859, 139)
Screenshot: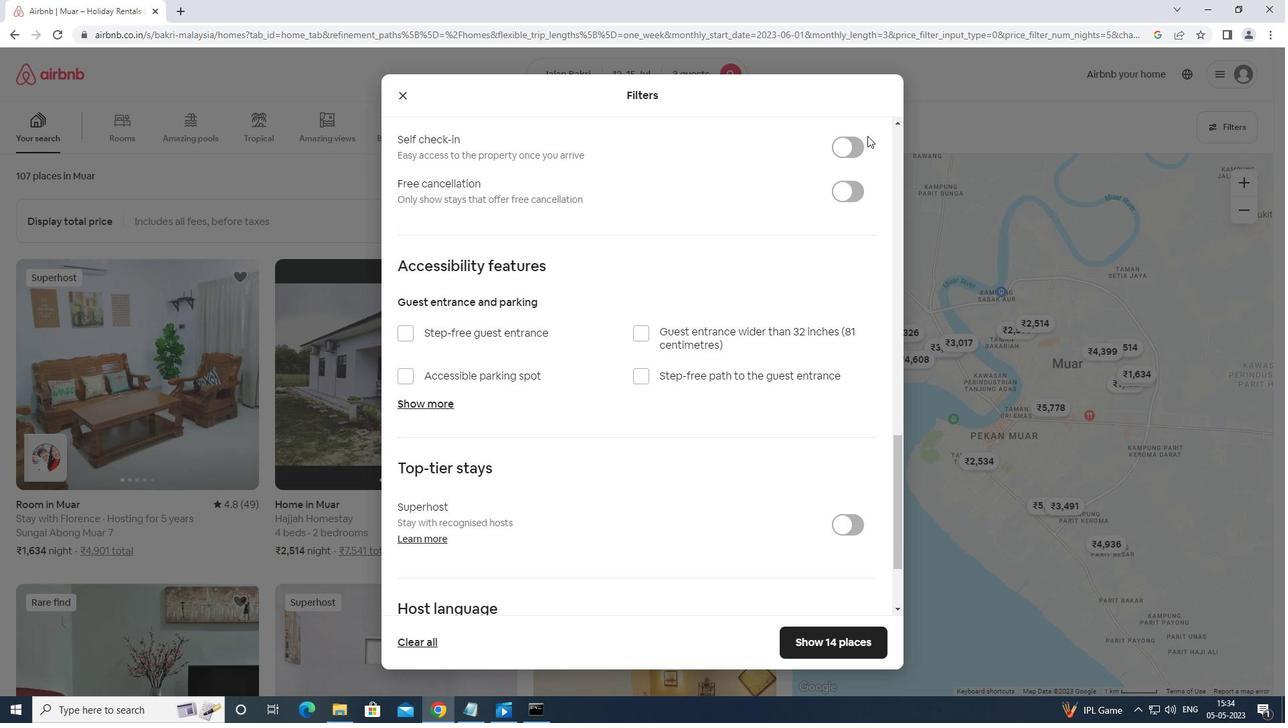 
Action: Mouse pressed left at (859, 139)
Screenshot: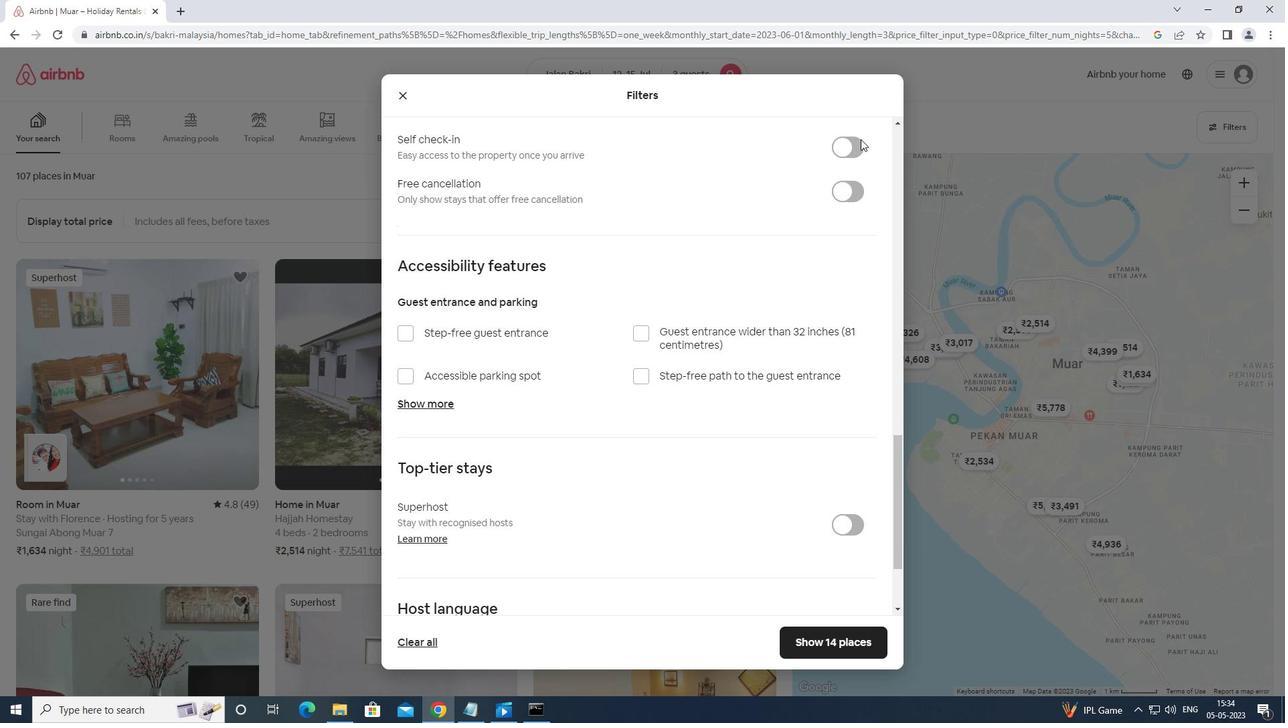 
Action: Mouse moved to (581, 415)
Screenshot: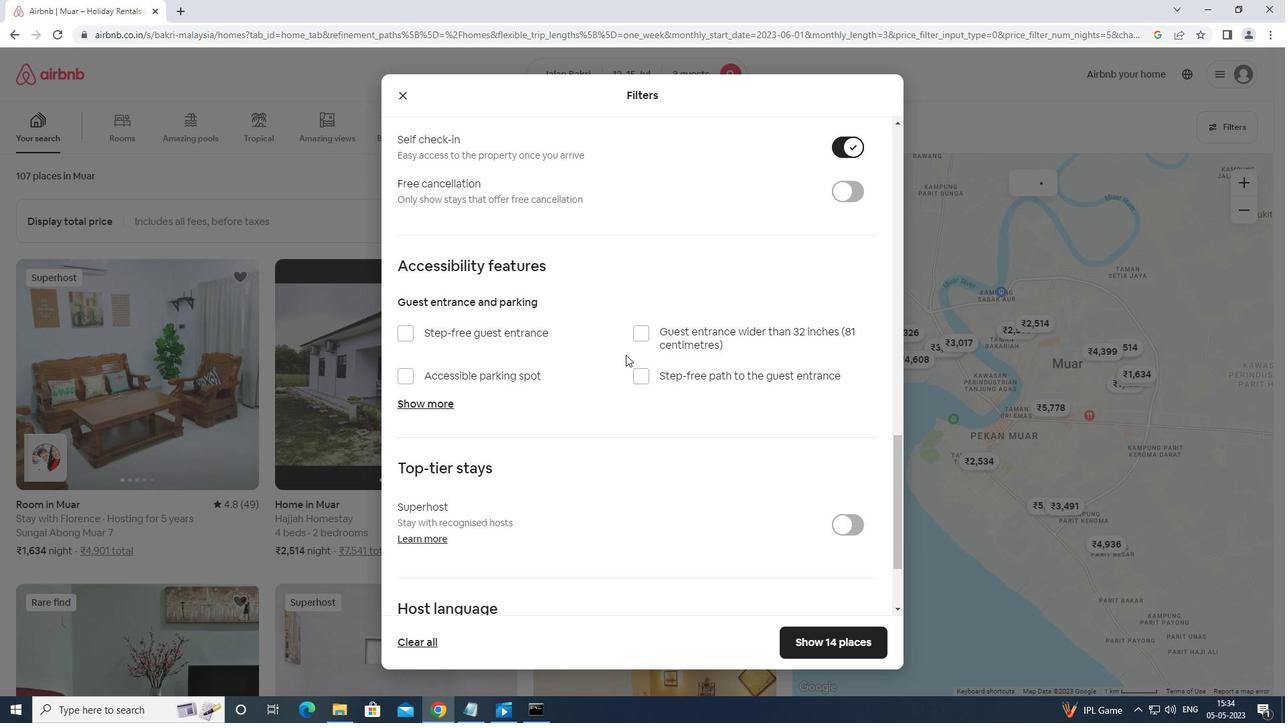 
Action: Mouse scrolled (581, 415) with delta (0, 0)
Screenshot: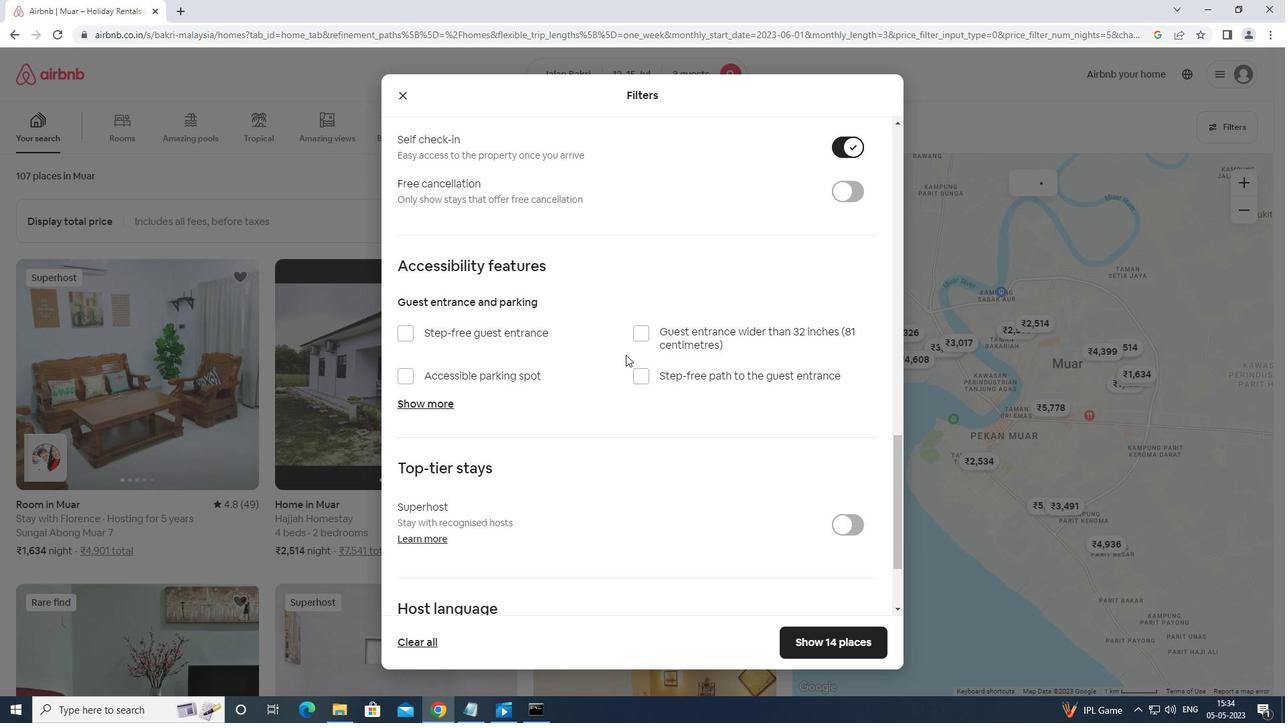 
Action: Mouse moved to (577, 423)
Screenshot: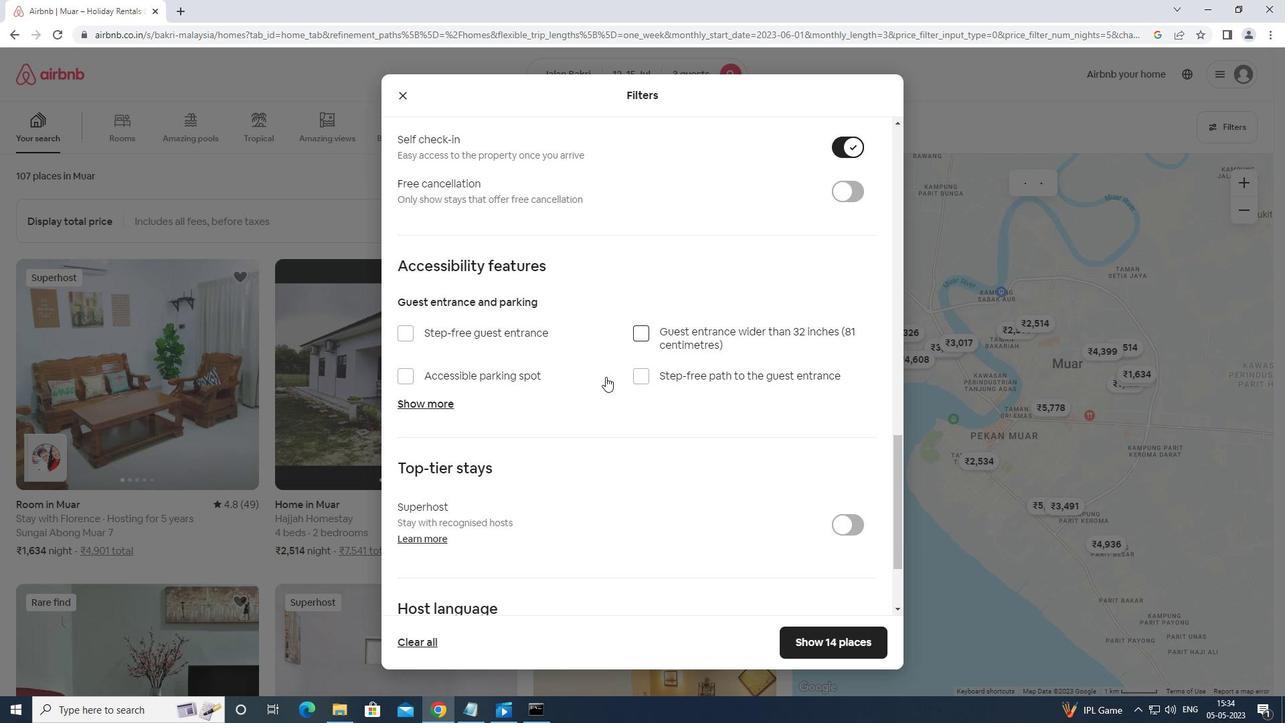 
Action: Mouse scrolled (577, 422) with delta (0, 0)
Screenshot: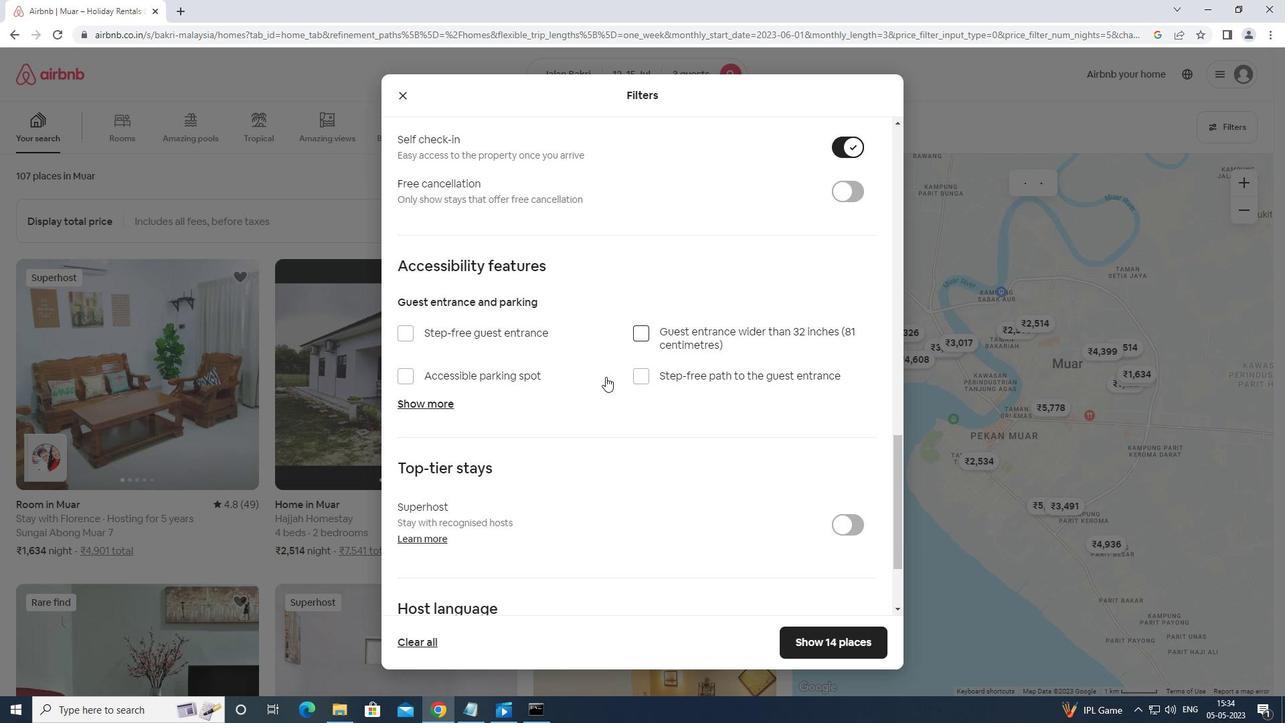 
Action: Mouse moved to (575, 425)
Screenshot: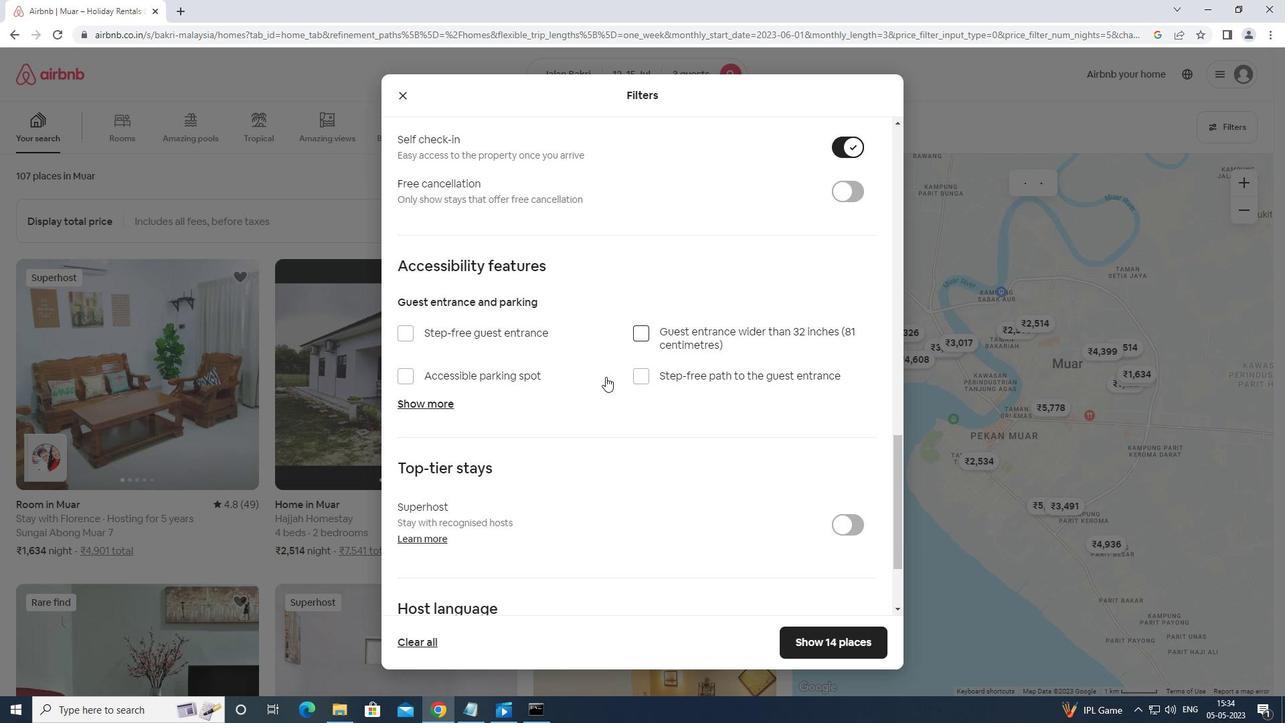 
Action: Mouse scrolled (575, 424) with delta (0, 0)
Screenshot: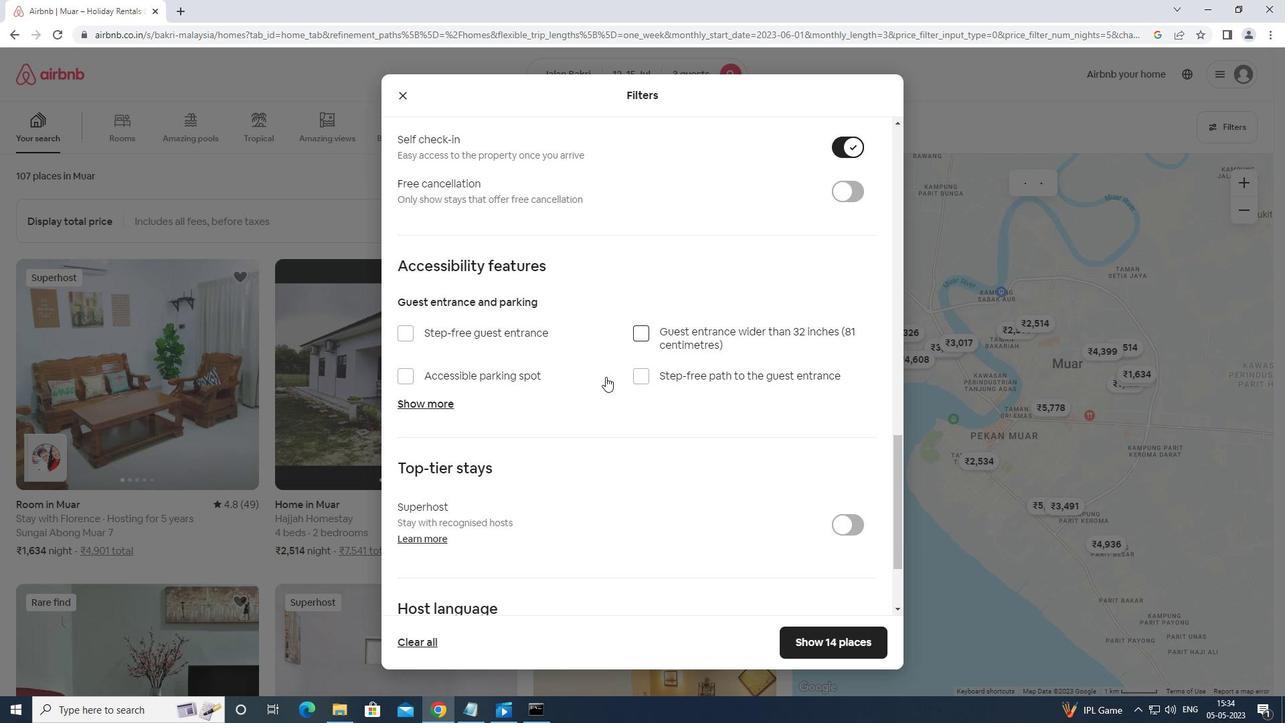 
Action: Mouse scrolled (575, 424) with delta (0, 0)
Screenshot: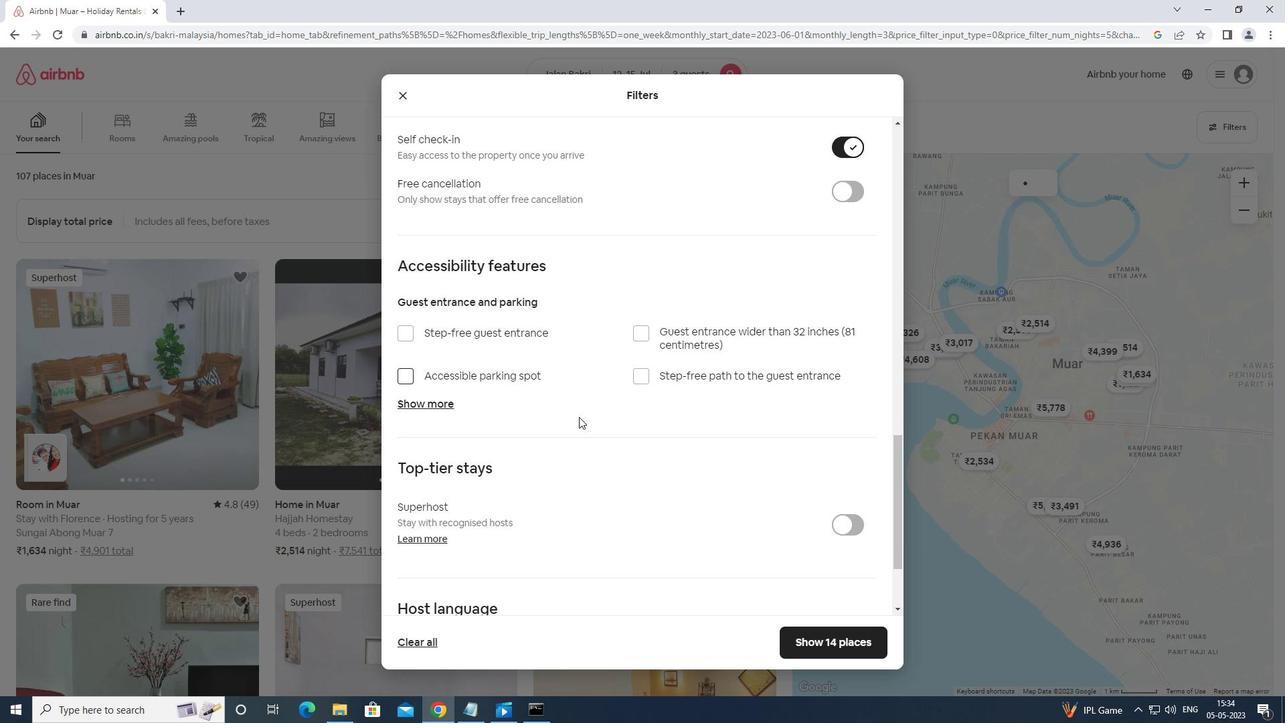 
Action: Mouse moved to (403, 518)
Screenshot: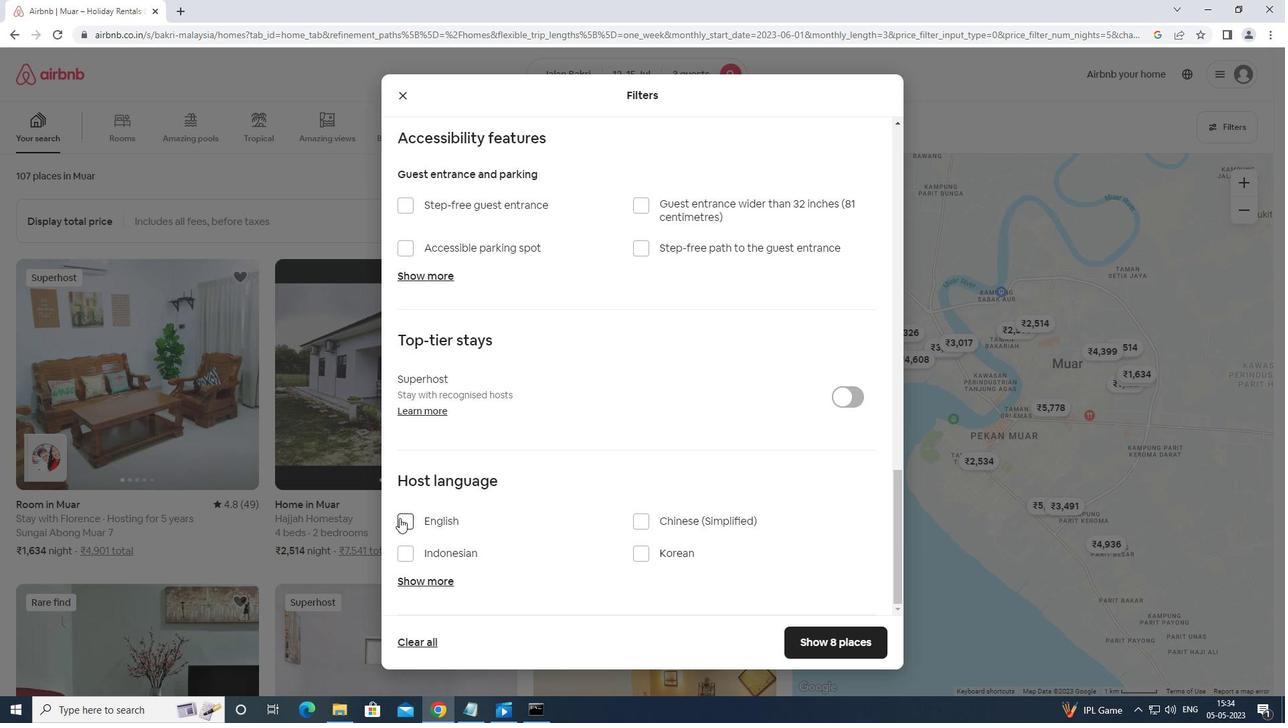 
Action: Mouse pressed left at (403, 518)
Screenshot: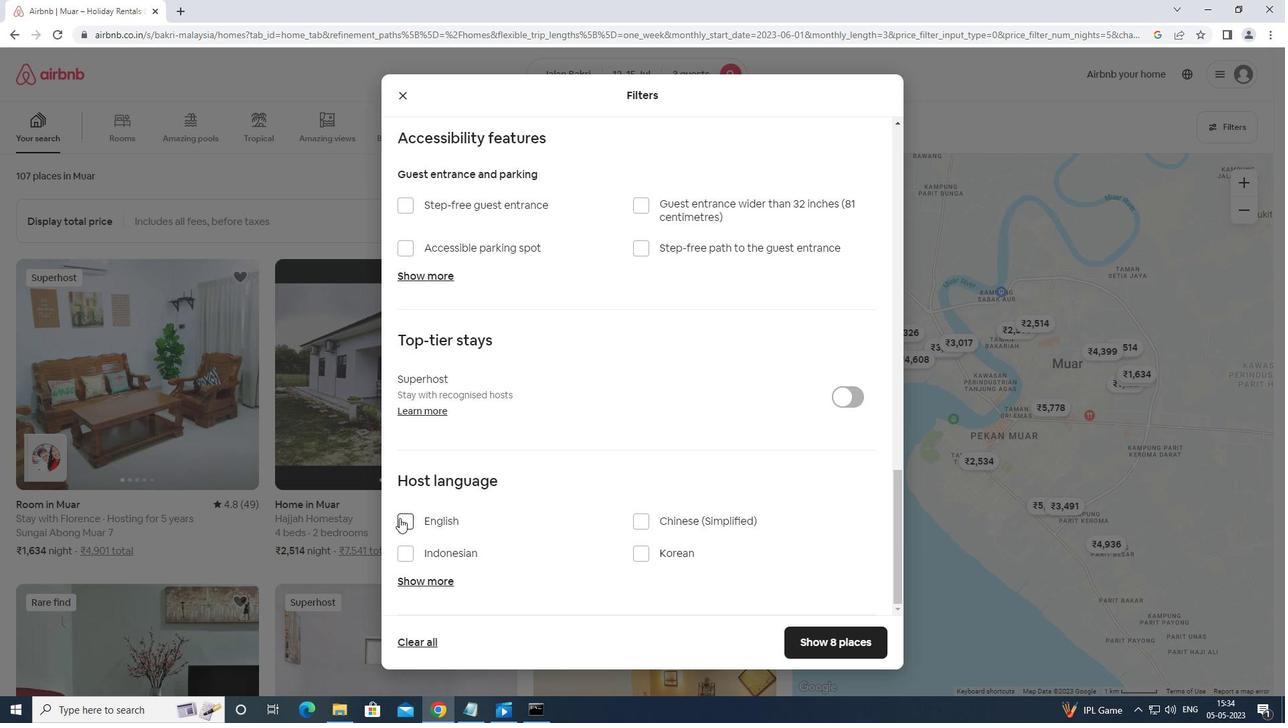 
Action: Mouse moved to (802, 636)
Screenshot: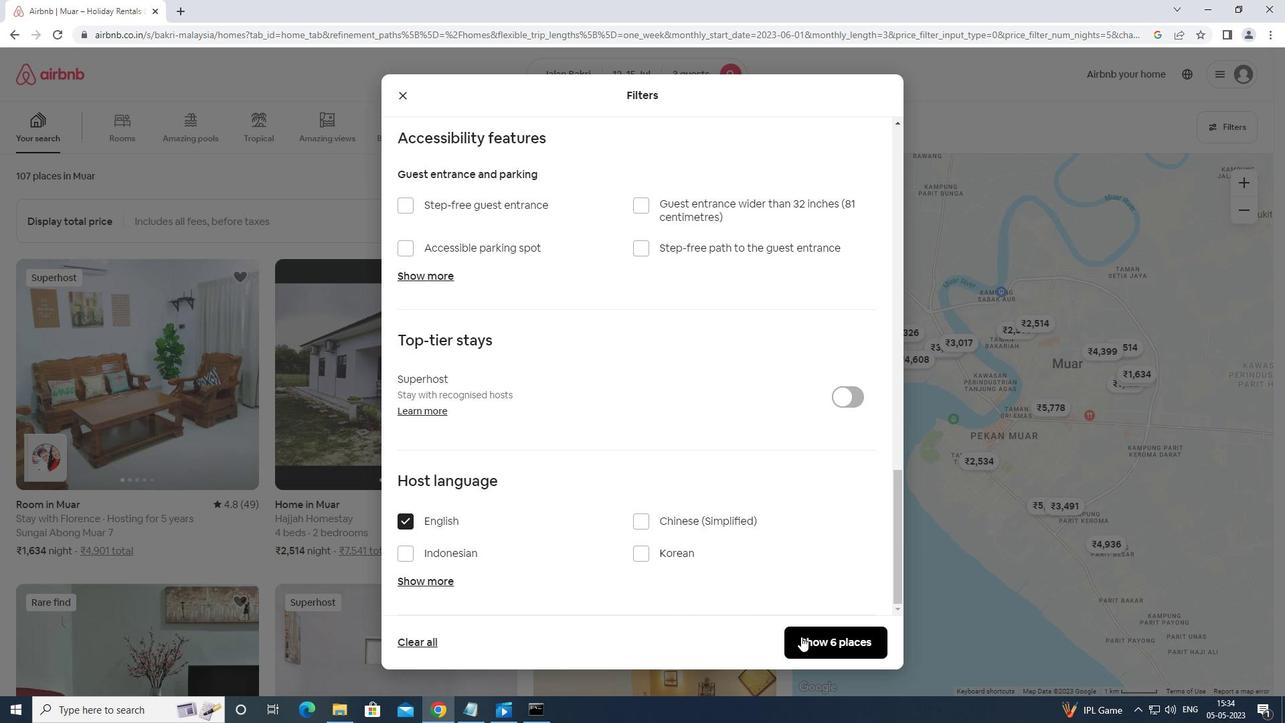 
Action: Mouse pressed left at (802, 636)
Screenshot: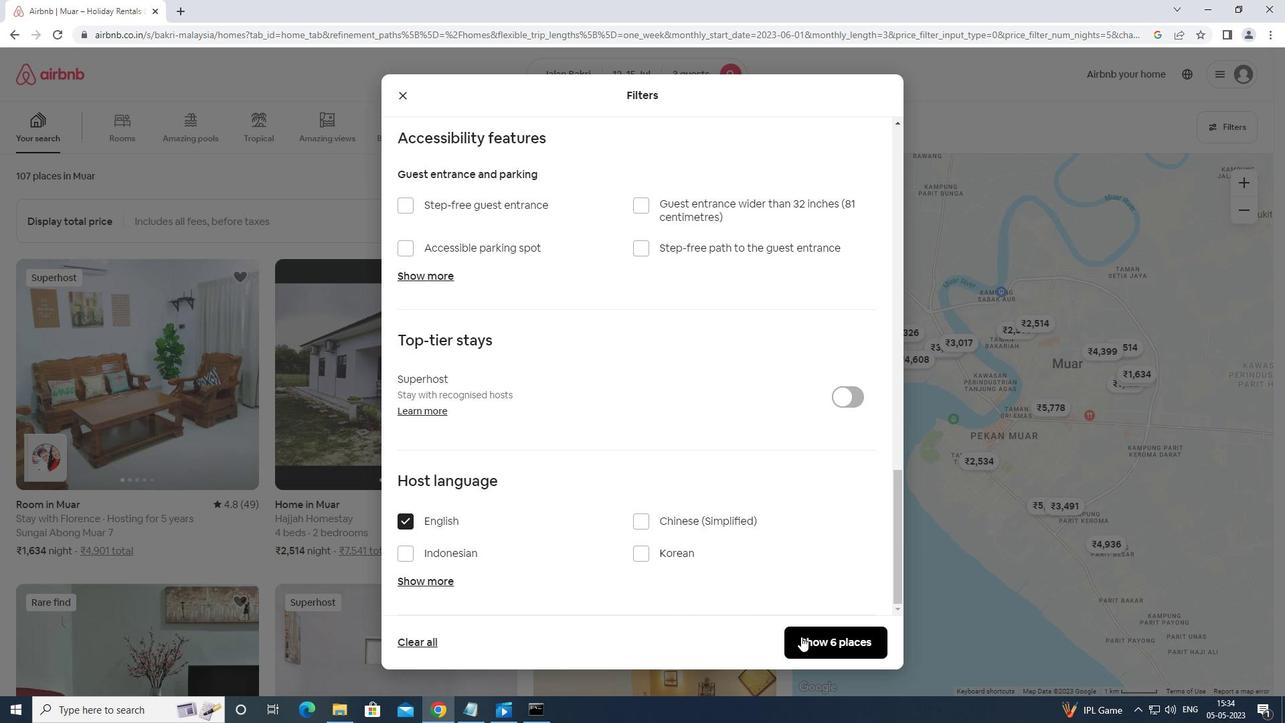 
Action: Mouse moved to (802, 634)
Screenshot: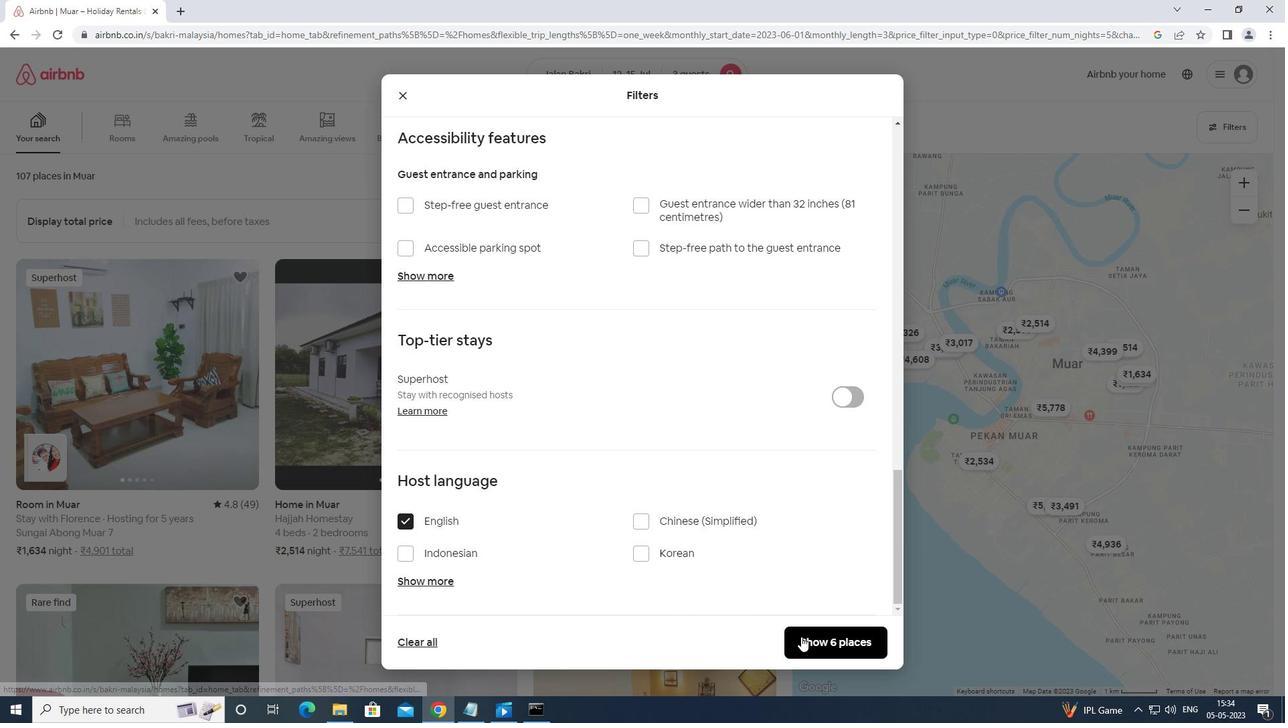 
